Task: Open a blank google sheet and write heading  Product price data  Add product name:-  ' TOMS Shoe, UGG  Shoe, Wolverine Shoe, Z-Coil Shoe, Adidas shoe, Gucci T-shirt, Louis Vuitton bag, Zara Shirt, H&M jeans, Chanel perfume. ' in August Last week sales are  5000 to 5050. product price in between:-  5000 to 10000. Save page analysisSalesAnalysis
Action: Mouse moved to (19, 68)
Screenshot: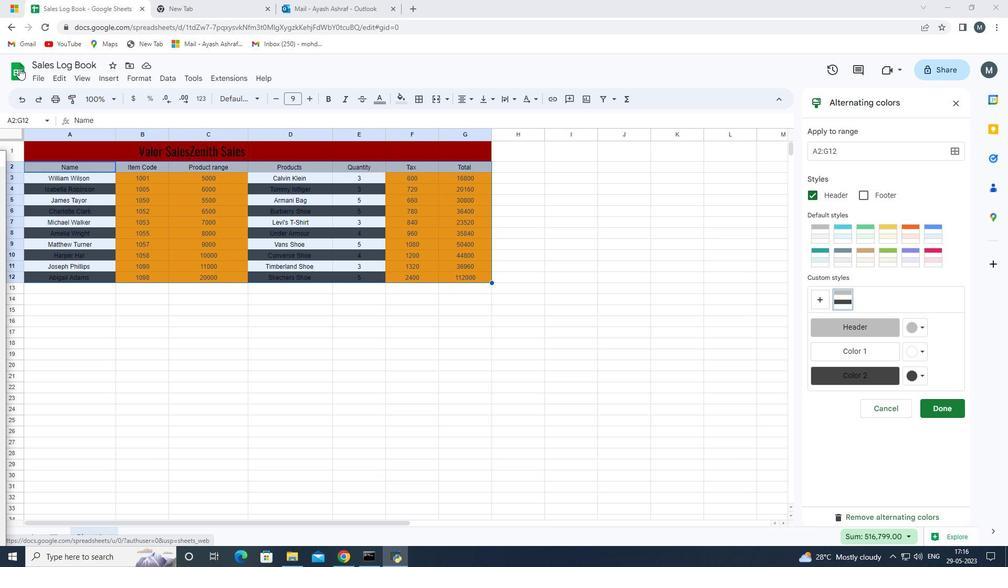 
Action: Mouse pressed left at (19, 68)
Screenshot: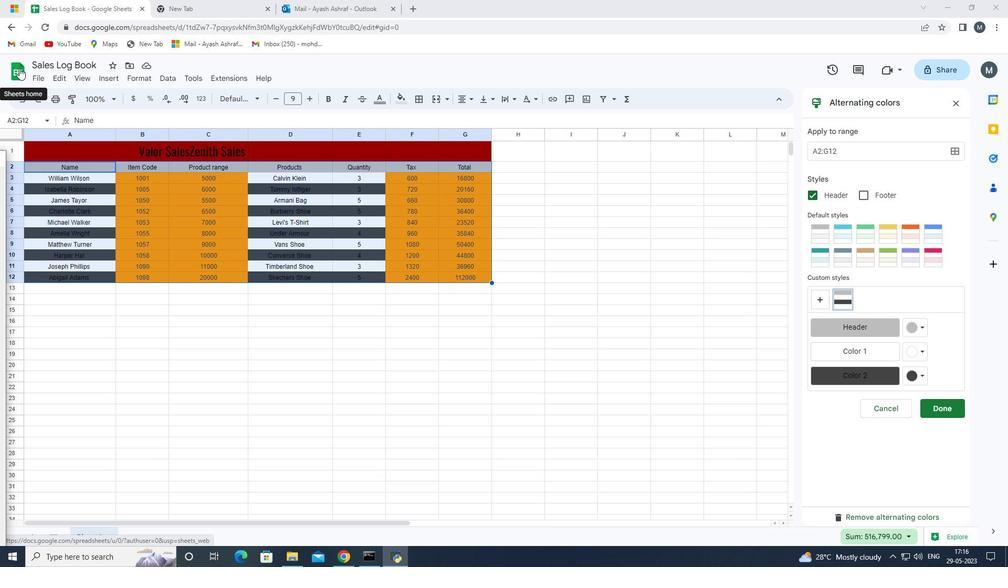 
Action: Mouse moved to (254, 177)
Screenshot: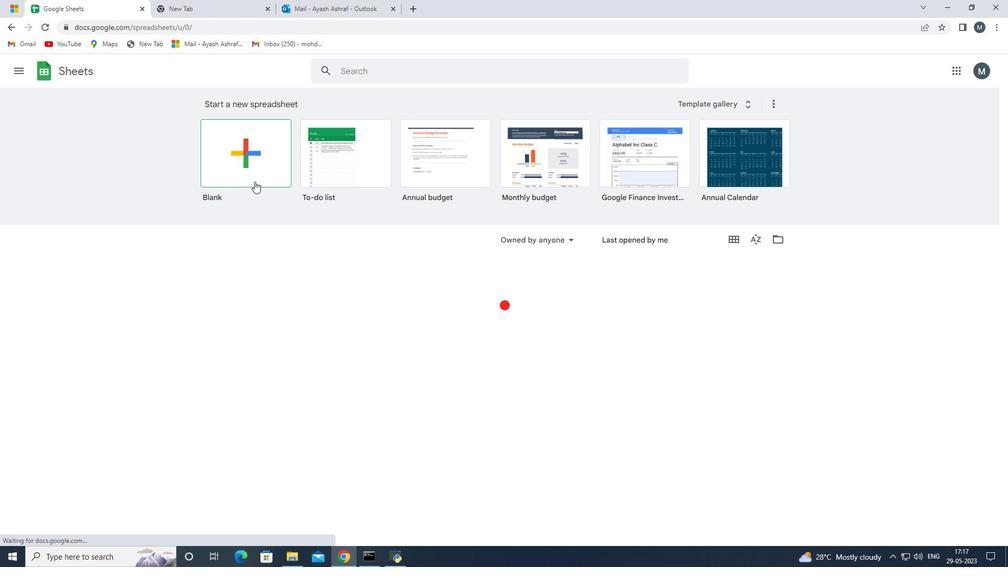 
Action: Mouse pressed left at (254, 177)
Screenshot: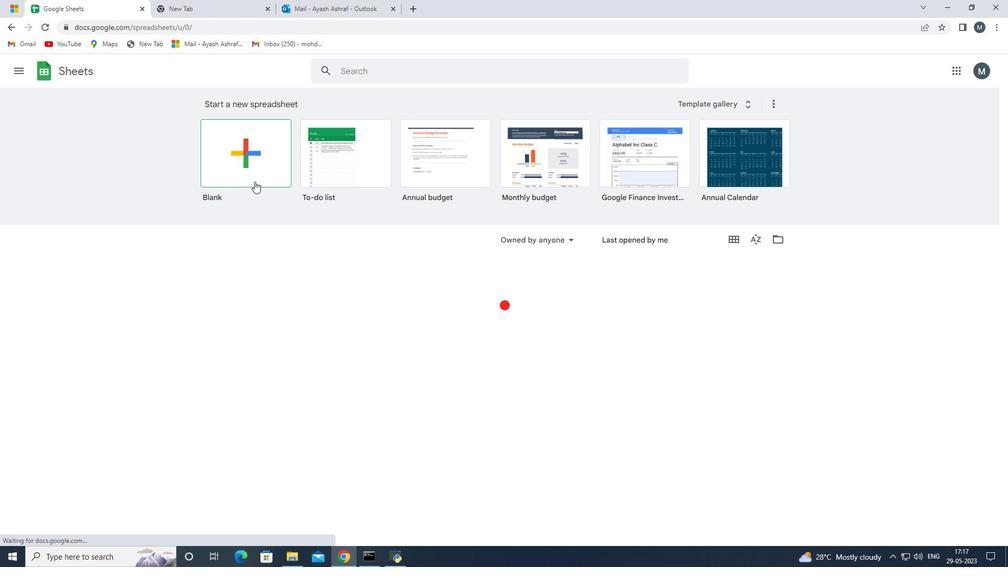 
Action: Mouse moved to (47, 145)
Screenshot: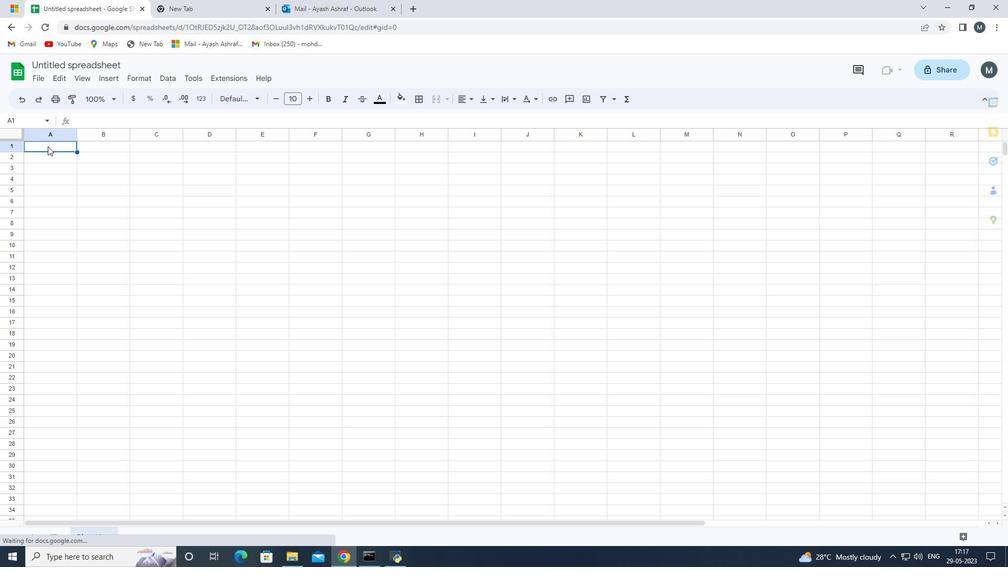 
Action: Key pressed <Key.shift>Product<Key.space><Key.shift>Price<Key.space><Key.shift>Dta<Key.backspace><Key.backspace>ata<Key.space>
Screenshot: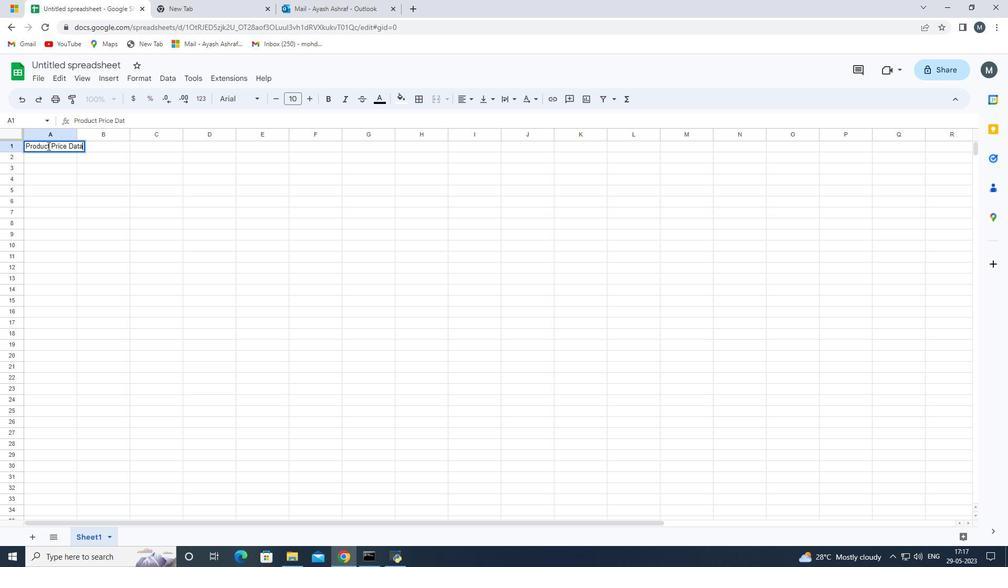 
Action: Mouse moved to (73, 122)
Screenshot: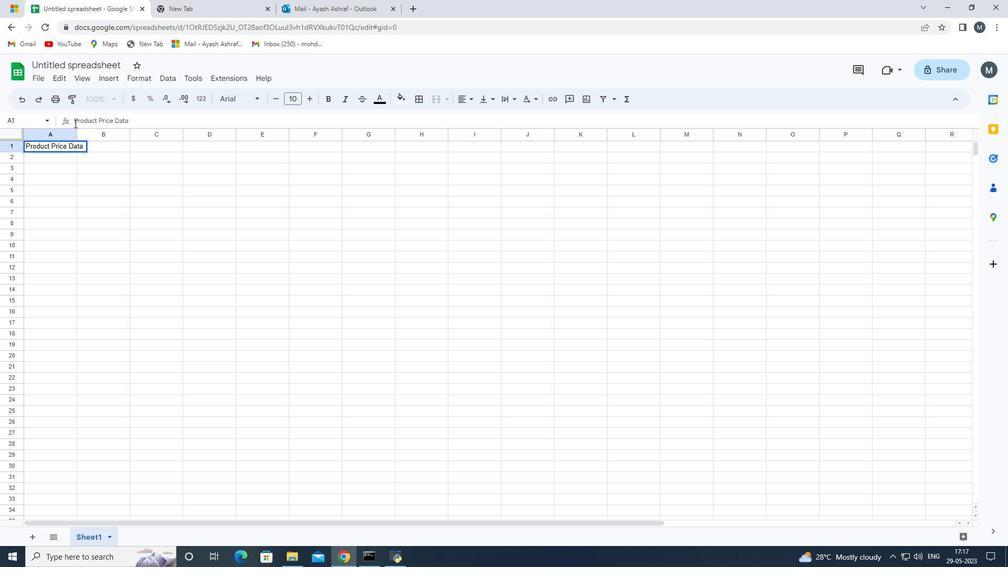 
Action: Mouse pressed left at (73, 122)
Screenshot: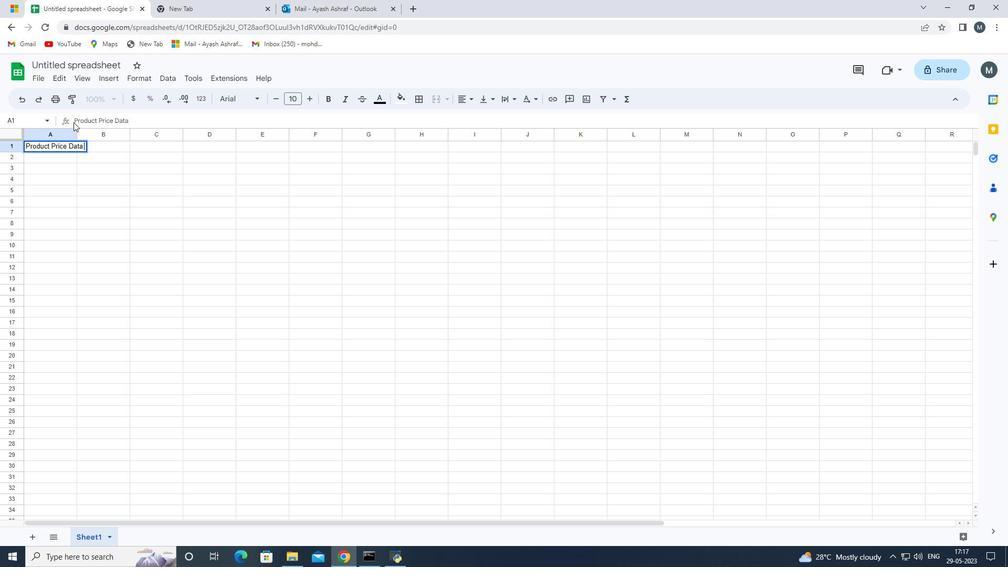 
Action: Mouse moved to (75, 118)
Screenshot: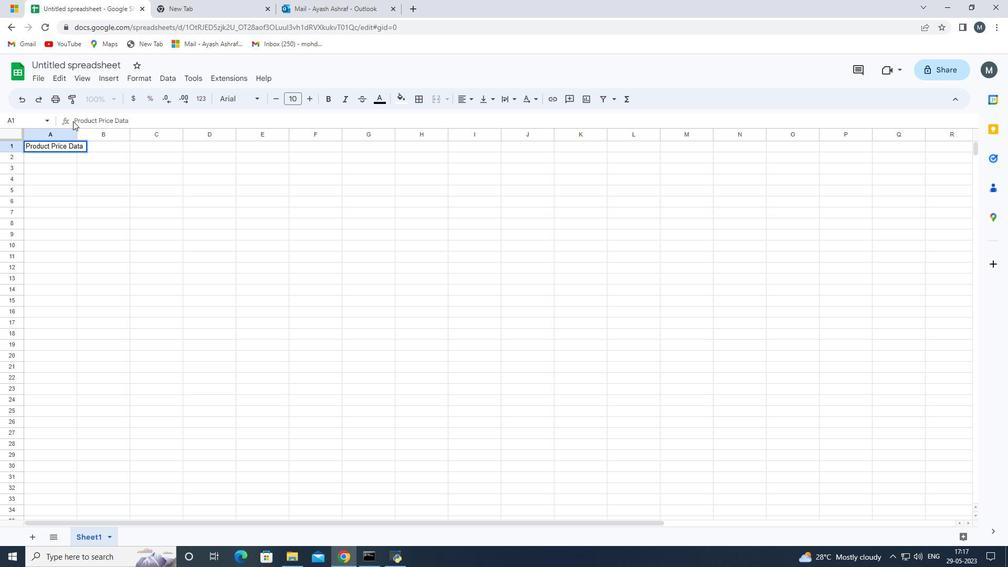 
Action: Mouse pressed left at (75, 118)
Screenshot: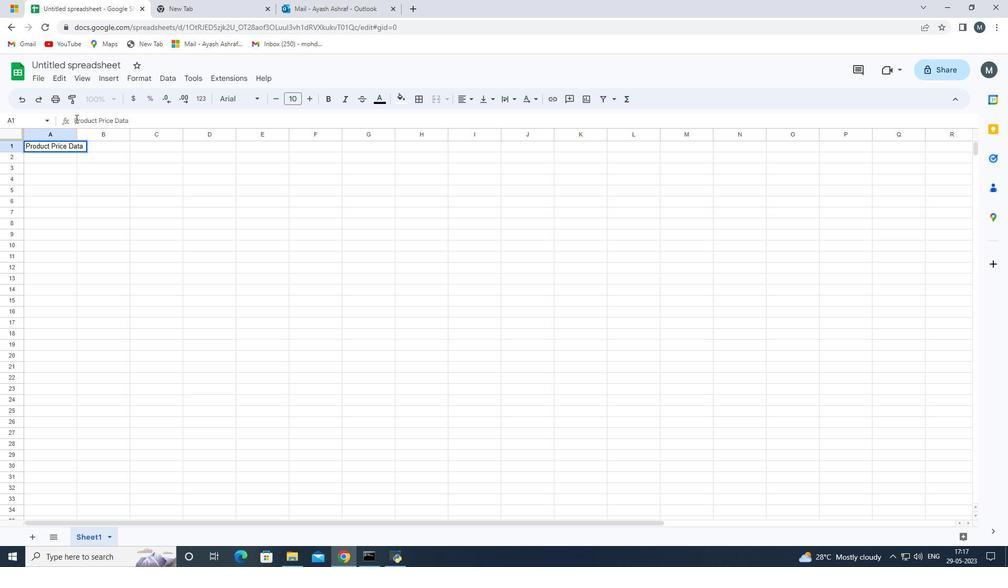 
Action: Key pressed <Key.space><Key.space><Key.space><Key.space><Key.space><Key.space><Key.space><Key.space><Key.space><Key.space><Key.space><Key.space><Key.space><Key.space><Key.space><Key.space><Key.space><Key.space><Key.space><Key.space><Key.space><Key.space><Key.space><Key.space><Key.space><Key.space><Key.space><Key.space><Key.space><Key.space><Key.space><Key.space><Key.space><Key.space><Key.space><Key.space><Key.space><Key.space><Key.space><Key.space><Key.space><Key.space><Key.space><Key.space><Key.space><Key.space><Key.space><Key.space><Key.space><Key.space><Key.space><Key.space><Key.space><Key.space><Key.space><Key.space><Key.space><Key.space><Key.space><Key.space><Key.space><Key.space><Key.space><Key.space><Key.space><Key.space><Key.space><Key.space><Key.space><Key.space><Key.space><Key.space><Key.space><Key.space><Key.space><Key.space>
Screenshot: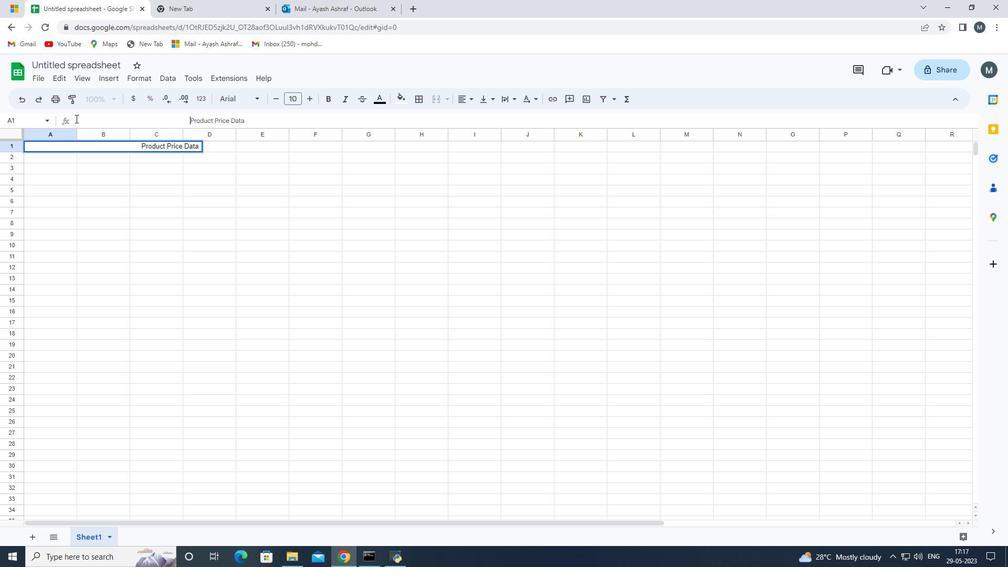 
Action: Mouse moved to (51, 158)
Screenshot: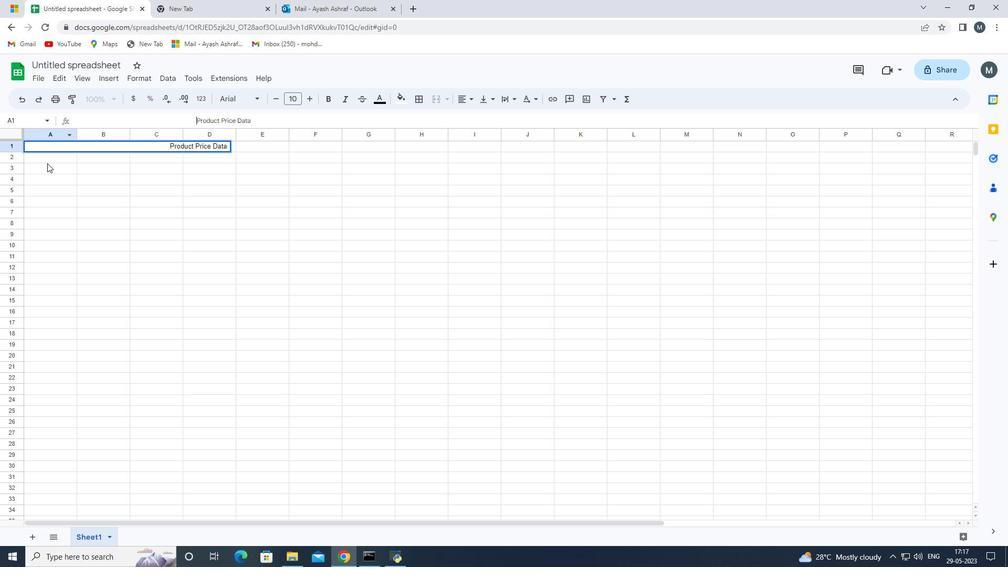 
Action: Mouse pressed left at (51, 158)
Screenshot: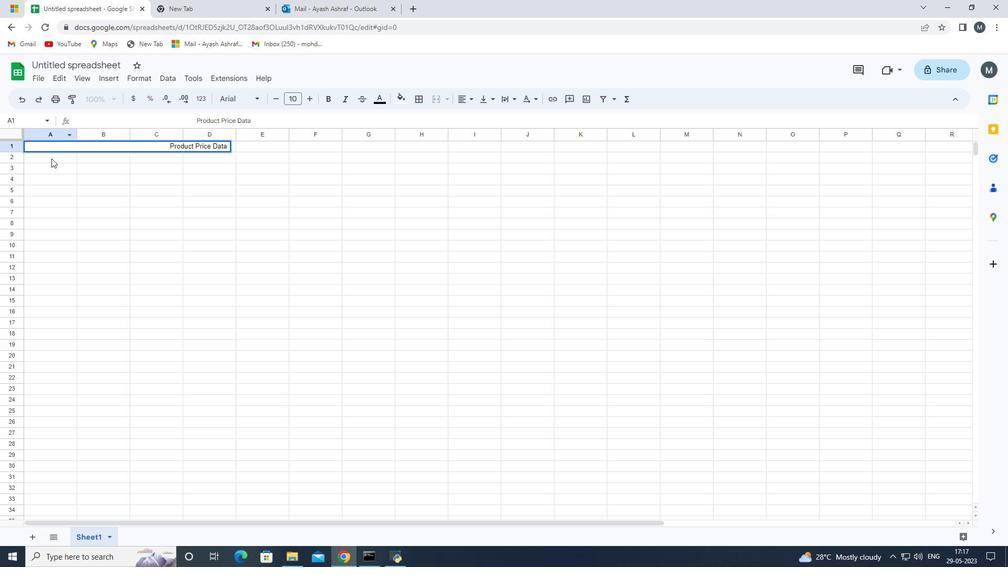 
Action: Mouse moved to (56, 156)
Screenshot: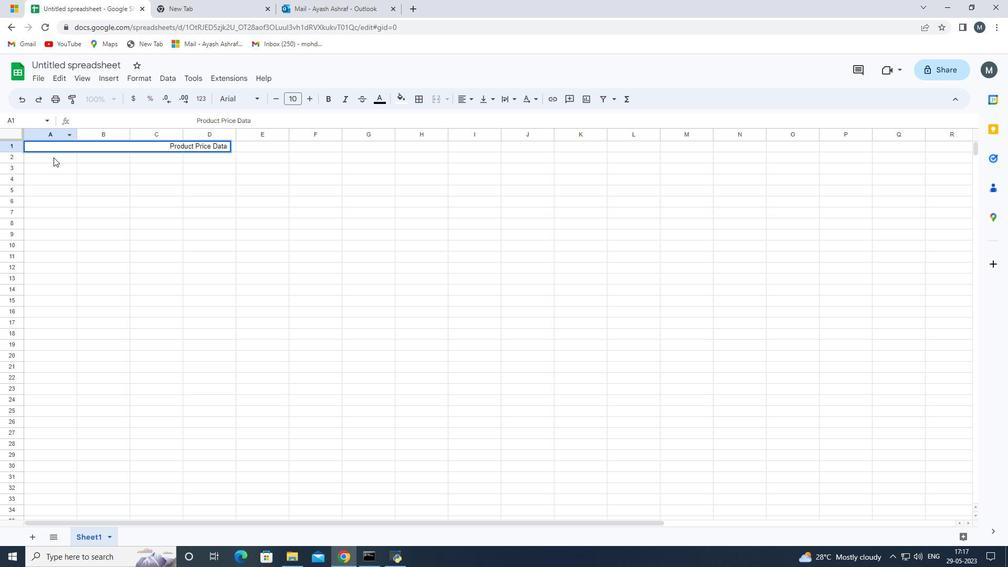 
Action: Key pressed <Key.shift>Product<Key.space>name<Key.backspace><Key.backspace><Key.backspace><Key.backspace><Key.shift>Name<Key.space><Key.enter>
Screenshot: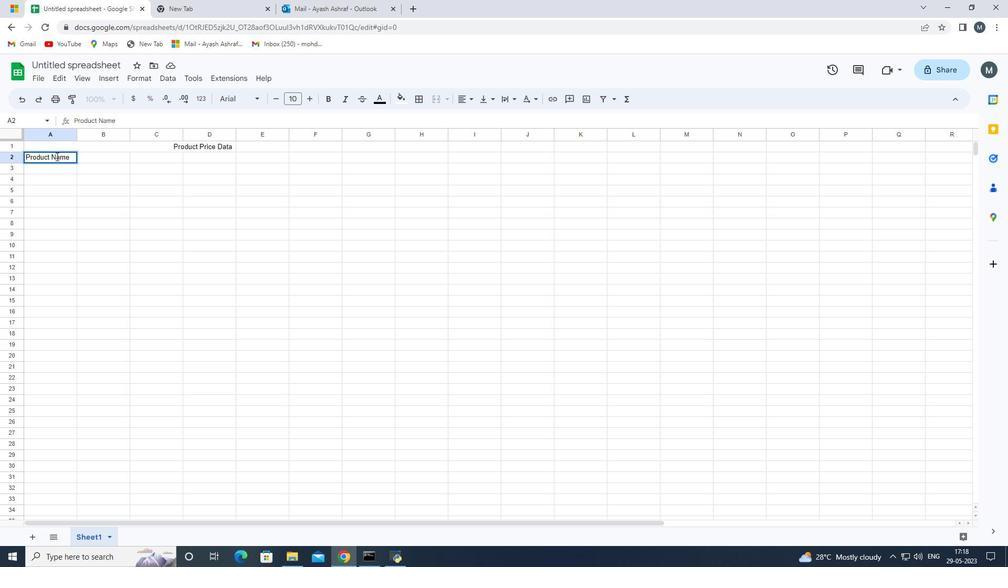 
Action: Mouse moved to (30, 193)
Screenshot: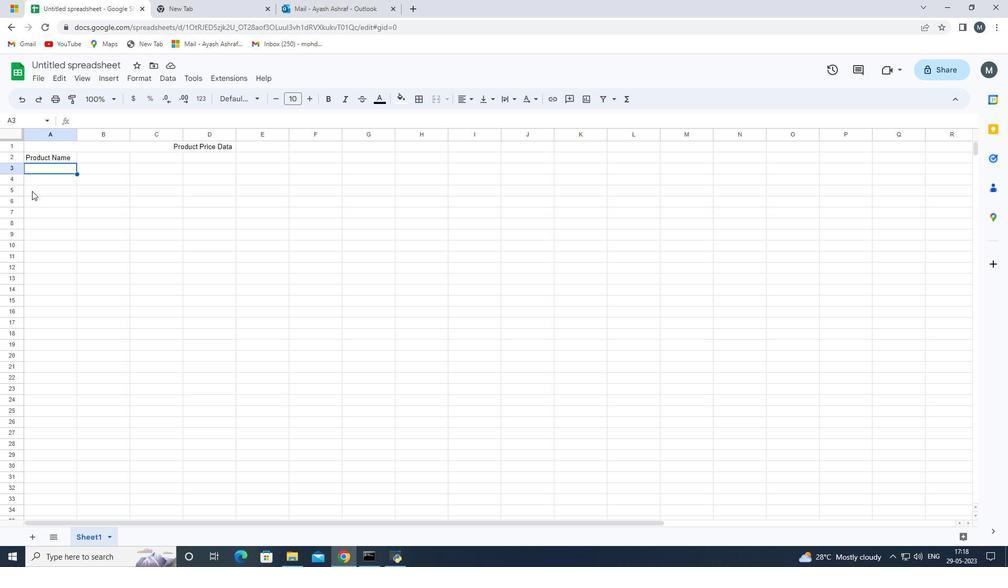 
Action: Key pressed <Key.shift>Toms<Key.space><Key.shift><Key.shift>Sj<Key.backspace>hoe<Key.space><Key.enter><Key.shift>U<Key.shift>GG<Key.space><Key.shift><Key.shift><Key.shift>Shoe<Key.enter><Key.shift>Wolverine<Key.space><Key.shift><Key.shift><Key.shift><Key.shift><Key.shift>Shoe<Key.enter><Key.shift><Key.shift>Z-<Key.shift><Key.shift><Key.shift><Key.shift><Key.shift><Key.shift><Key.shift><Key.shift><Key.shift><Key.shift><Key.shift><Key.shift><Key.shift><Key.shift><Key.shift><Key.shift><Key.shift><Key.shift>Coil<Key.space><Key.shift><Key.shift><Key.shift><Key.shift><Key.shift>h<Key.backspace><Key.shift><Key.shift>Shoe
Screenshot: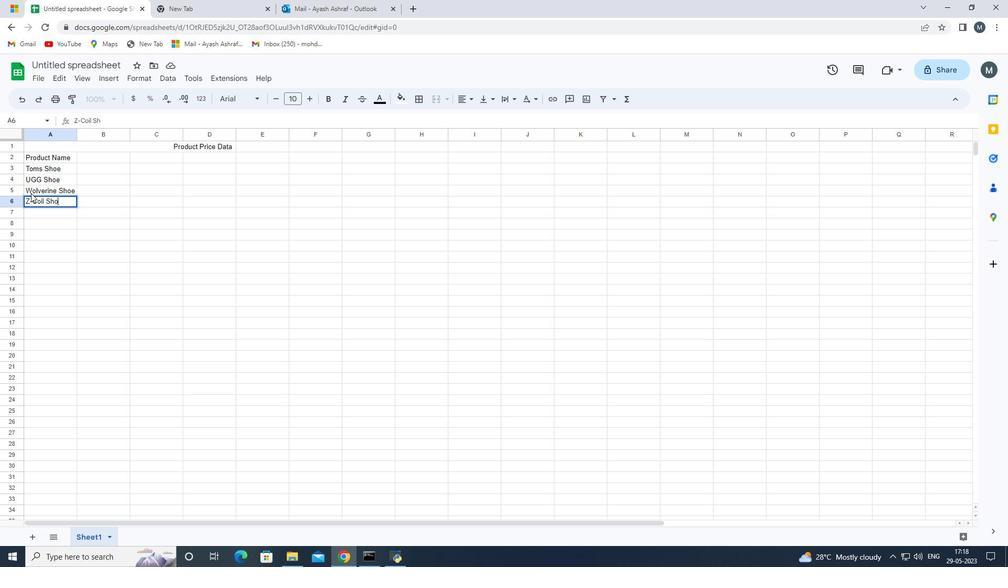 
Action: Mouse moved to (54, 223)
Screenshot: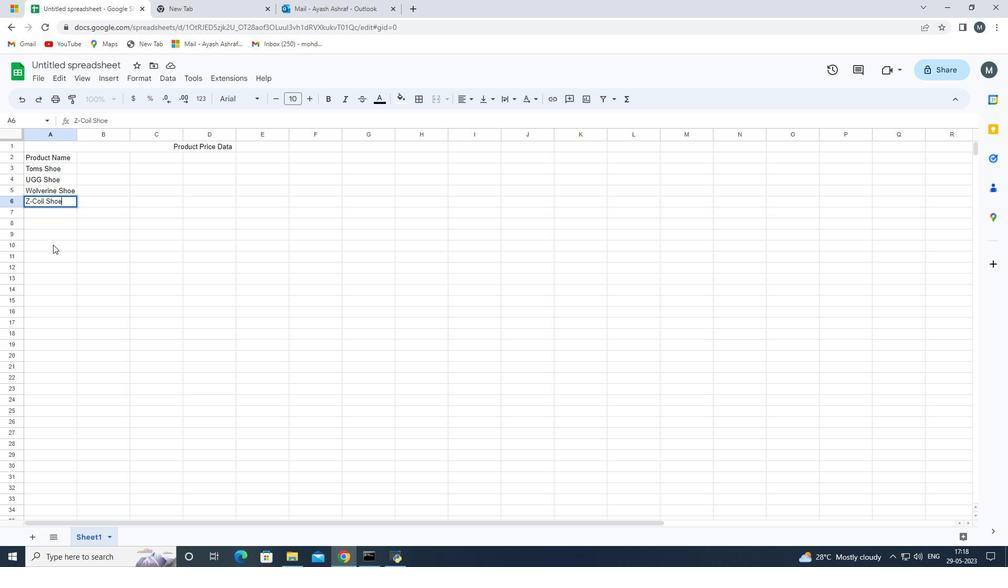 
Action: Key pressed <Key.enter><Key.shift>Adids<Key.backspace>as<Key.space><Key.shift>Shoe<Key.space><Key.backspace>,<Key.shift><Key.shift><Key.shift><Key.shift><Key.shift><Key.shift><Key.shift><Key.shift><Key.shift><Key.shift><Key.shift><Key.shift><Key.shift><Key.shift><Key.shift><Key.shift><Key.shift><Key.shift><Key.shift><Key.shift><Key.shift><Key.shift><Key.shift><Key.shift><Key.backspace><Key.enter><Key.shift>Gucci<Key.space><Key.shift>T-<Key.shift>Shirt<Key.enter><Key.shift>Louis<Key.space><Key.shift><Key.shift><Key.shift>vuitton<Key.space><Key.shift>bag<Key.enter><Key.shift>Zara<Key.space><Key.shift><Key.shift><Key.shift><Key.shift><Key.shift><Key.shift><Key.shift><Key.shift><Key.shift><Key.shift>Shirt<Key.enter><Key.shift>H<Key.shift><Key.shift>%<Key.backspace><Key.shift><Key.shift><Key.shift><Key.shift><Key.shift><Key.shift><Key.shift><Key.shift><Key.shift><Key.shift><Key.shift><Key.shift><Key.shift><Key.shift><Key.shift><Key.shift><Key.shift><Key.shift><Key.shift><Key.shift><Key.shift><Key.shift><Key.shift><Key.shift>&<Key.shift><Key.shift><Key.shift><Key.shift><Key.shift><Key.shift><Key.shift><Key.shift><Key.shift><Key.shift><Key.shift><Key.shift><Key.shift><Key.shift><Key.shift><Key.shift><Key.shift><Key.shift><Key.shift><Key.shift><Key.shift>M<Key.space><Key.shift>Jeans<Key.space><Key.enter><Key.shift>Chanel<Key.space><Key.shift>Perfume<Key.space>
Screenshot: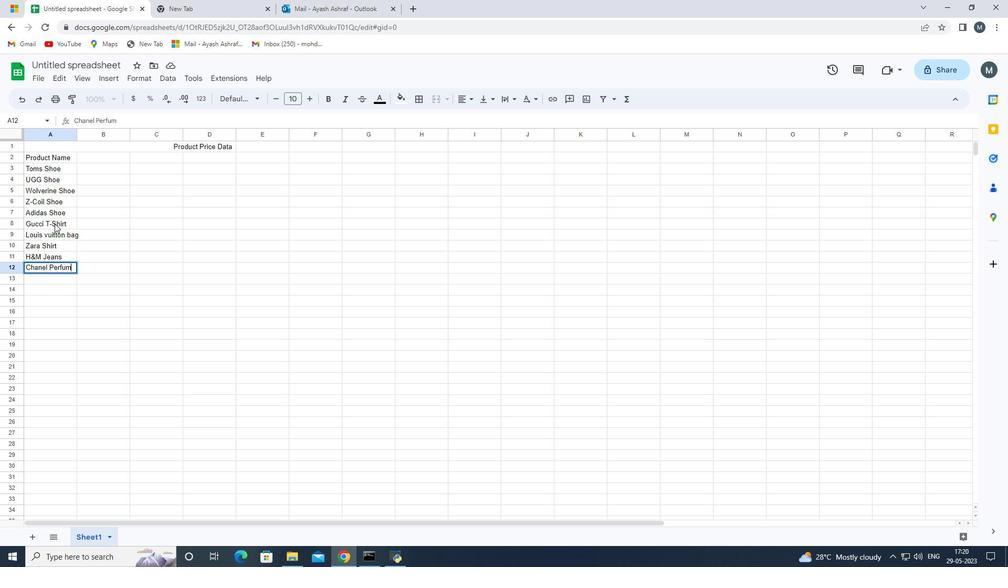 
Action: Mouse moved to (73, 158)
Screenshot: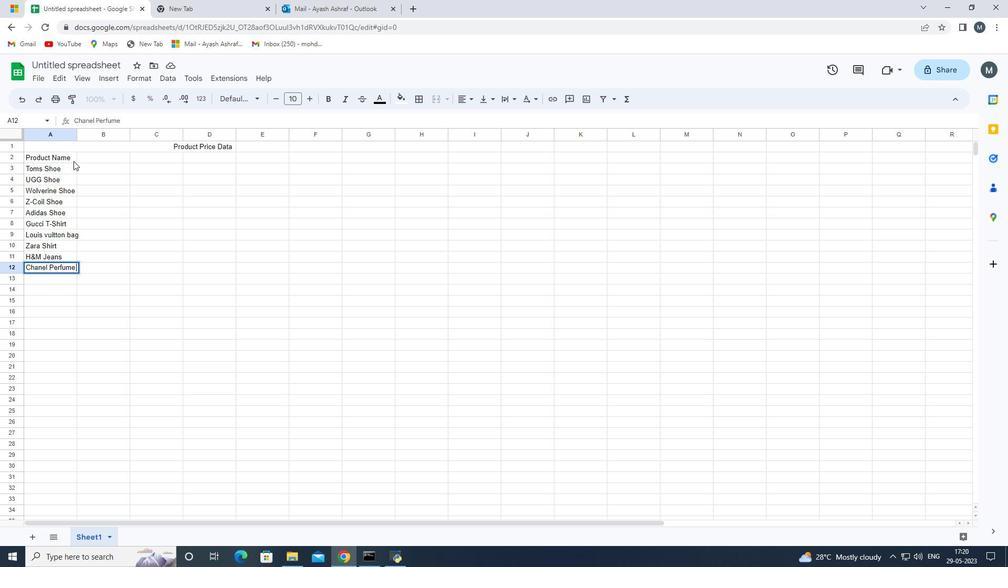 
Action: Mouse pressed left at (73, 158)
Screenshot: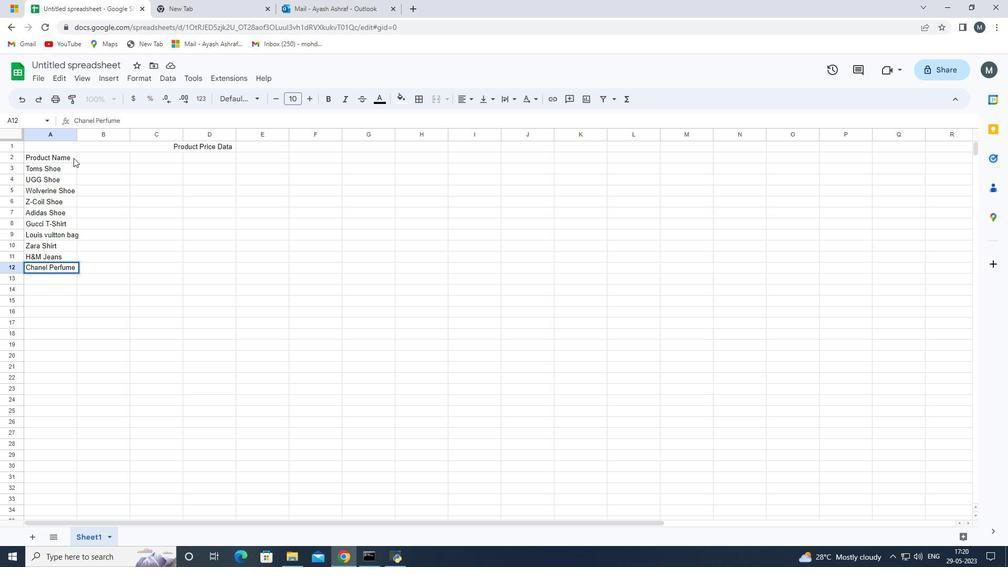 
Action: Mouse moved to (76, 127)
Screenshot: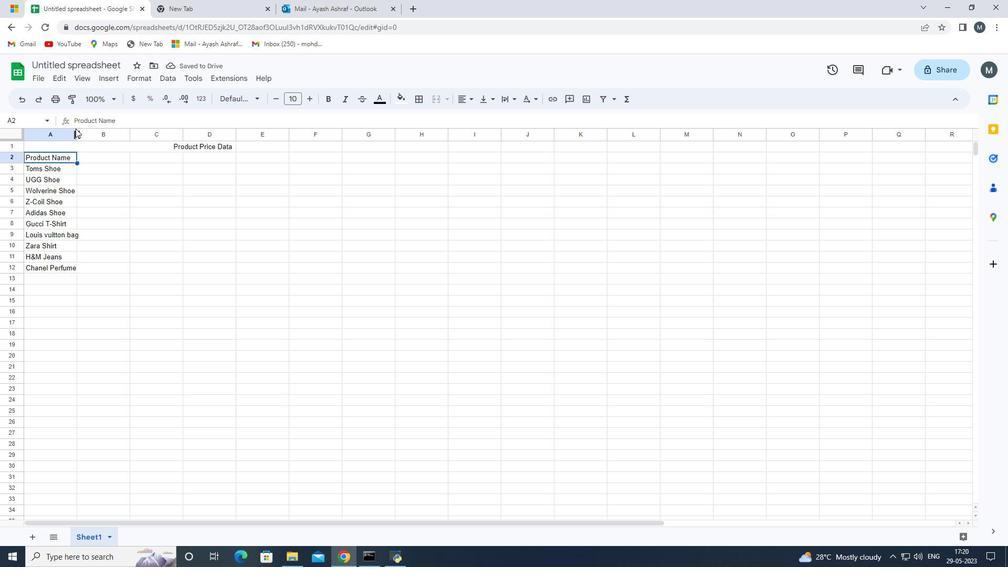 
Action: Mouse pressed left at (76, 127)
Screenshot: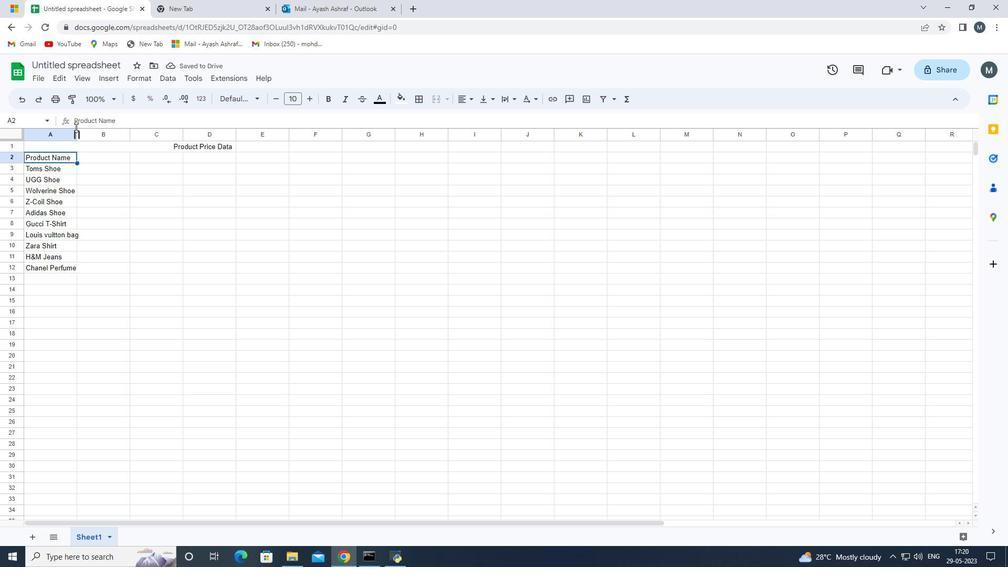 
Action: Mouse moved to (78, 131)
Screenshot: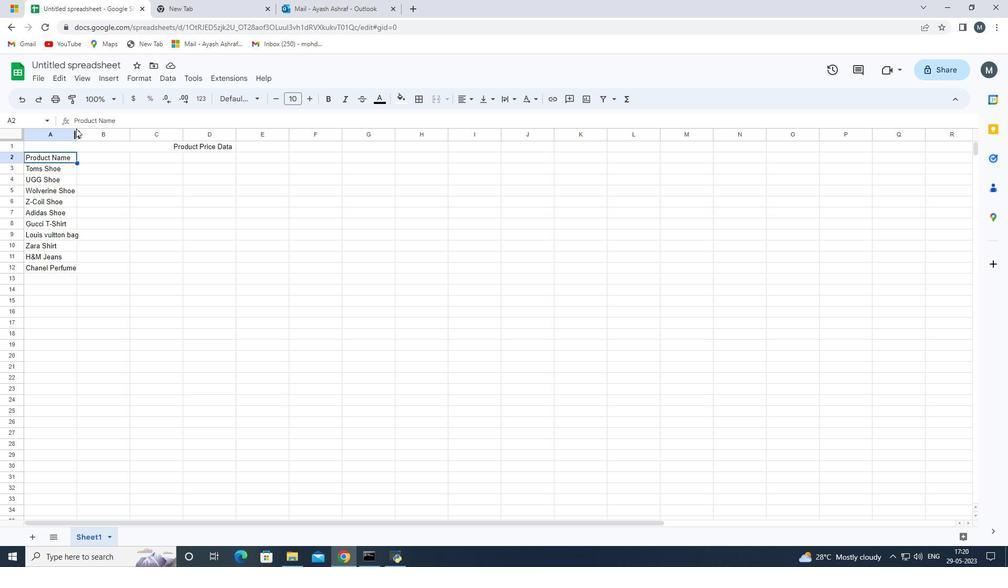 
Action: Mouse pressed left at (78, 131)
Screenshot: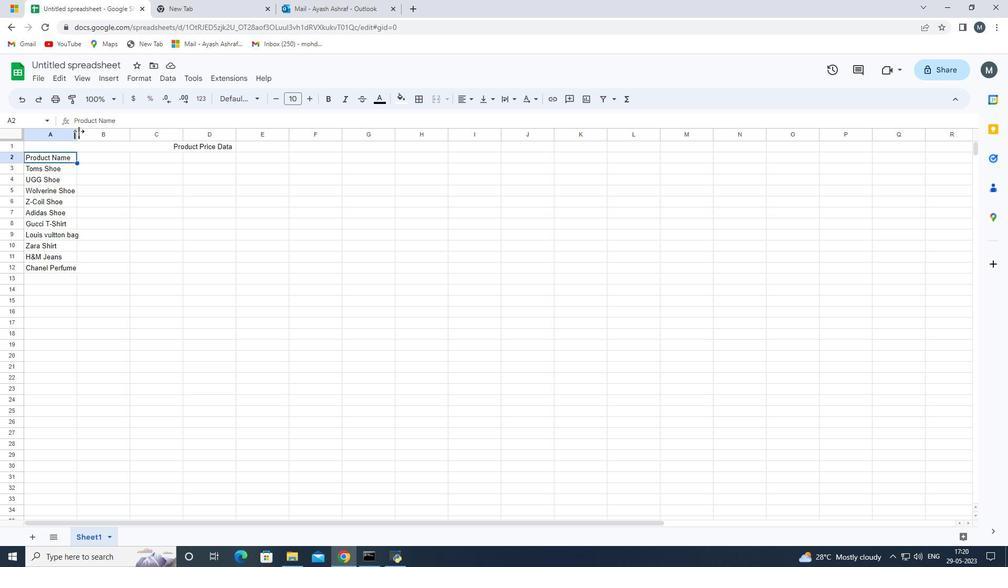 
Action: Mouse moved to (120, 158)
Screenshot: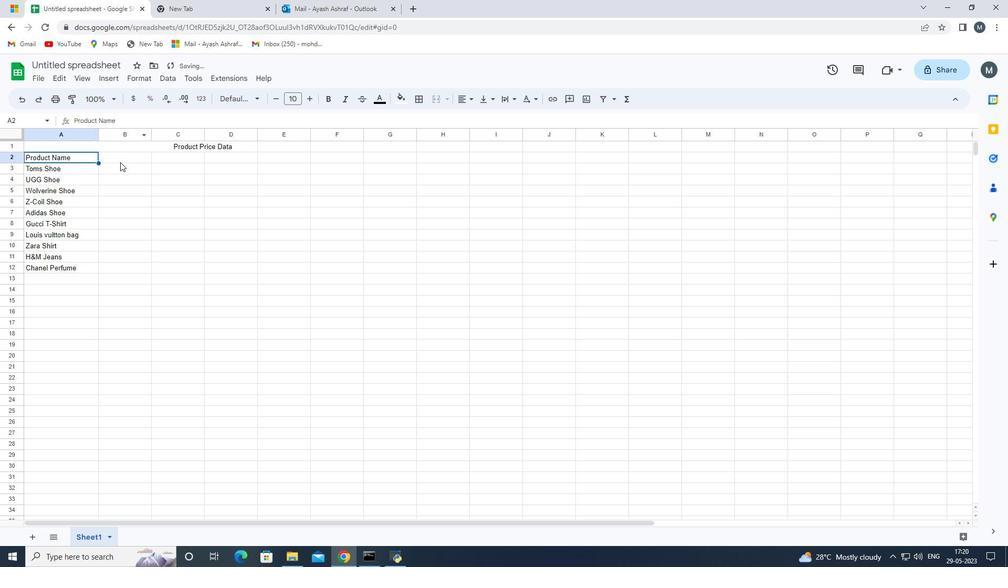 
Action: Mouse pressed left at (120, 158)
Screenshot: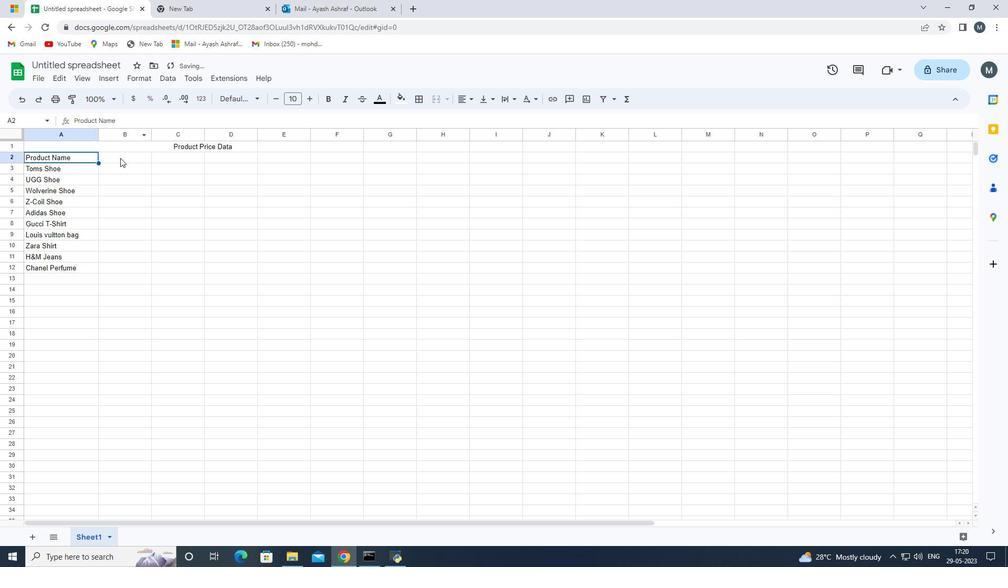 
Action: Mouse moved to (120, 156)
Screenshot: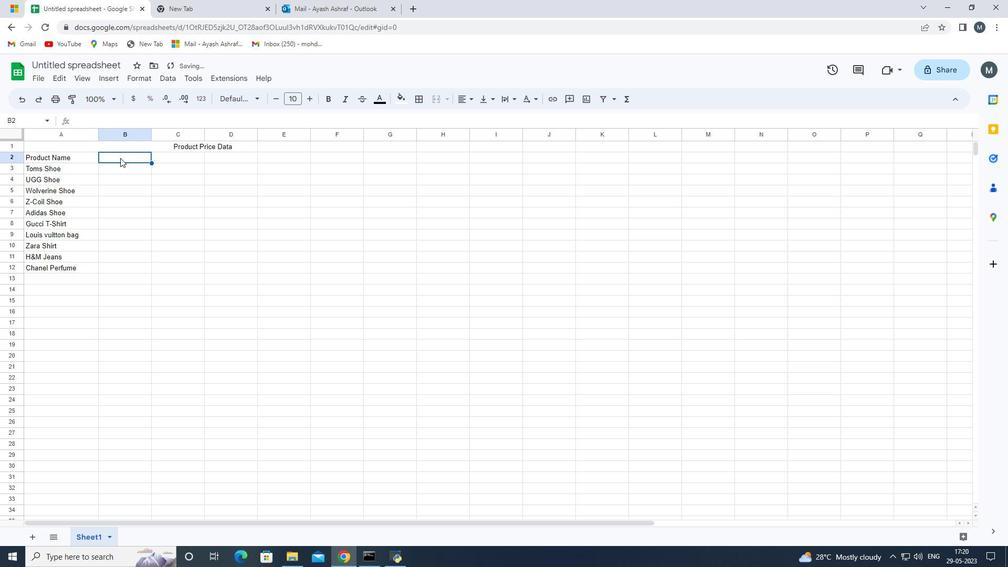 
Action: Mouse pressed left at (120, 156)
Screenshot: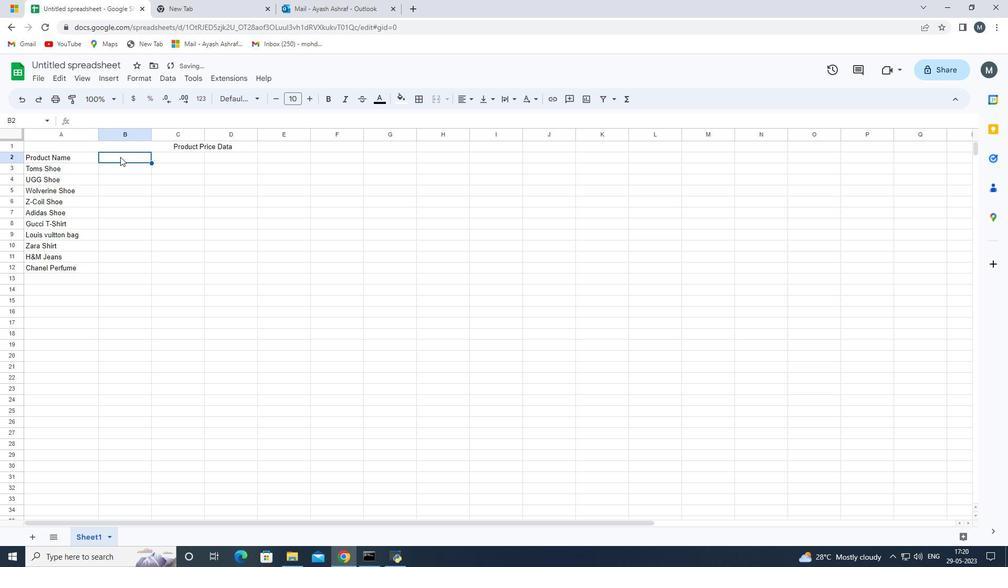 
Action: Mouse pressed left at (120, 156)
Screenshot: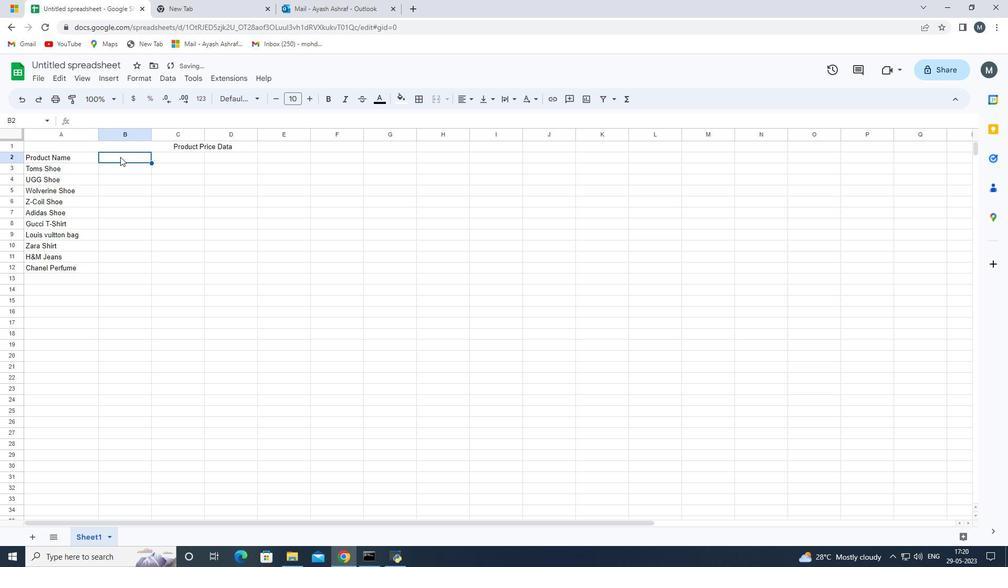 
Action: Key pressed <Key.shift>LAst<Key.space><Key.backspace><Key.backspace><Key.backspace><Key.backspace>ast<Key.space>
Screenshot: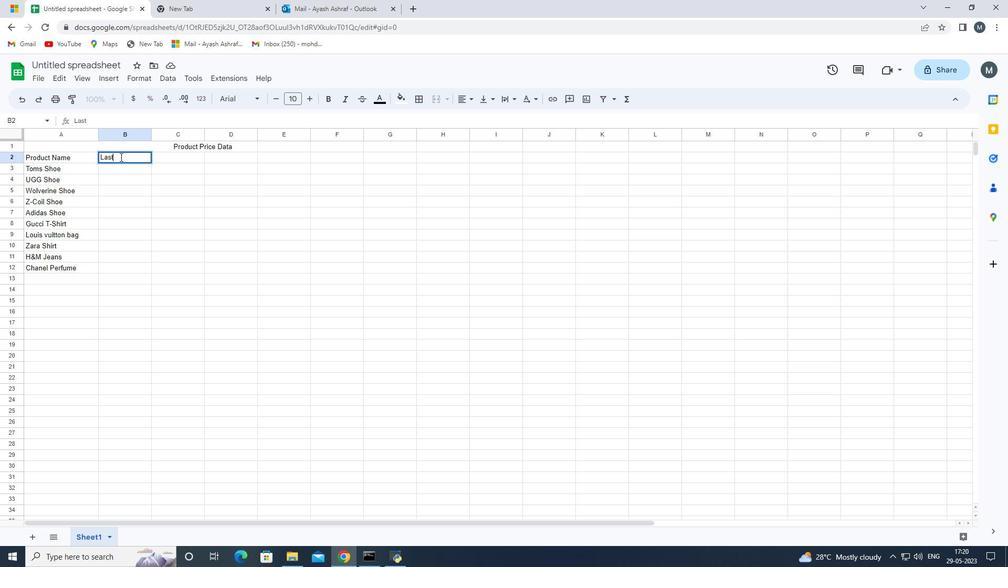 
Action: Mouse moved to (120, 156)
Screenshot: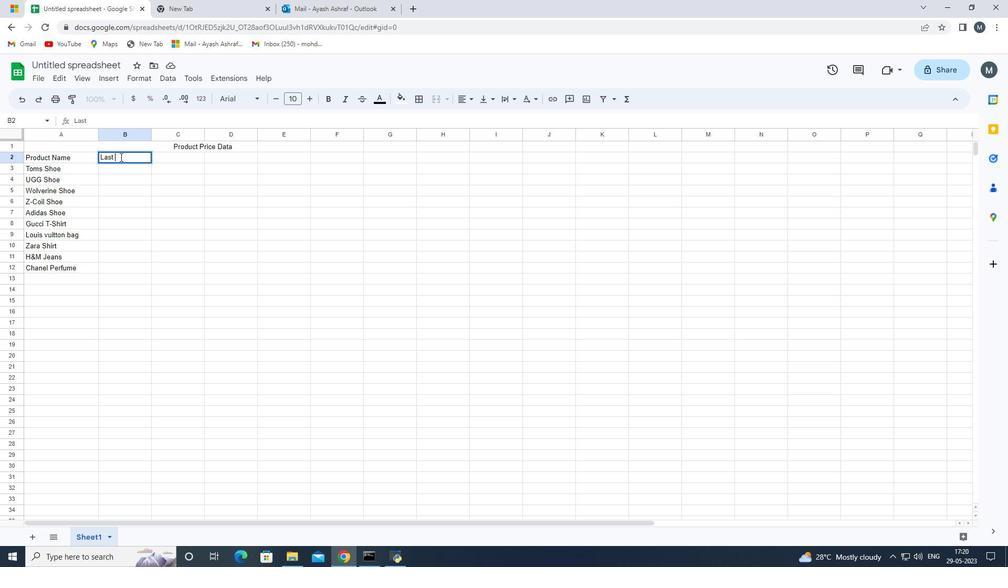 
Action: Key pressed <Key.shift>Week<Key.space><Key.shift>Sales<Key.space><Key.enter>
Screenshot: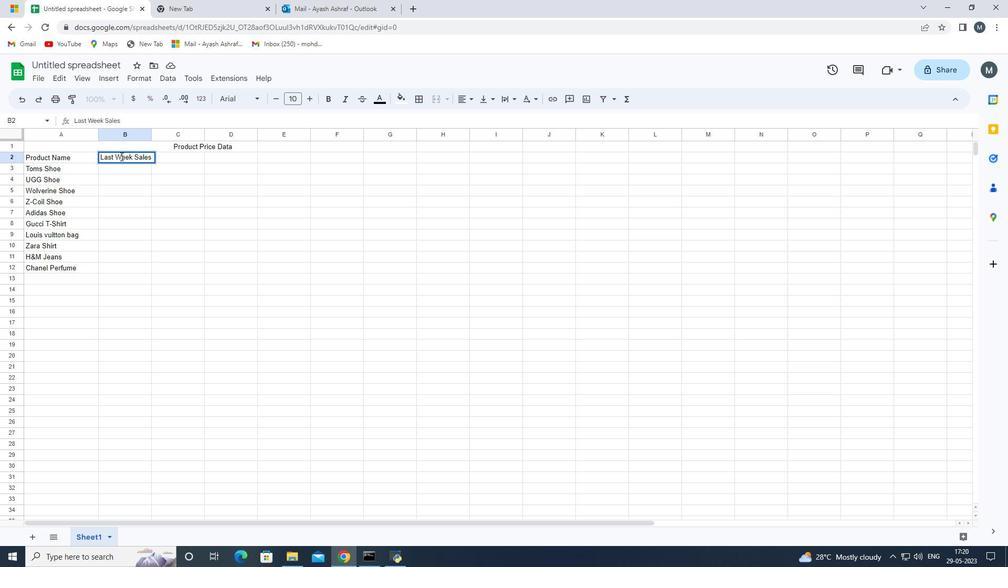 
Action: Mouse moved to (654, 101)
Screenshot: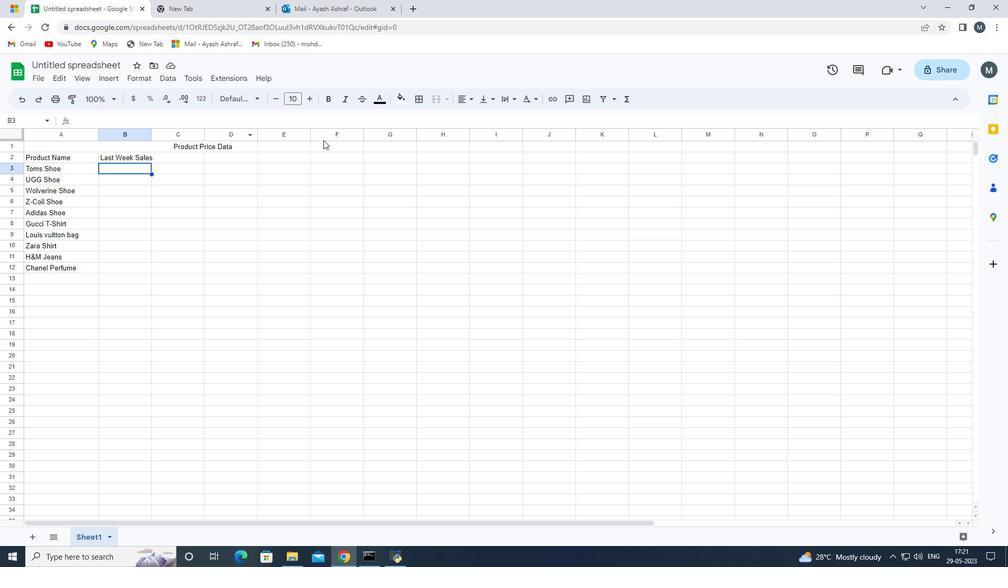 
Action: Key pressed 5000<Key.enter>
Screenshot: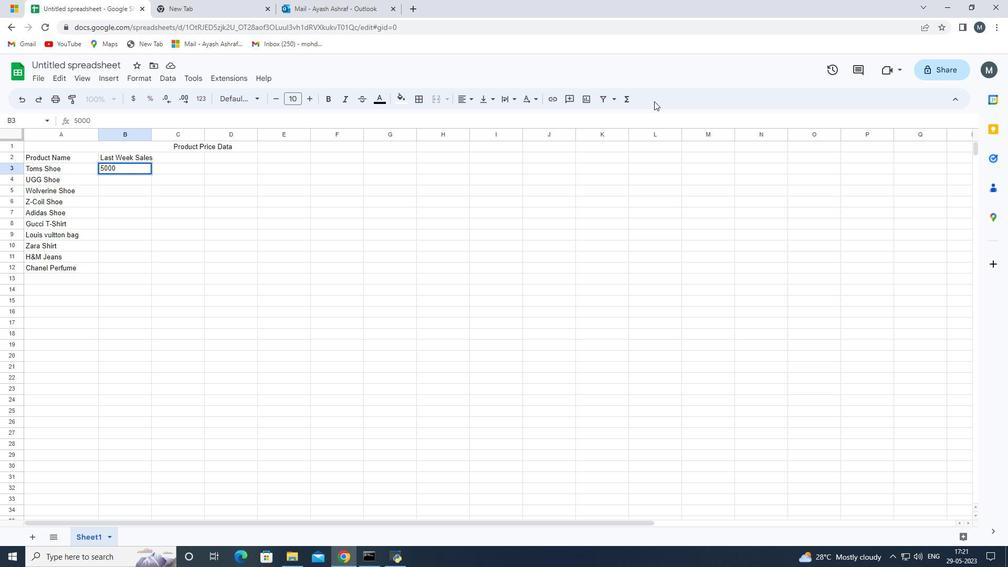 
Action: Mouse moved to (967, 133)
Screenshot: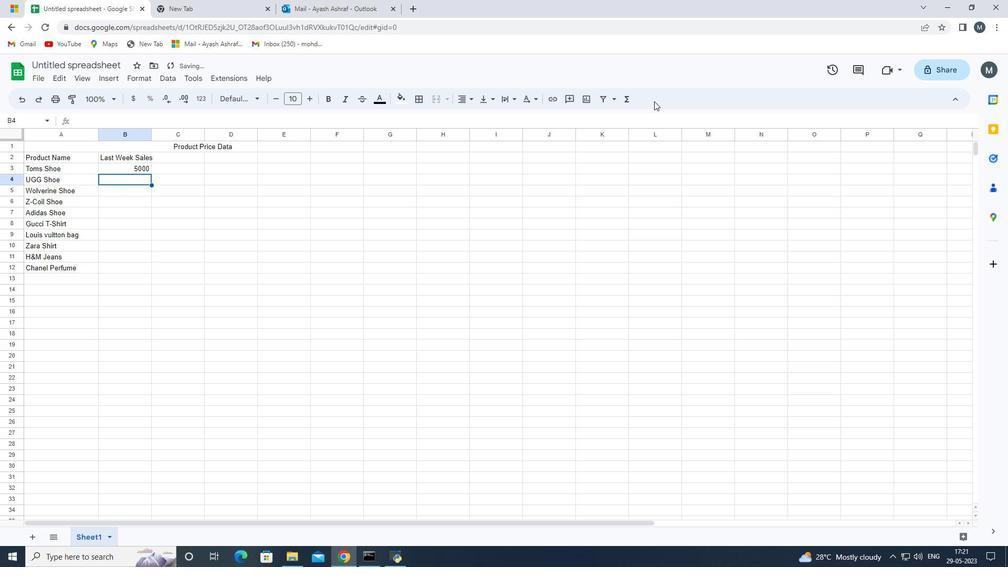 
Action: Key pressed 6000<Key.enter>
Screenshot: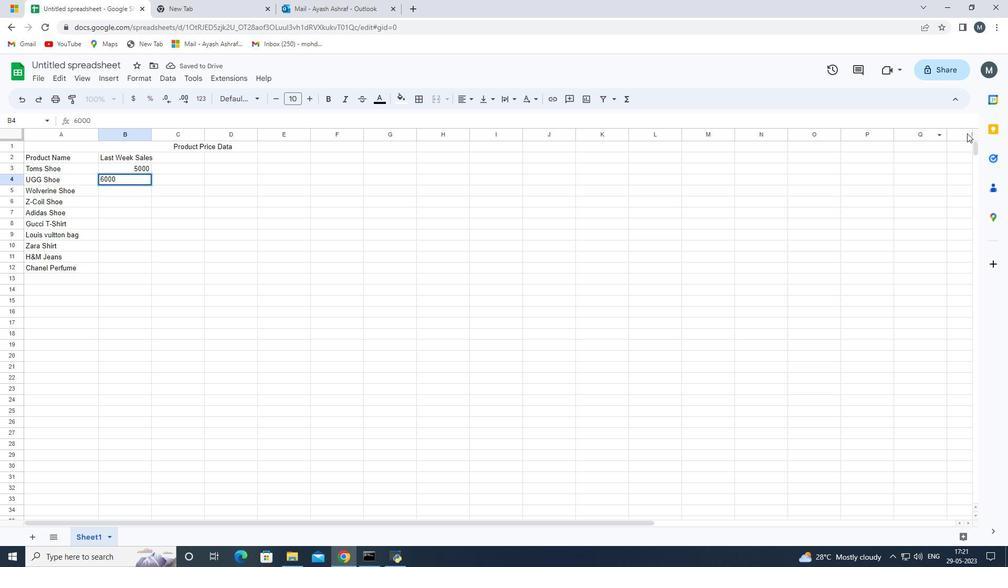 
Action: Mouse moved to (968, 133)
Screenshot: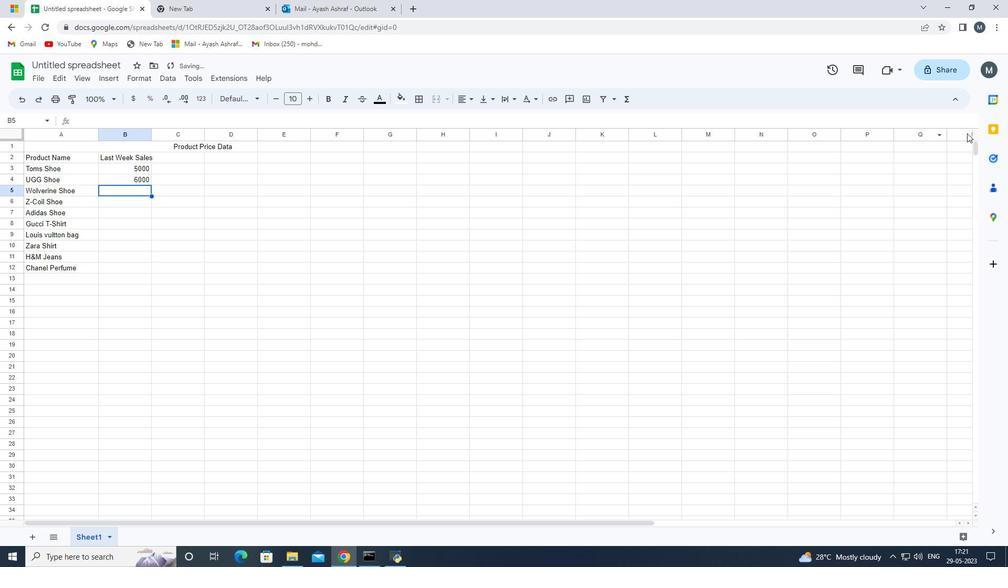 
Action: Key pressed 75000<Key.backspace><Key.enter>9500<Key.enter>15000<Key.enter>20000<Key.enter>
Screenshot: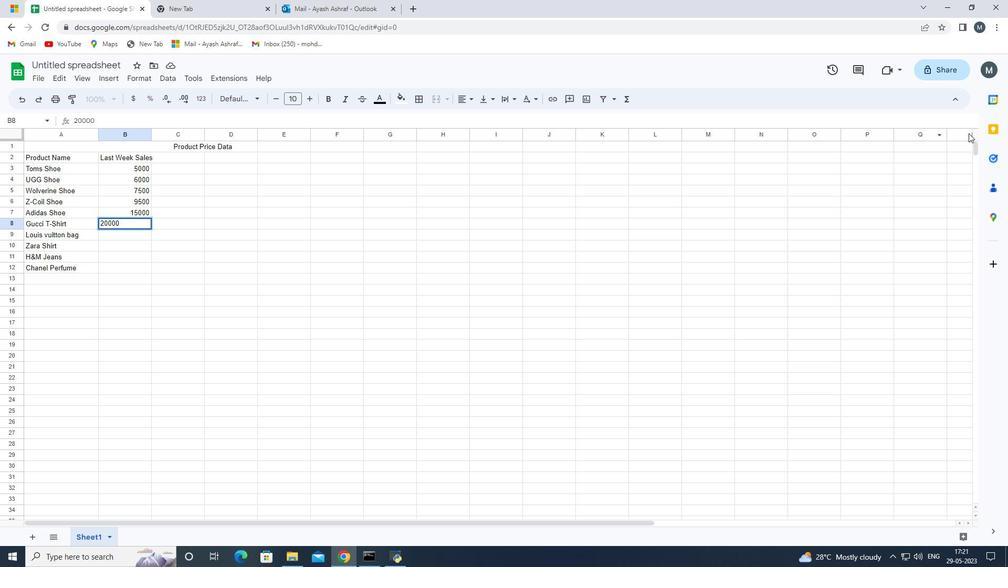 
Action: Mouse moved to (976, 133)
Screenshot: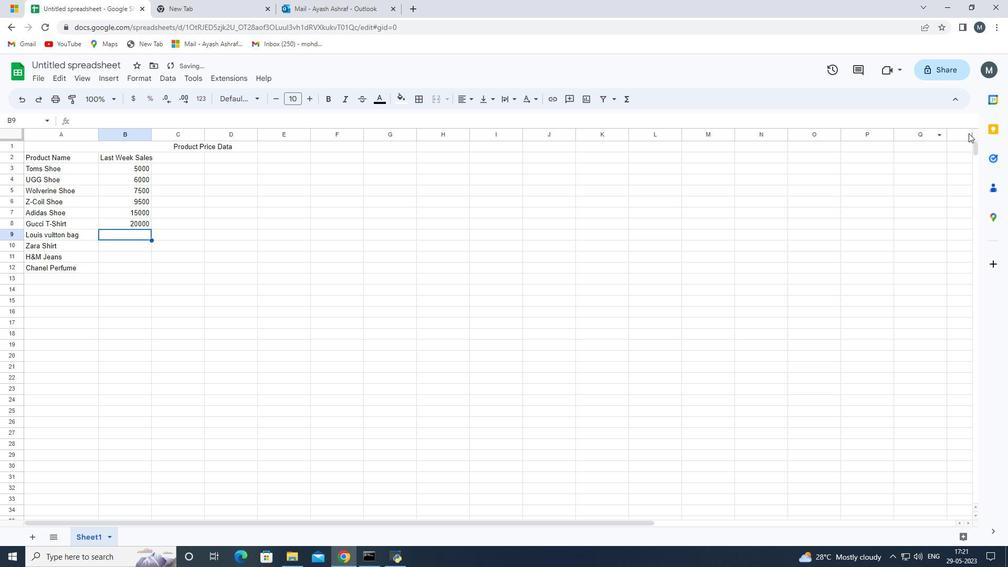 
Action: Key pressed 3
Screenshot: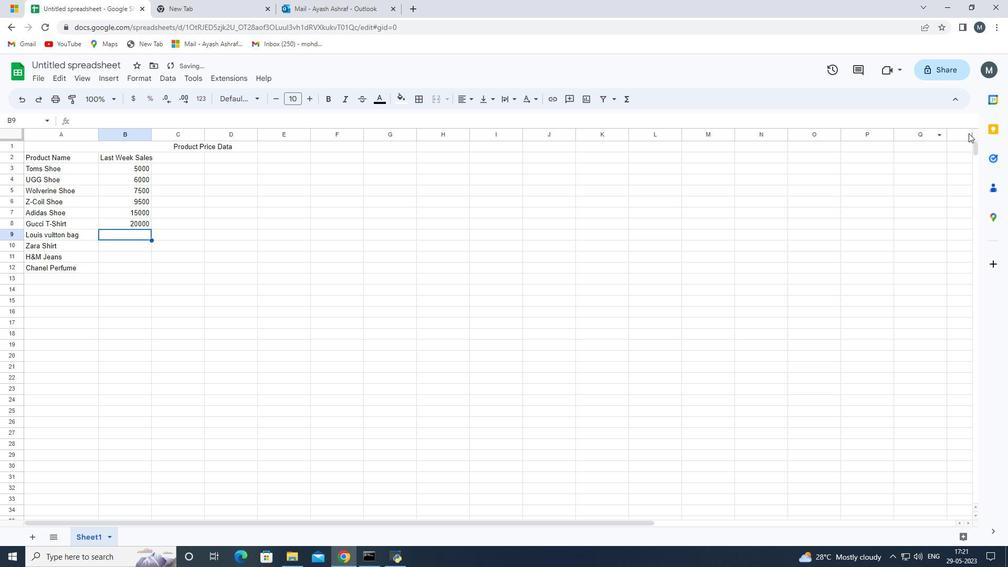 
Action: Mouse moved to (980, 134)
Screenshot: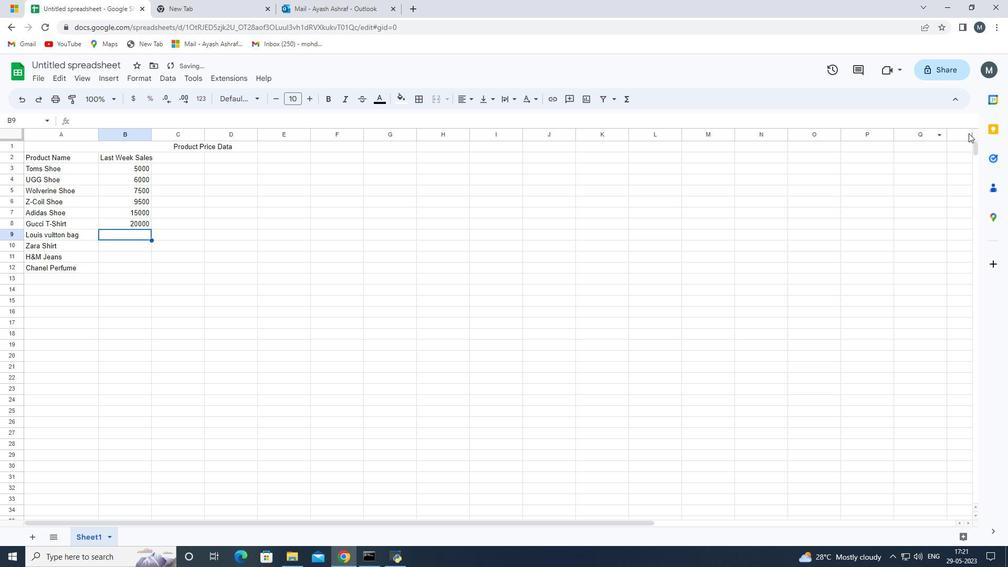 
Action: Key pressed 00
Screenshot: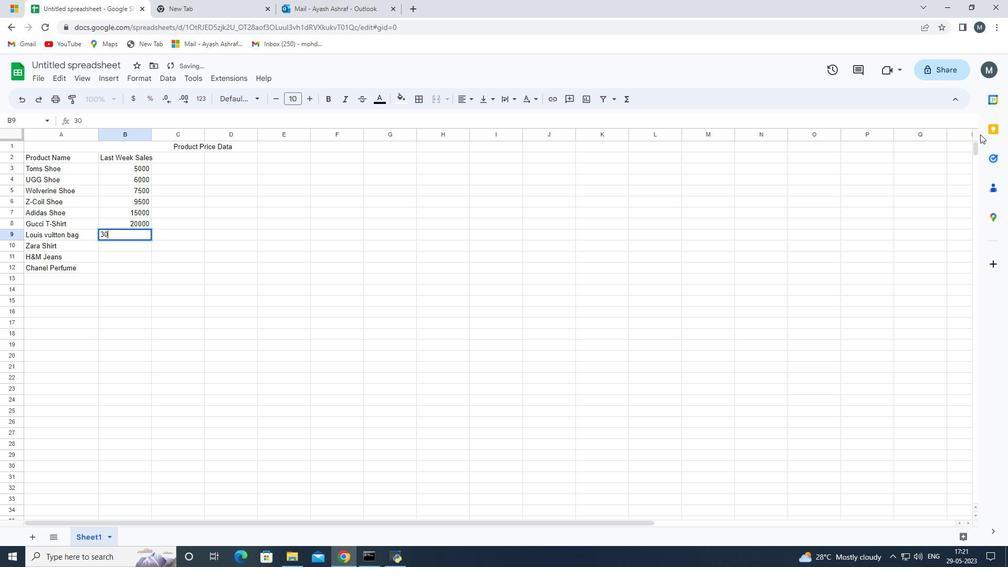 
Action: Mouse moved to (150, 225)
Screenshot: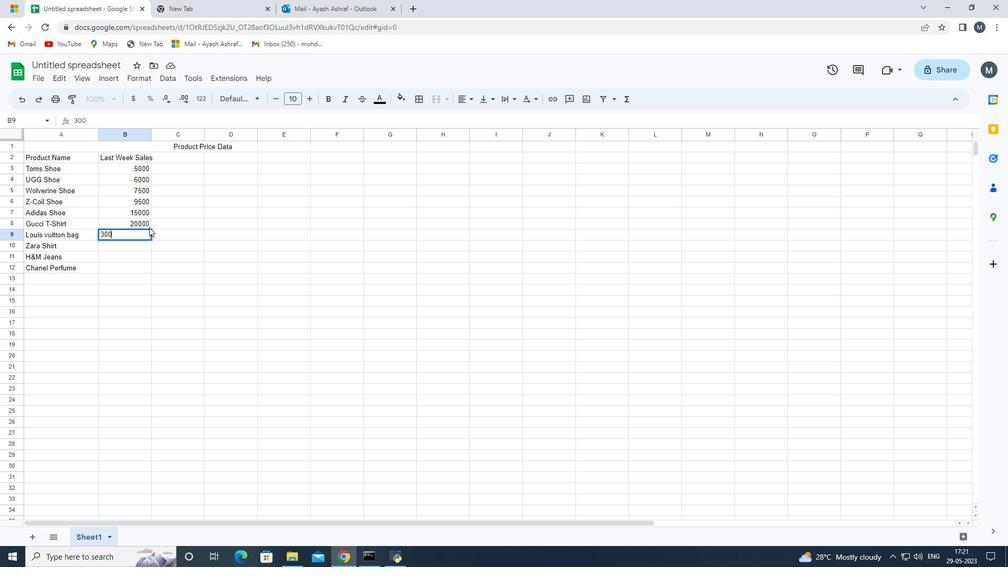 
Action: Mouse pressed left at (150, 225)
Screenshot: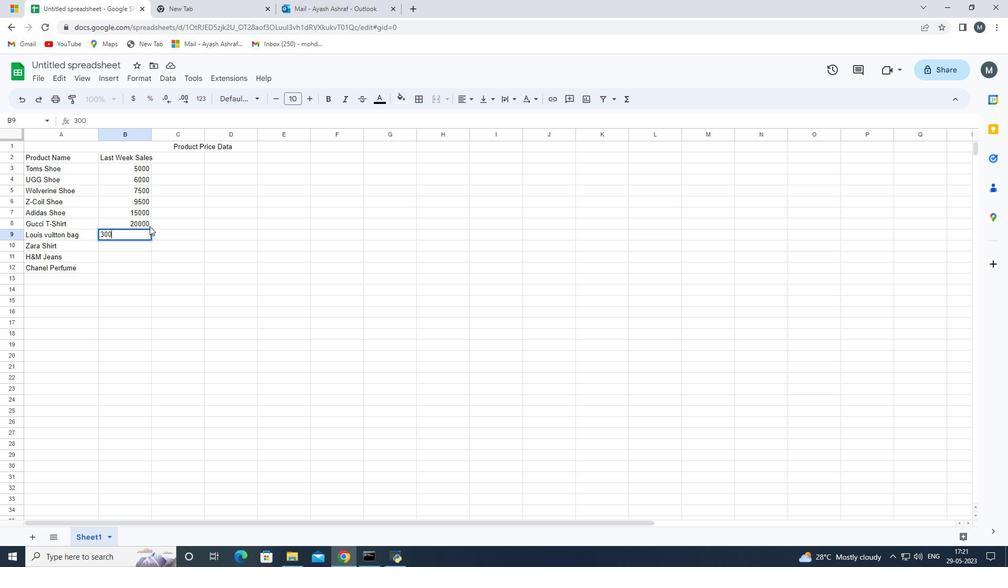 
Action: Mouse moved to (145, 226)
Screenshot: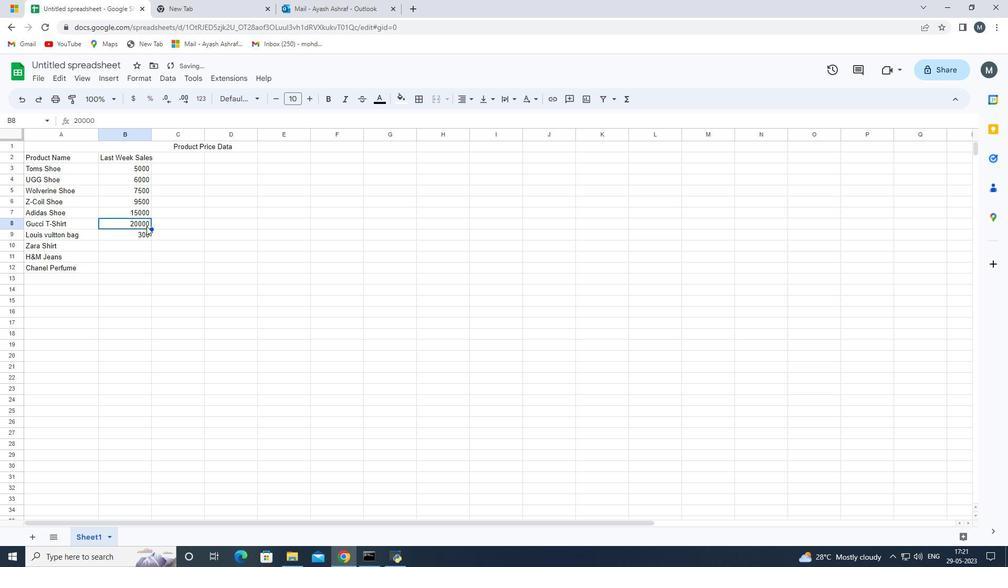 
Action: Key pressed <Key.backspace>
Screenshot: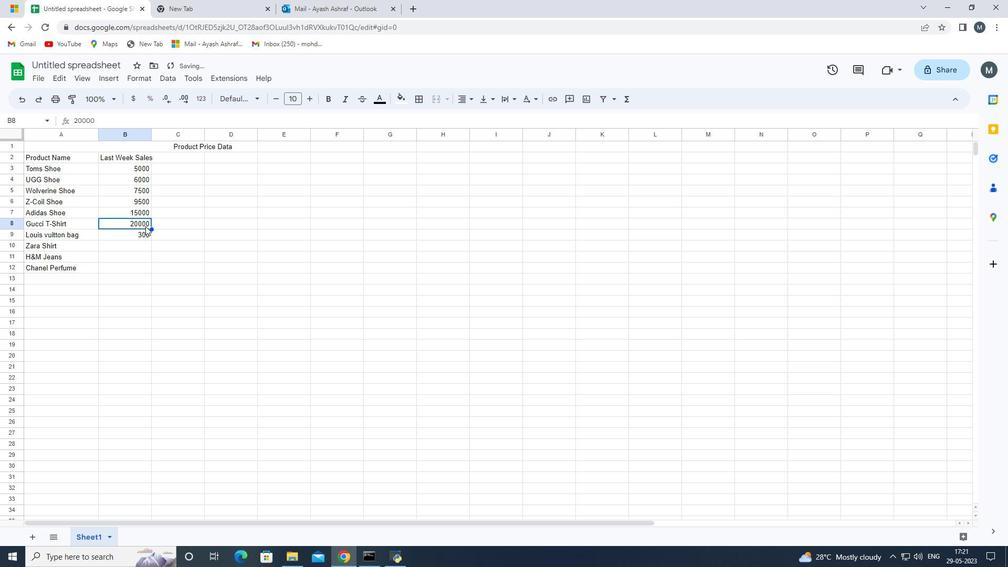 
Action: Mouse moved to (145, 181)
Screenshot: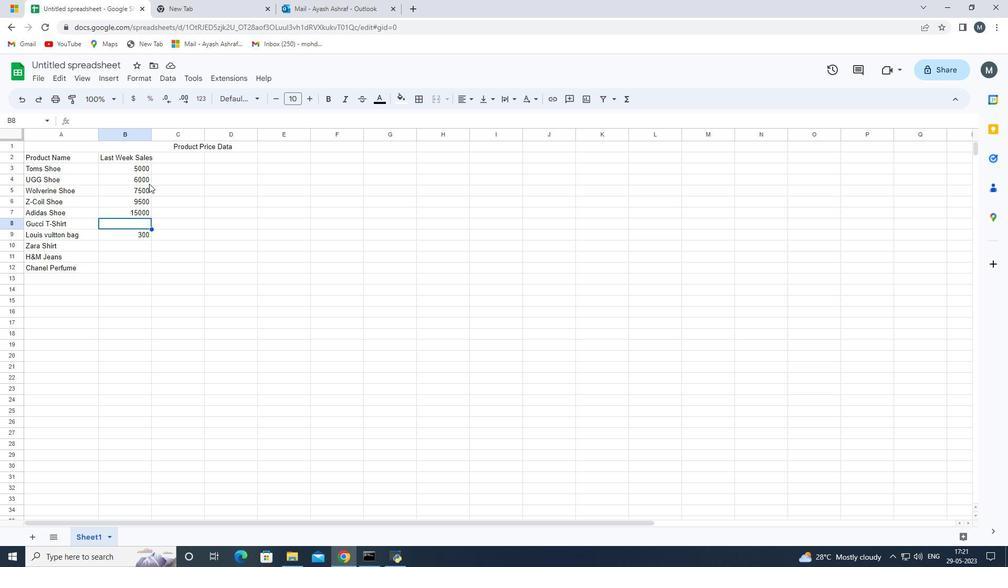 
Action: Mouse pressed left at (145, 181)
Screenshot: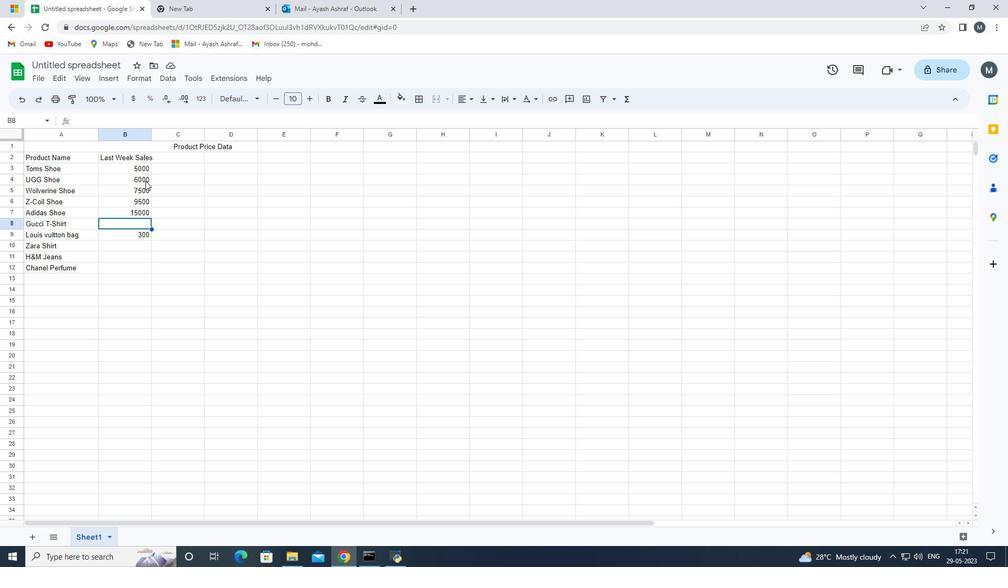 
Action: Mouse moved to (148, 181)
Screenshot: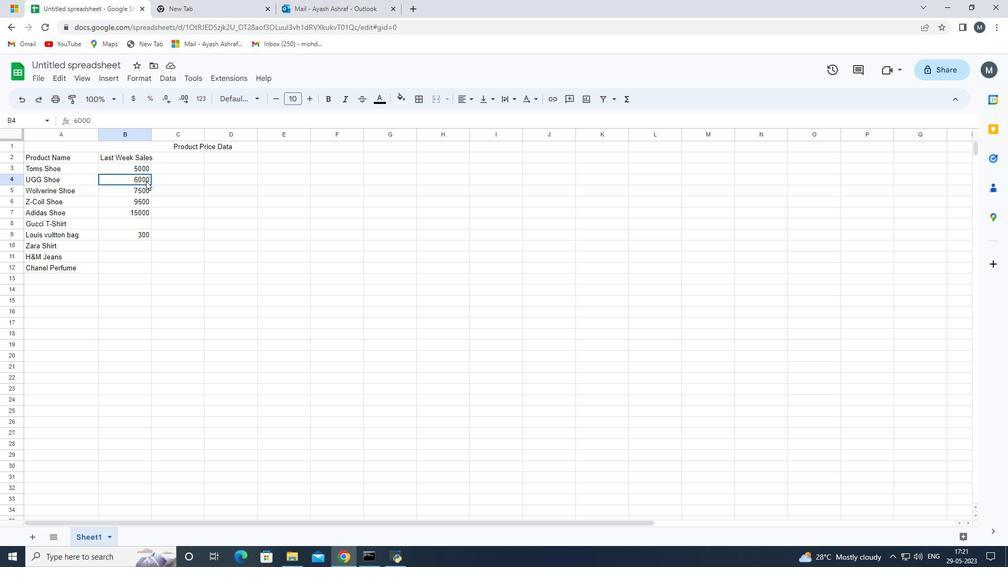 
Action: Key pressed <Key.backspace>
Screenshot: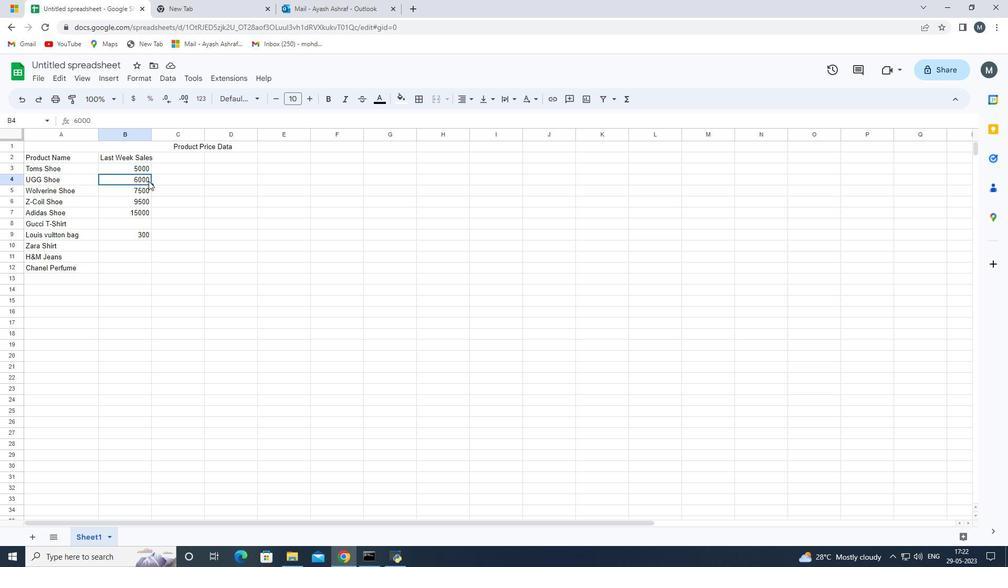 
Action: Mouse moved to (1008, 131)
Screenshot: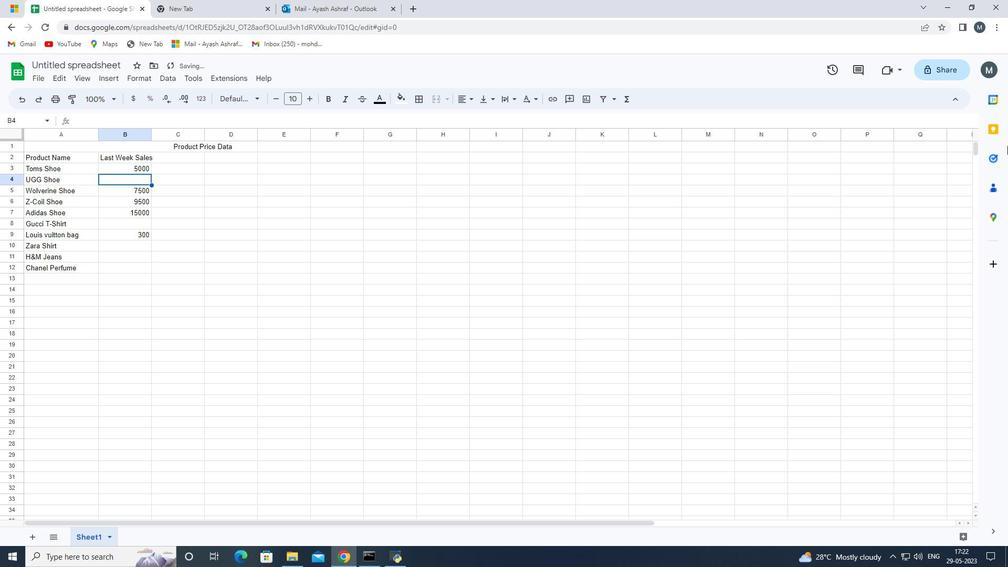 
Action: Key pressed 4500
Screenshot: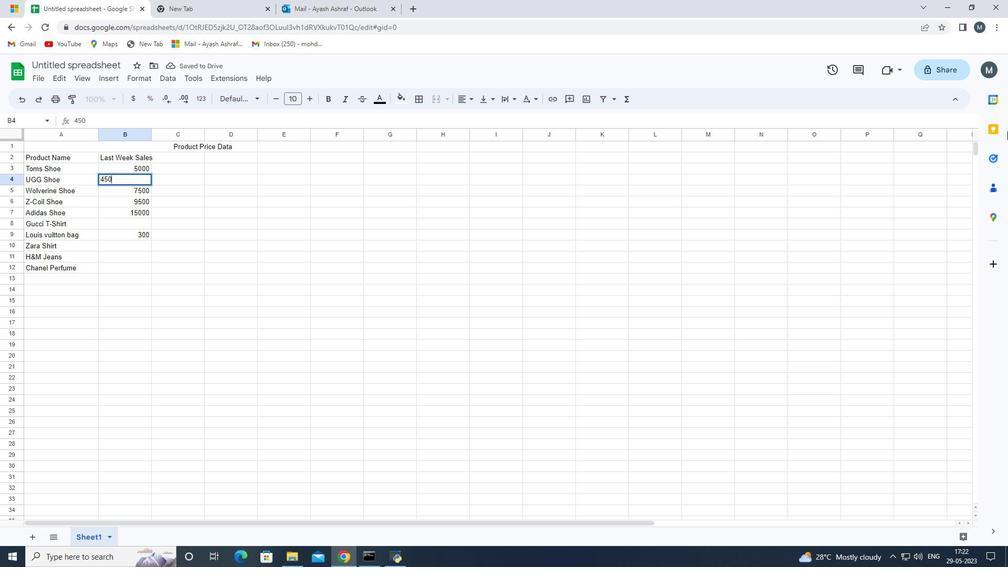 
Action: Mouse moved to (135, 191)
Screenshot: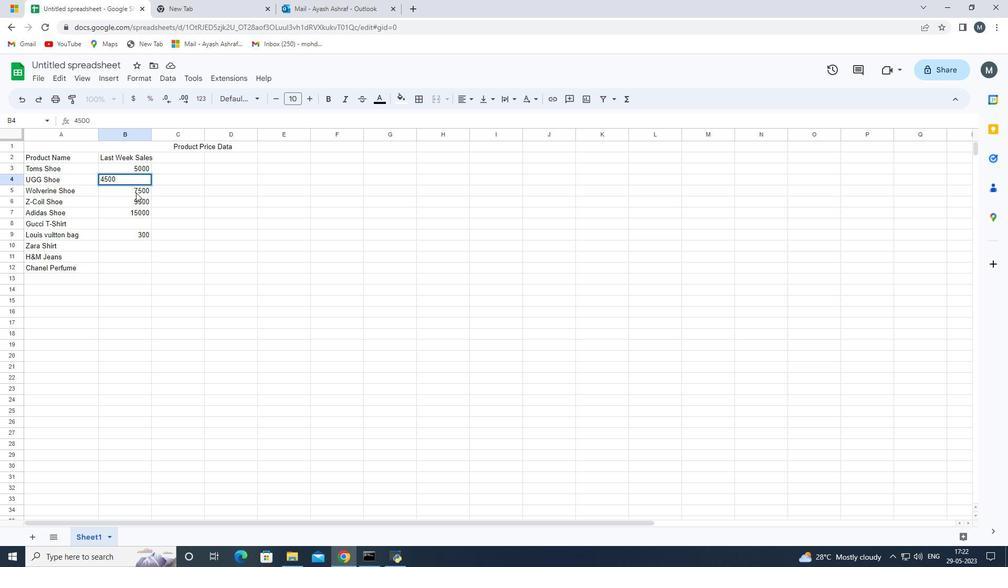 
Action: Mouse pressed left at (135, 191)
Screenshot: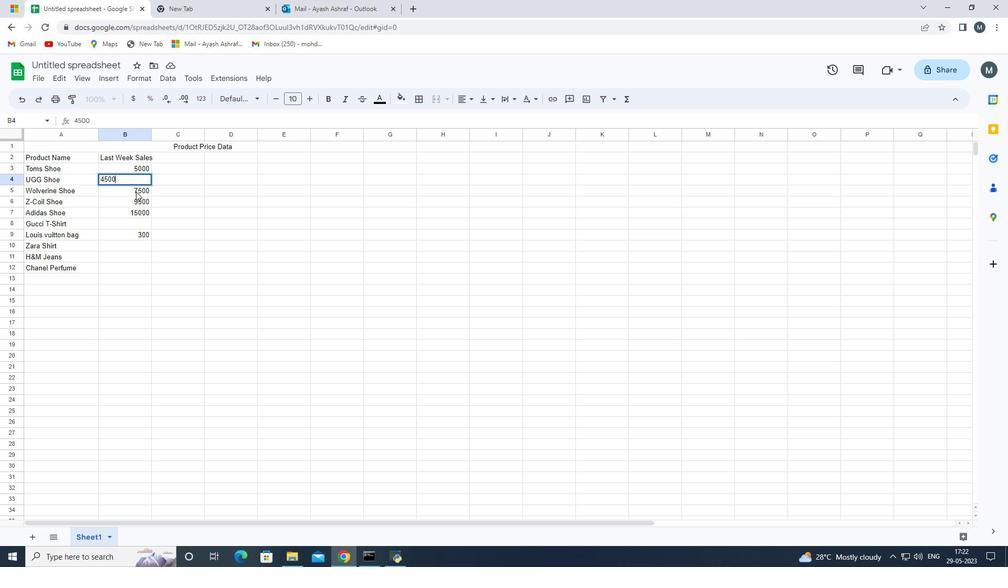 
Action: Mouse moved to (255, 168)
Screenshot: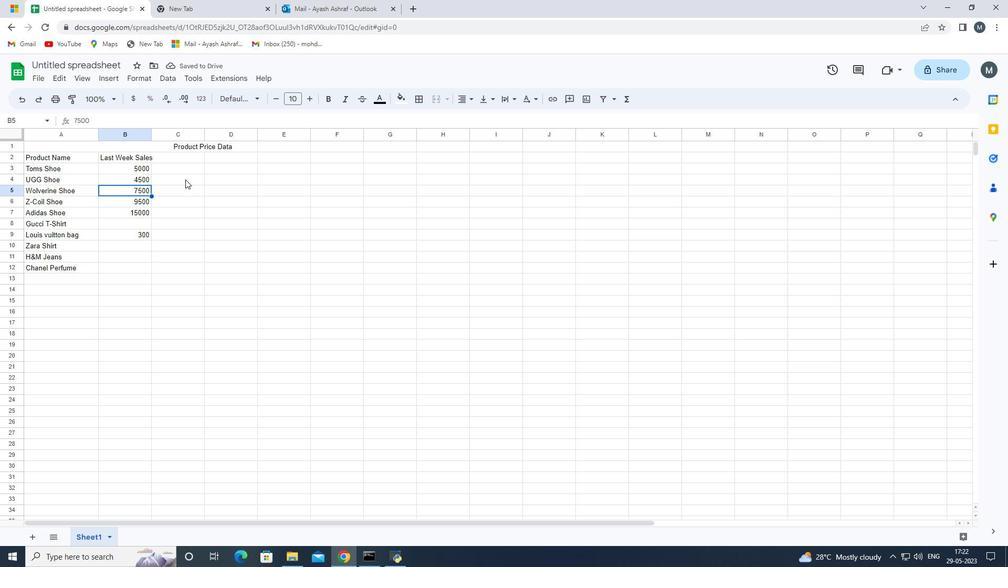 
Action: Key pressed 3500
Screenshot: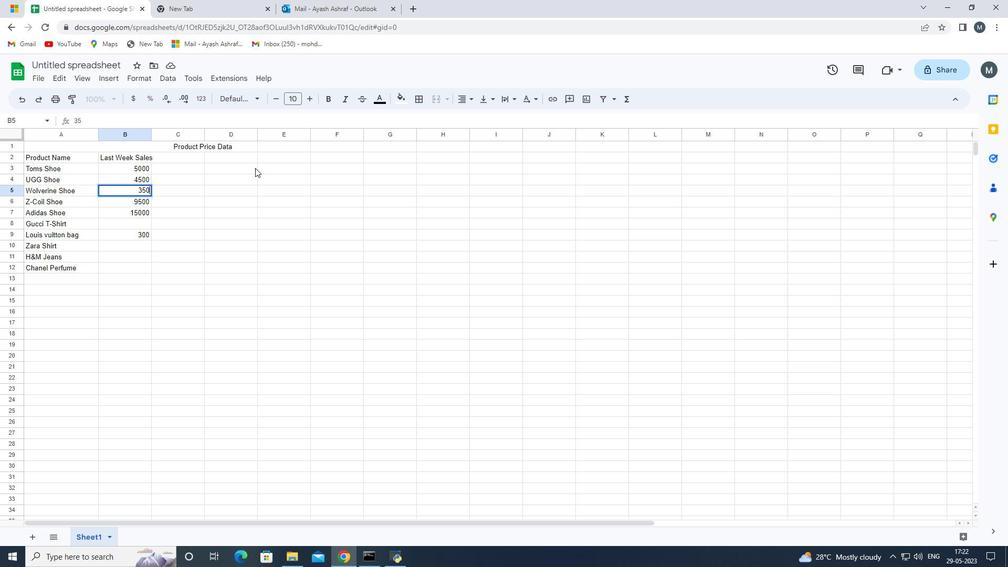 
Action: Mouse moved to (144, 200)
Screenshot: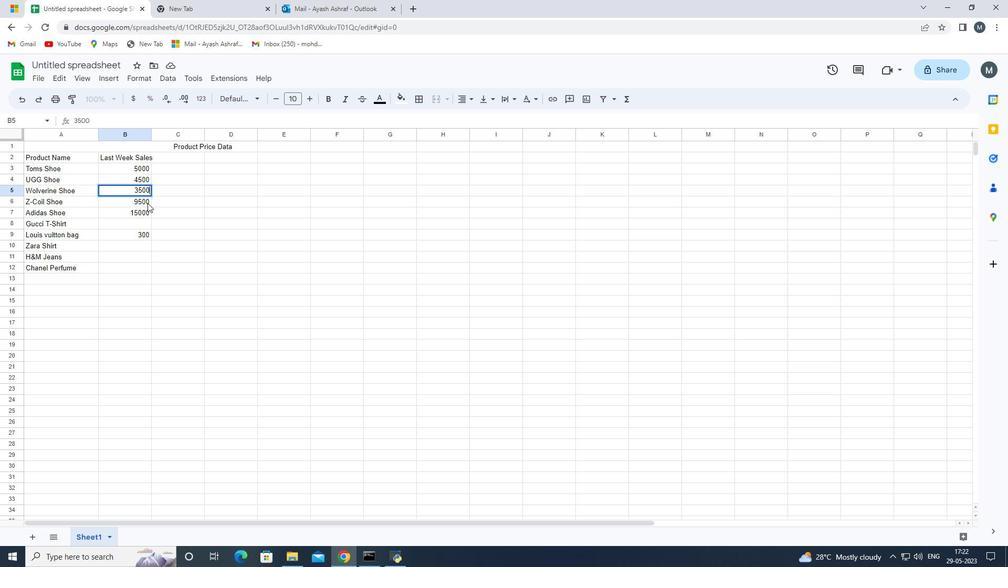 
Action: Mouse pressed left at (144, 200)
Screenshot: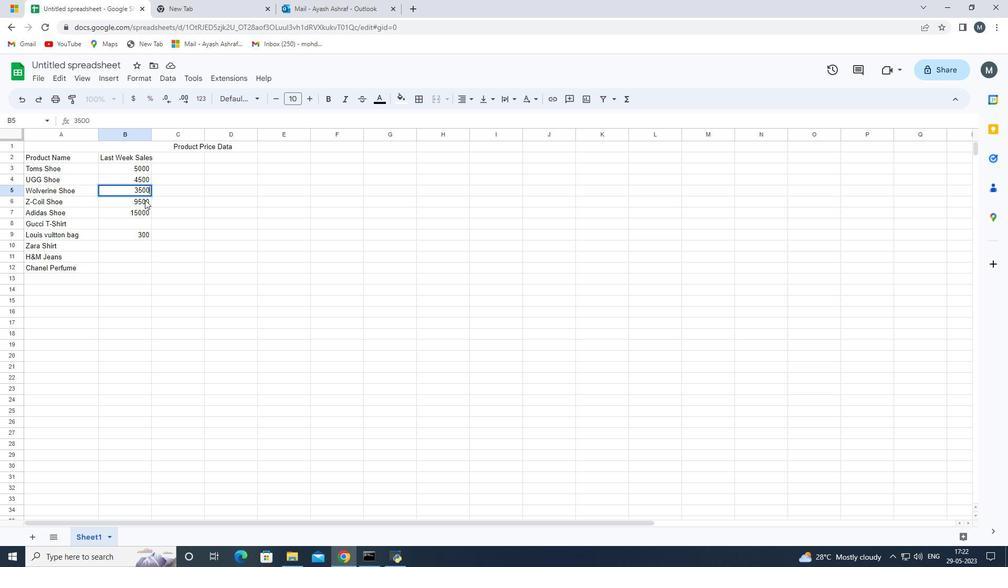 
Action: Mouse moved to (144, 198)
Screenshot: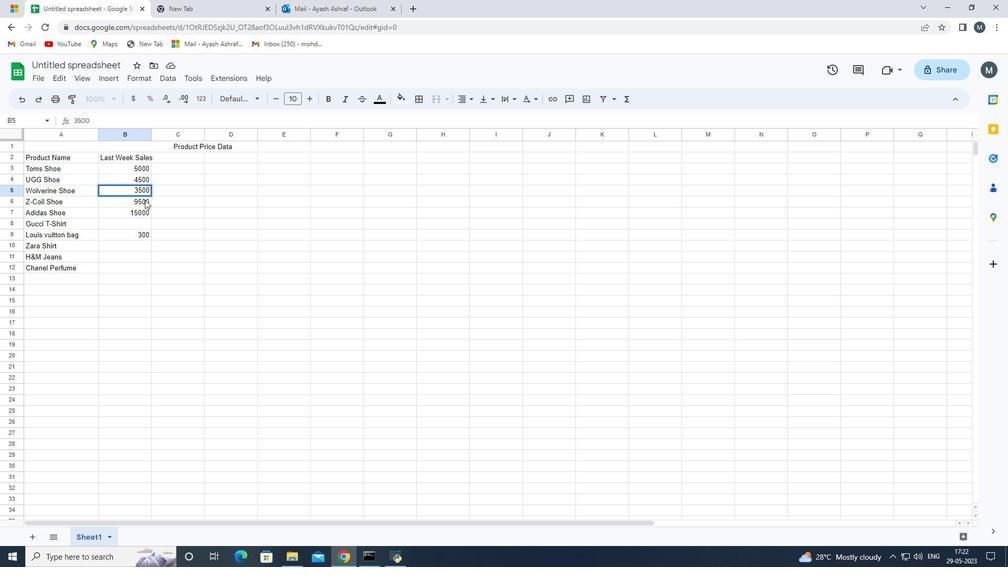 
Action: Key pressed 3800
Screenshot: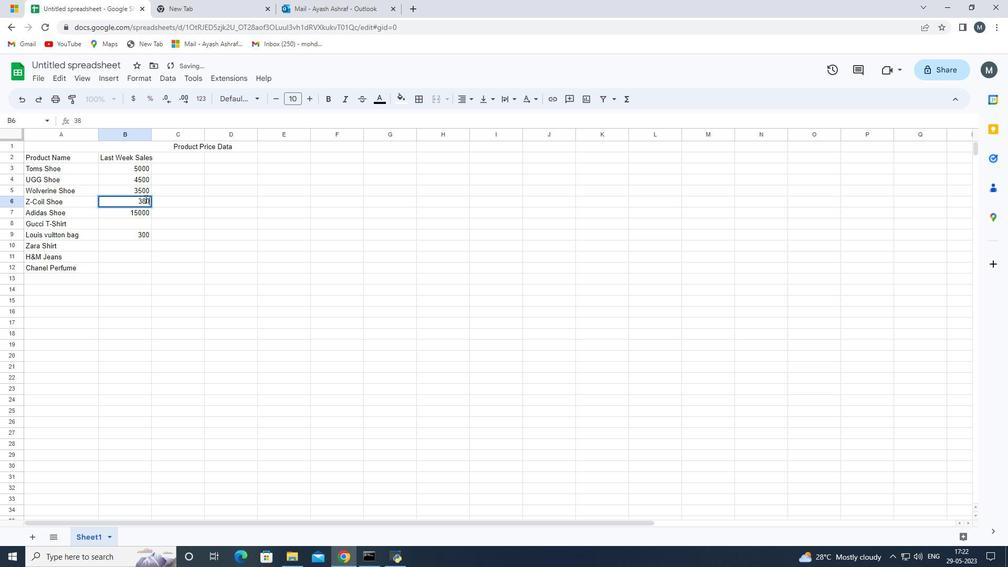 
Action: Mouse moved to (147, 211)
Screenshot: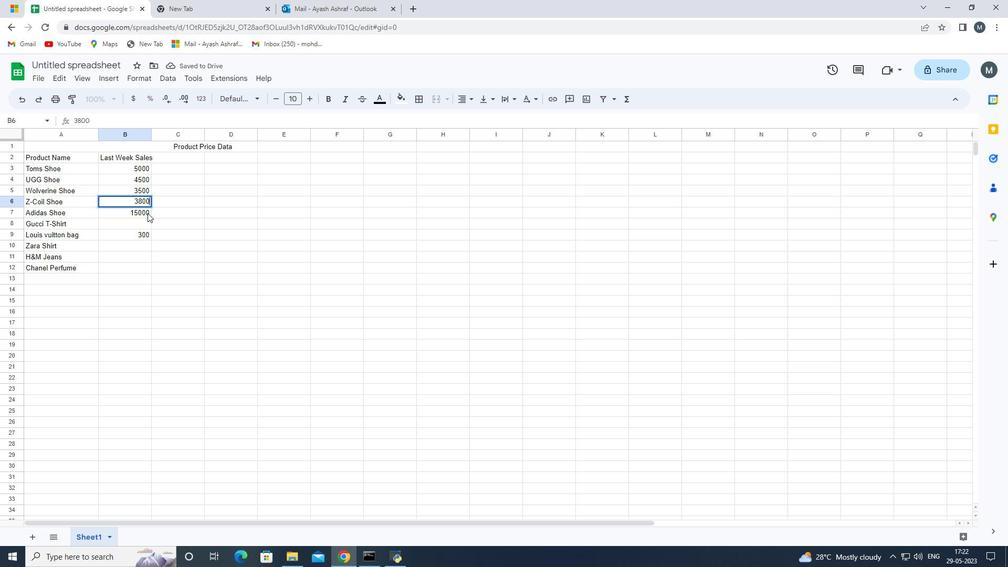 
Action: Mouse pressed left at (147, 211)
Screenshot: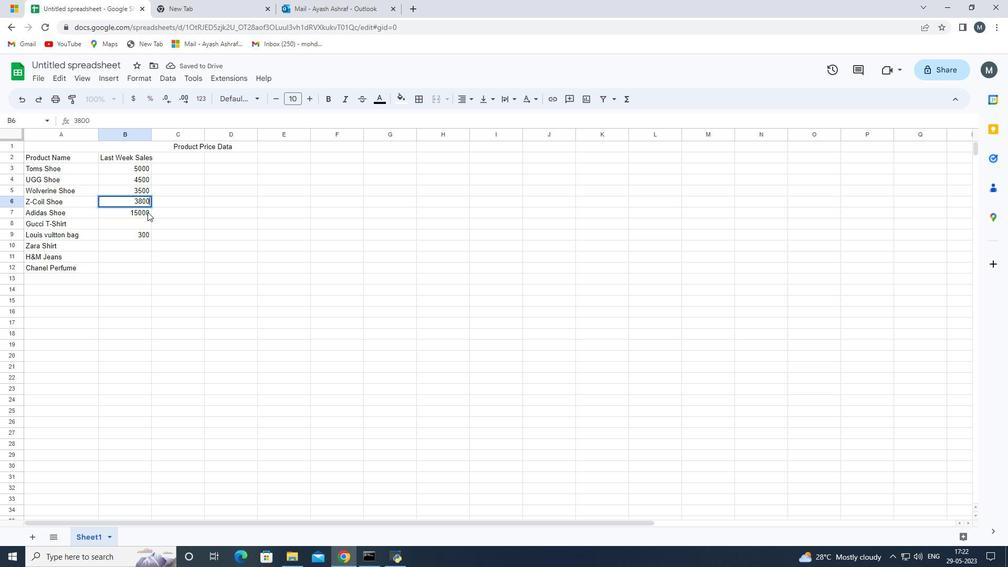 
Action: Mouse moved to (147, 211)
Screenshot: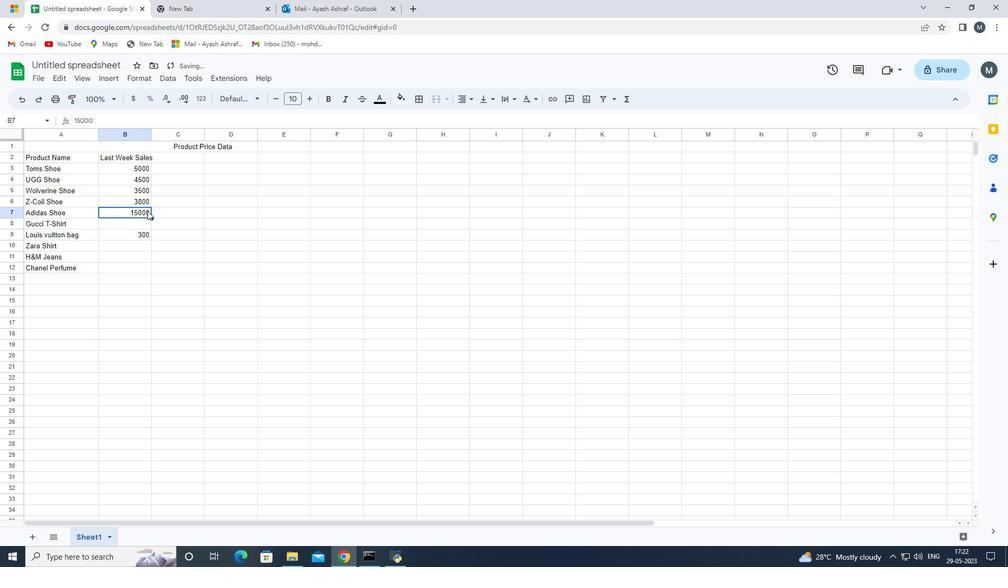 
Action: Key pressed 4000
Screenshot: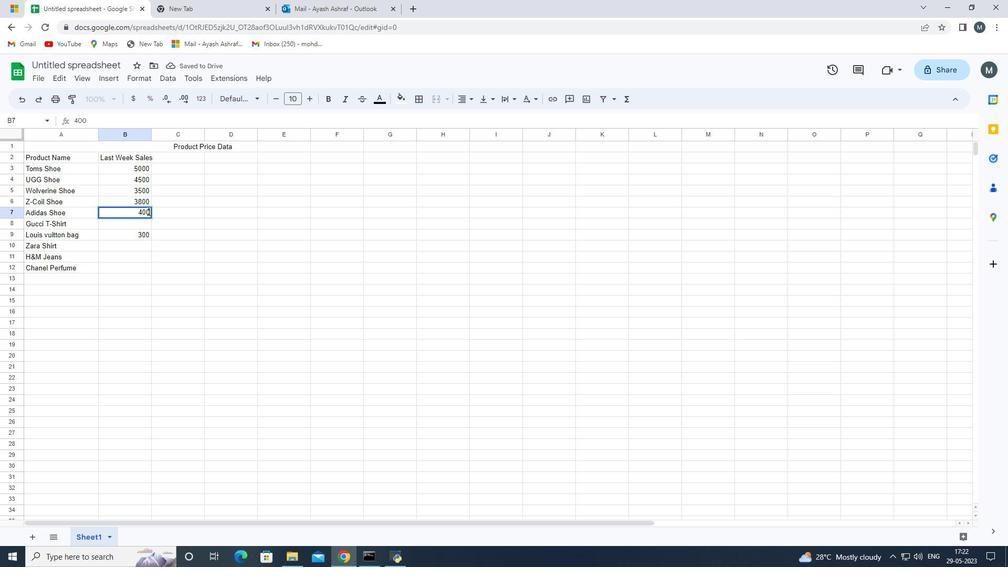 
Action: Mouse moved to (148, 220)
Screenshot: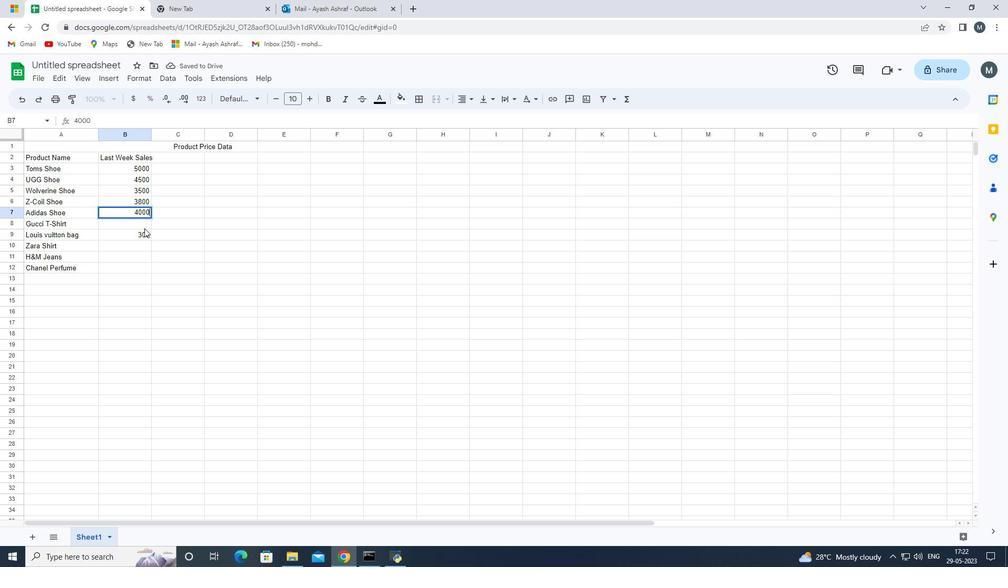 
Action: Mouse pressed left at (148, 220)
Screenshot: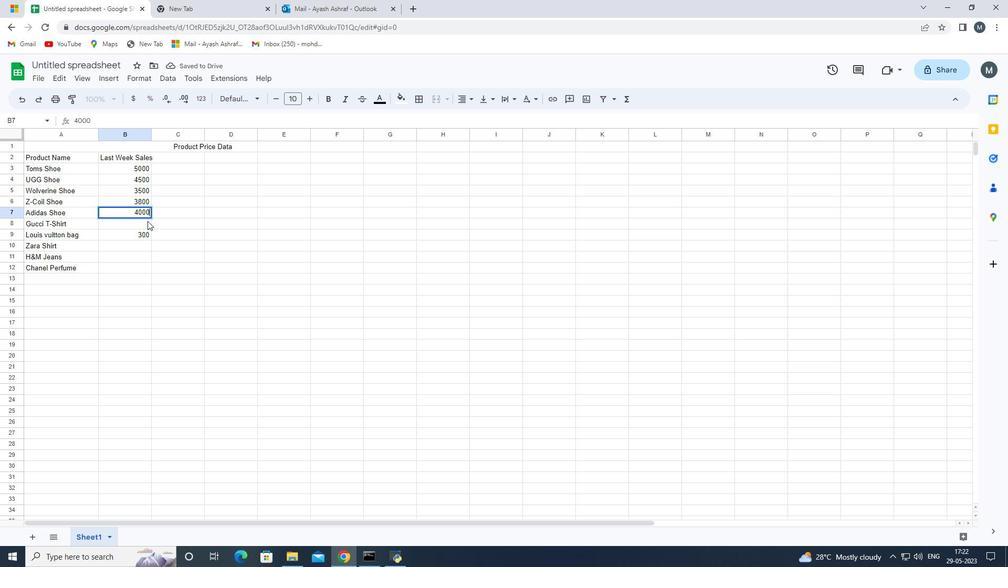 
Action: Key pressed 5051
Screenshot: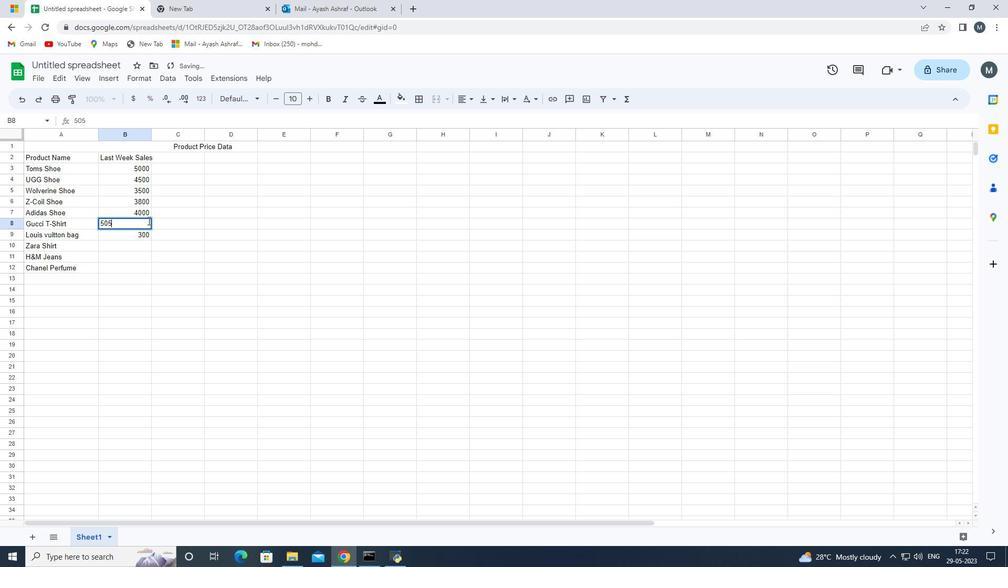 
Action: Mouse moved to (134, 224)
Screenshot: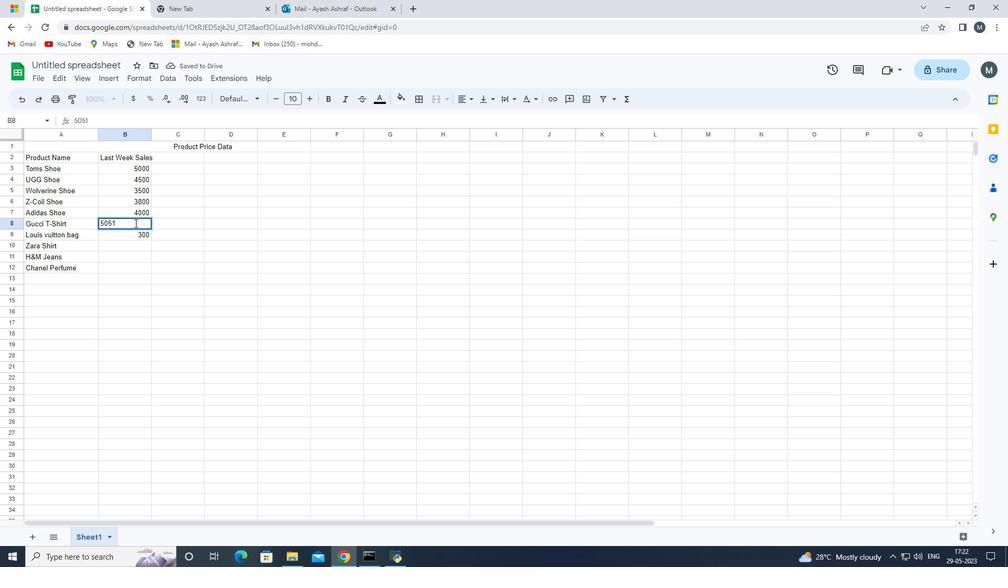 
Action: Key pressed <Key.backspace><Key.backspace>47
Screenshot: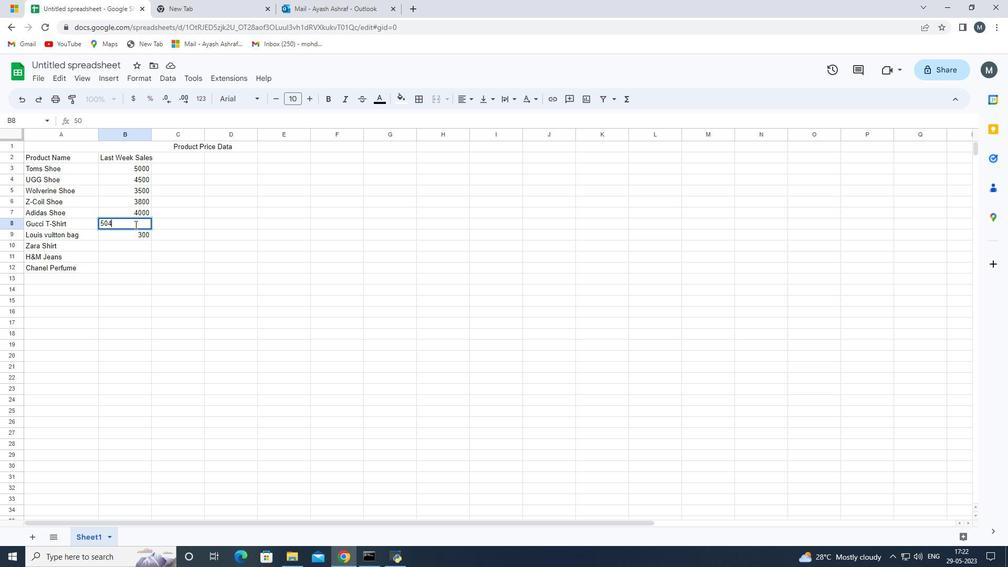 
Action: Mouse moved to (142, 235)
Screenshot: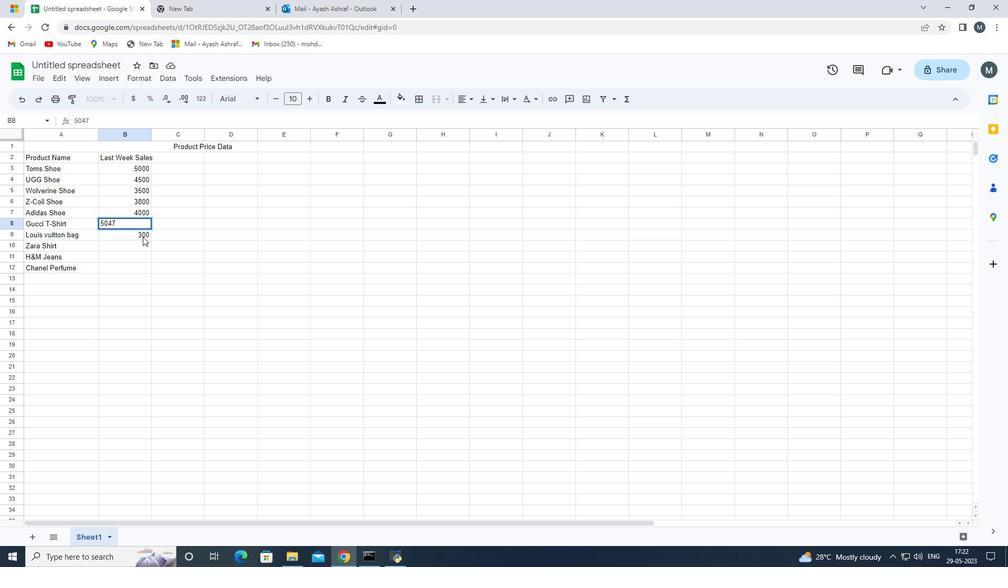 
Action: Mouse pressed left at (142, 235)
Screenshot: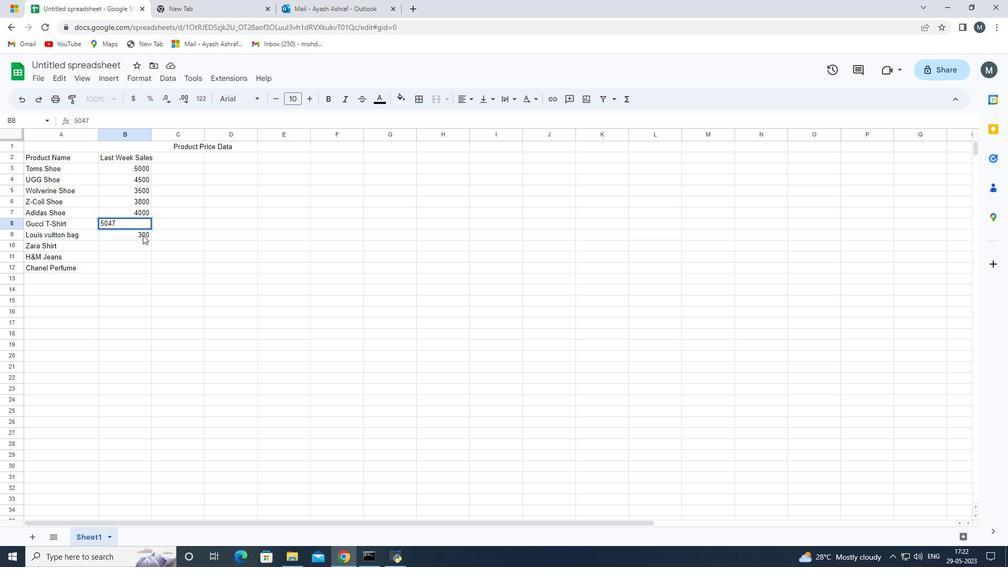 
Action: Key pressed 5048<Key.enter>5049
Screenshot: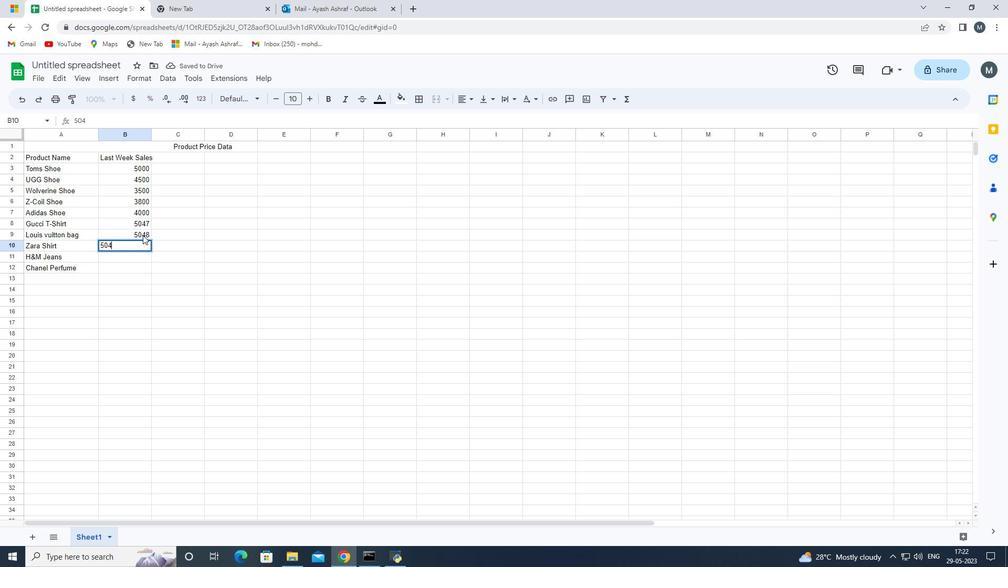 
Action: Mouse moved to (127, 256)
Screenshot: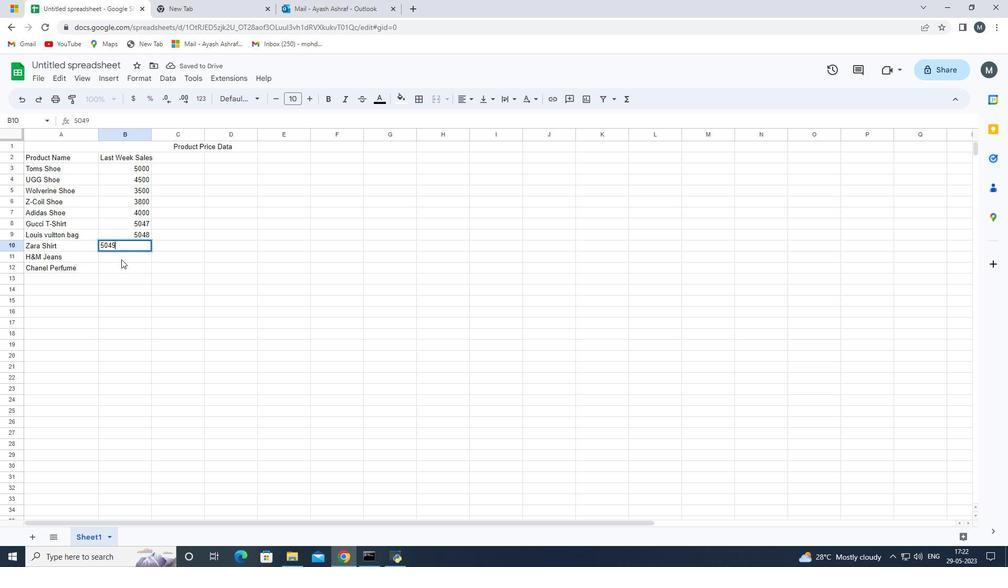 
Action: Mouse pressed left at (127, 256)
Screenshot: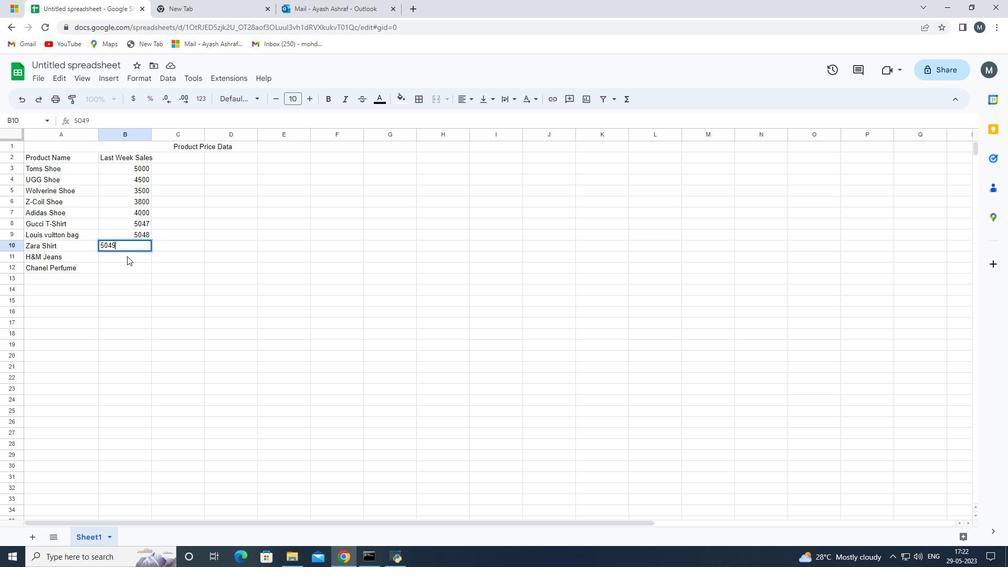 
Action: Key pressed 5030
Screenshot: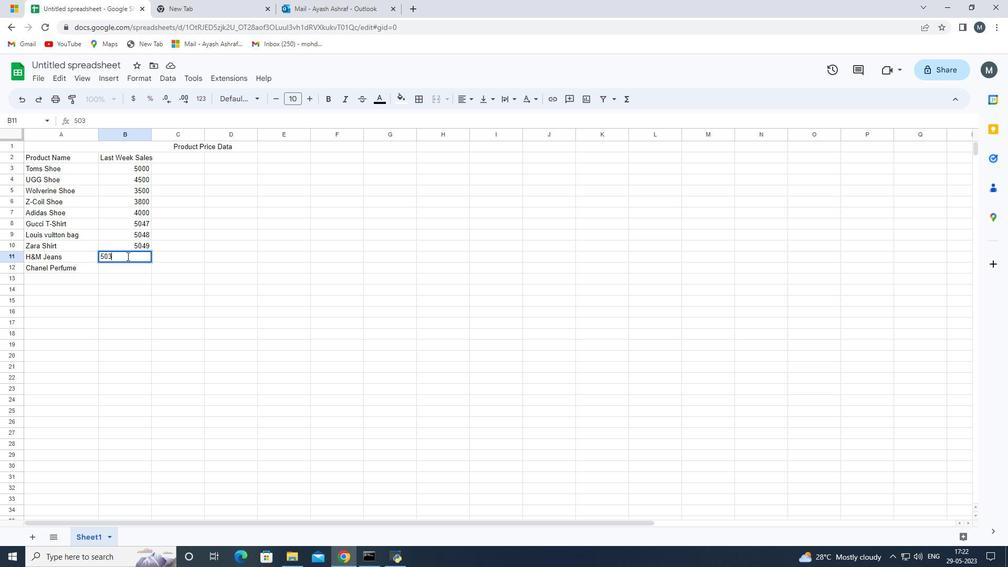 
Action: Mouse moved to (130, 264)
Screenshot: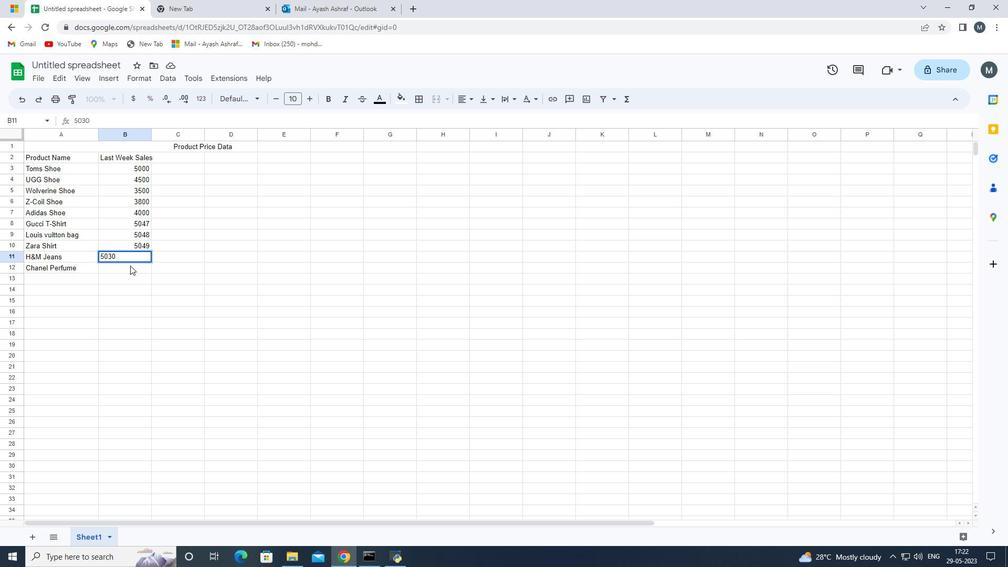 
Action: Mouse pressed left at (130, 264)
Screenshot: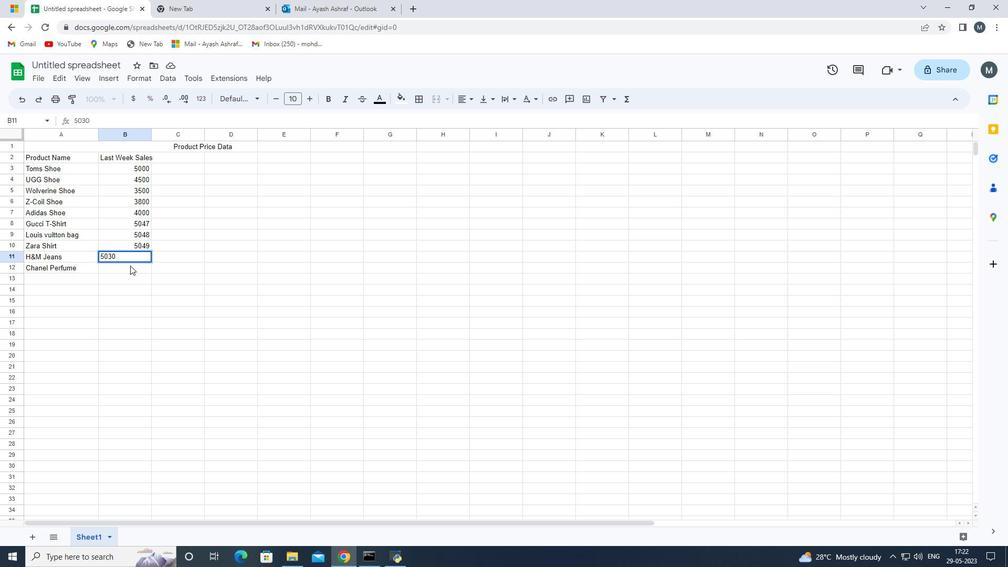 
Action: Key pressed 5050
Screenshot: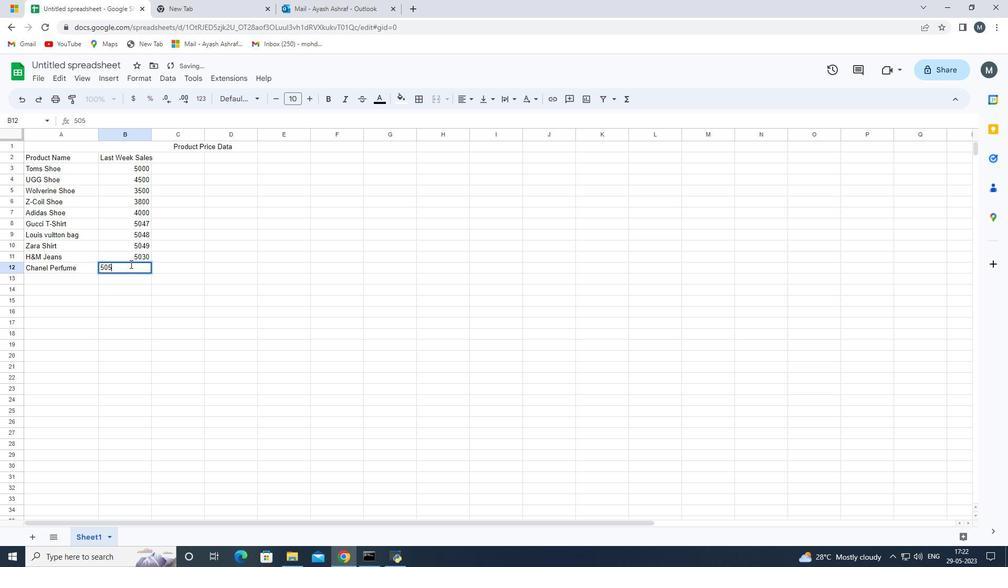 
Action: Mouse moved to (188, 158)
Screenshot: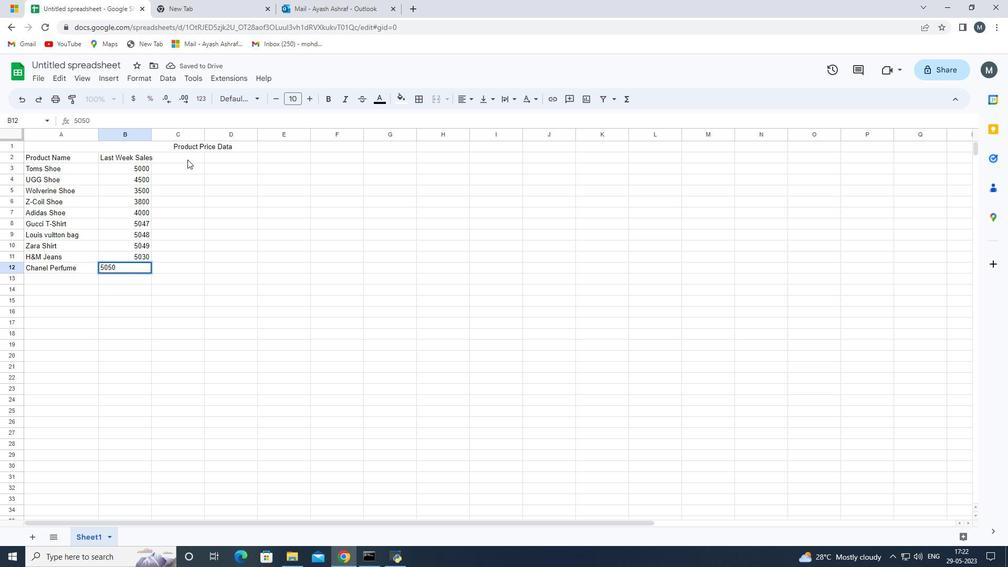 
Action: Mouse pressed left at (188, 158)
Screenshot: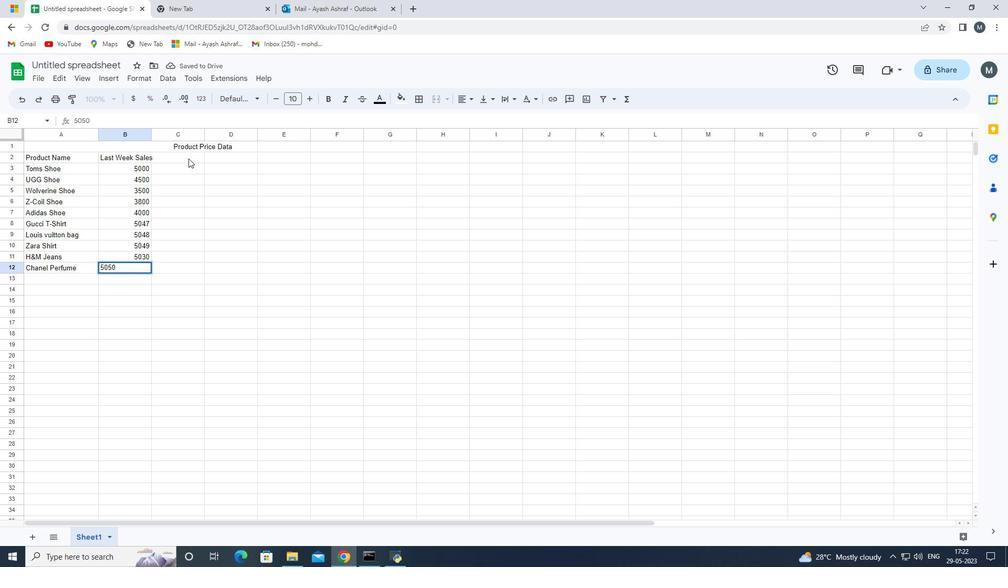 
Action: Key pressed <Key.shift>Price<Key.space><Key.enter>
Screenshot: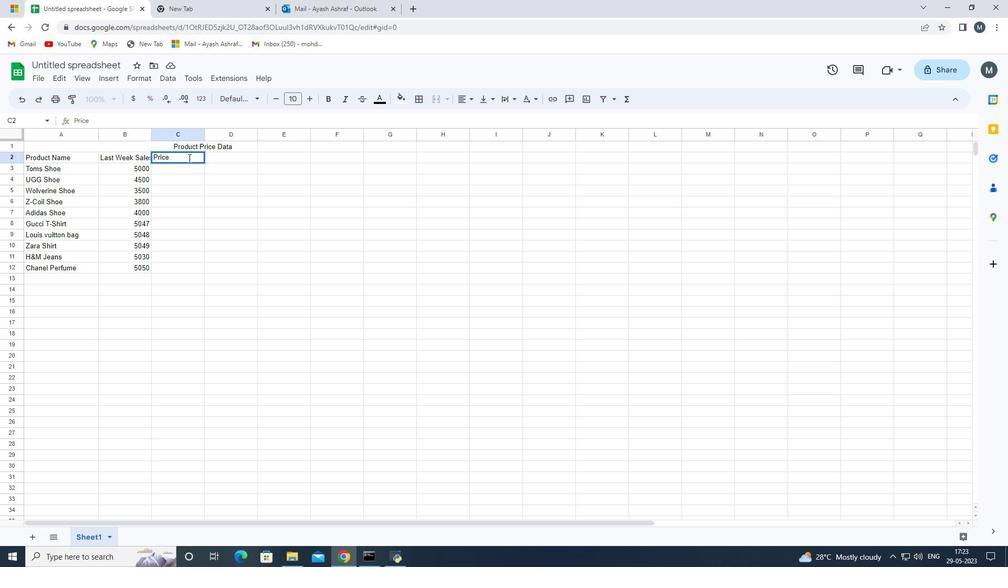 
Action: Mouse moved to (639, 58)
Screenshot: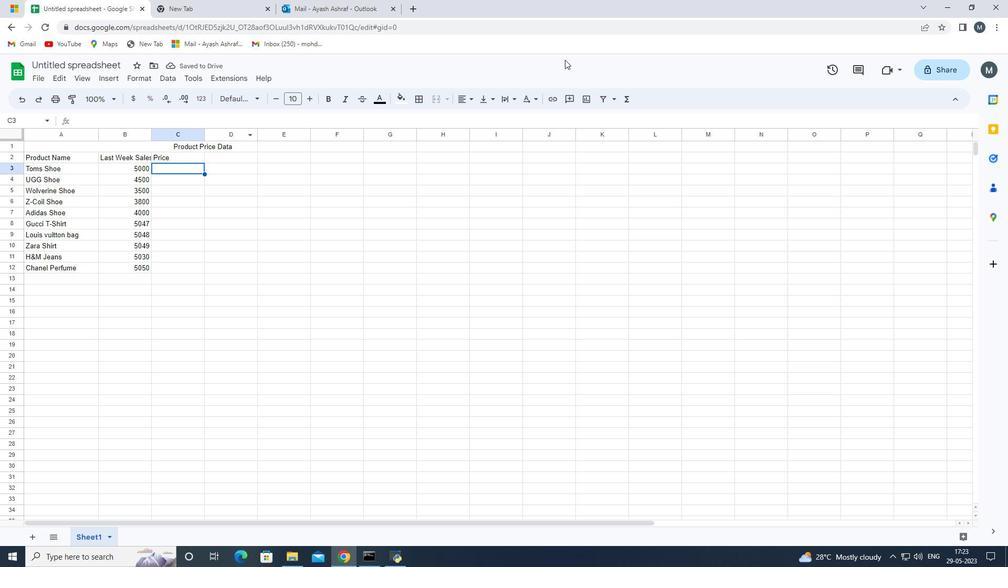 
Action: Key pressed 5000<Key.enter>5500<Key.enter>6000<Key.enter>6500<Key.enter>7000<Key.enter>7500<Key.enter>8000<Key.enter>8500<Key.enter>9000<Key.enter>10000<Key.enter>
Screenshot: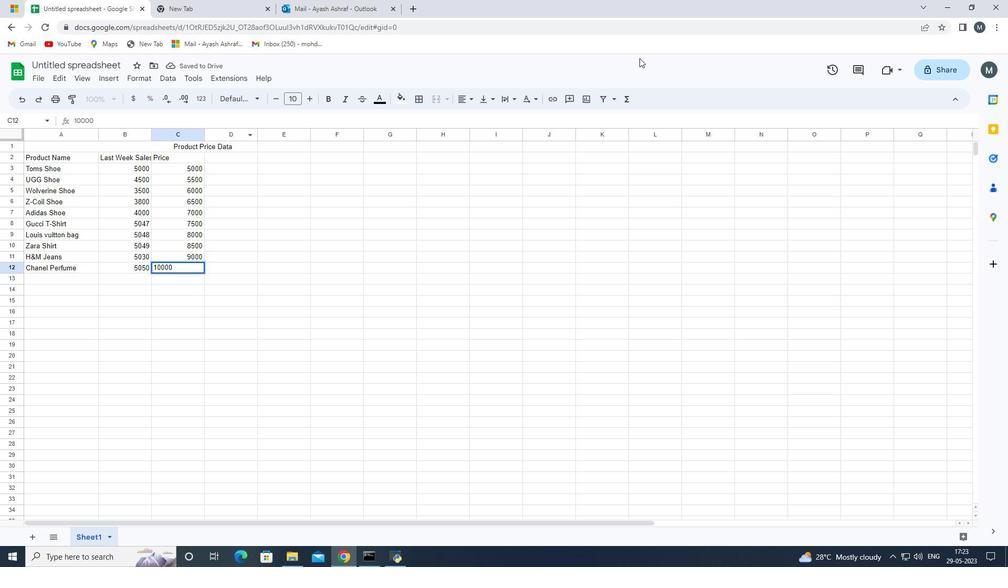 
Action: Mouse moved to (181, 152)
Screenshot: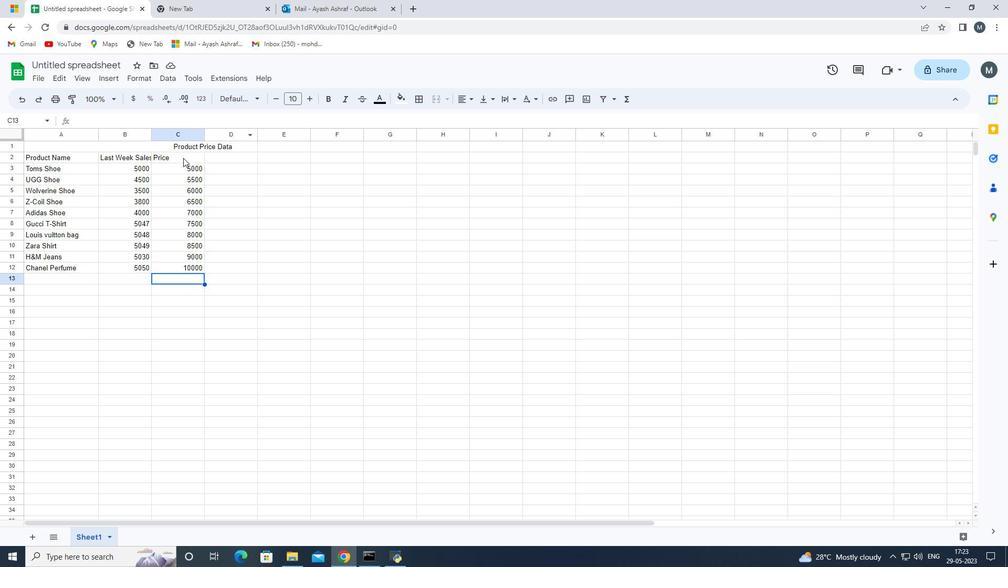 
Action: Mouse pressed left at (181, 152)
Screenshot: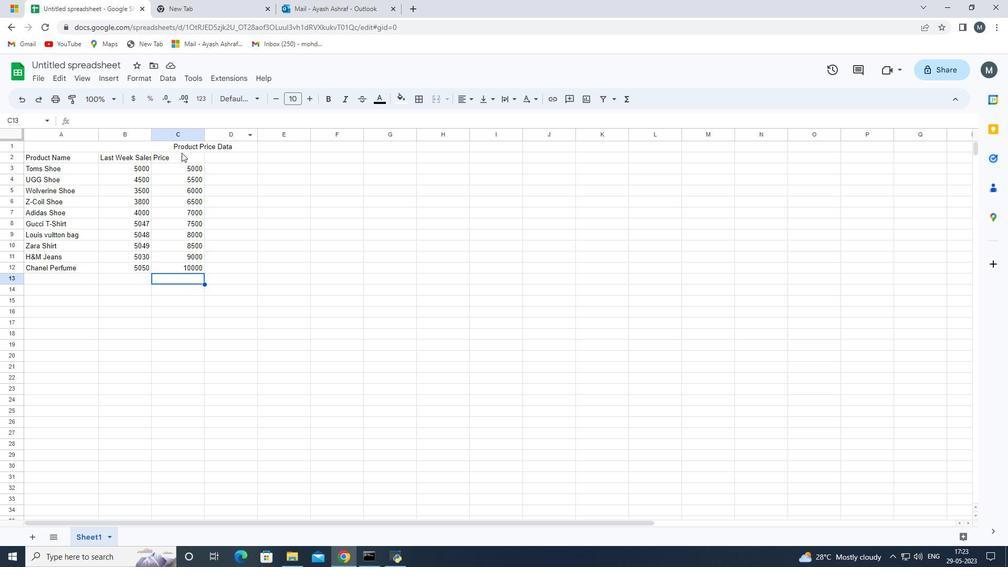 
Action: Mouse moved to (171, 157)
Screenshot: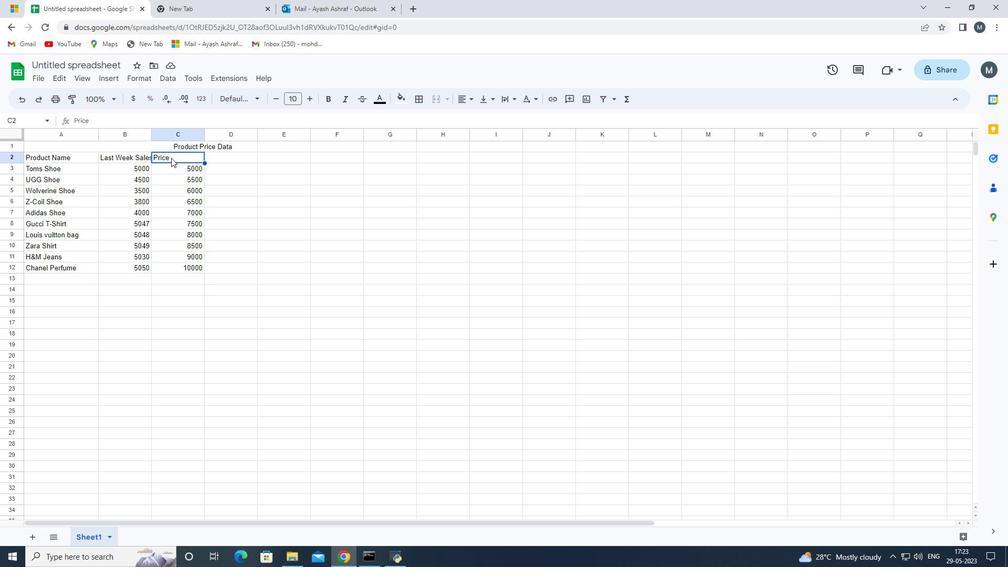 
Action: Mouse pressed left at (171, 157)
Screenshot: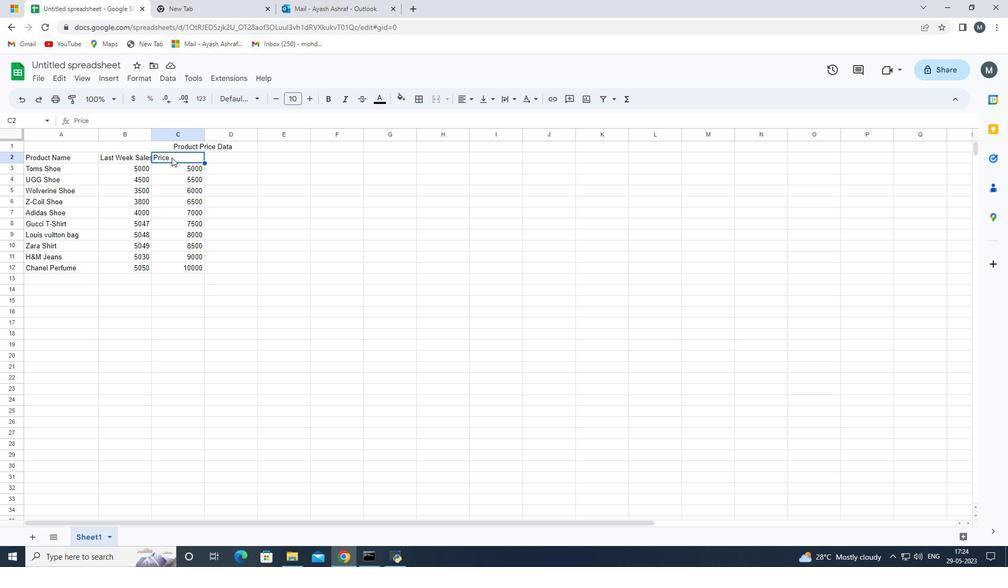 
Action: Mouse pressed left at (171, 157)
Screenshot: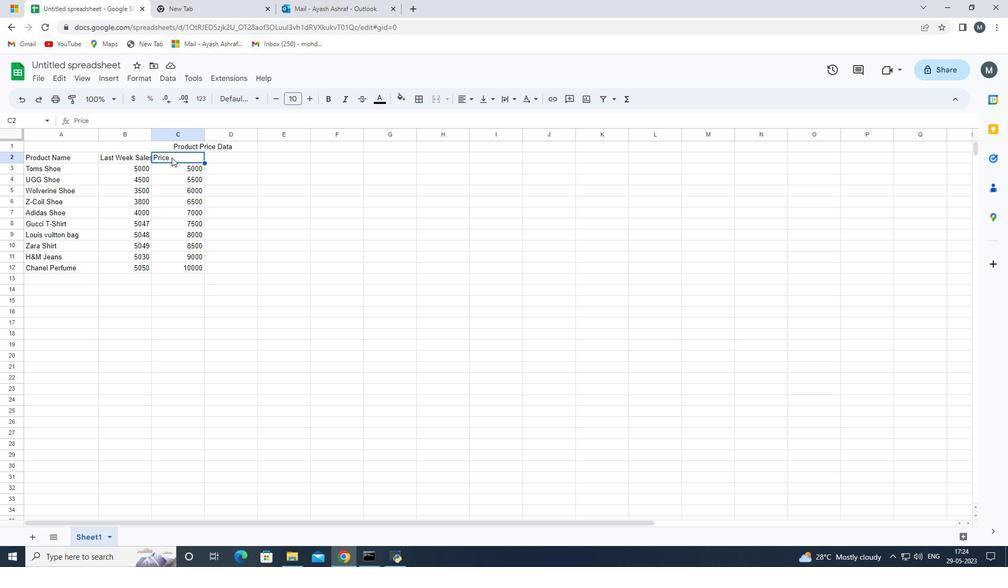 
Action: Key pressed <Key.backspace><Key.backspace><Key.backspace><Key.backspace><Key.backspace>roduct<Key.space><Key.shift>Price<Key.enter>
Screenshot: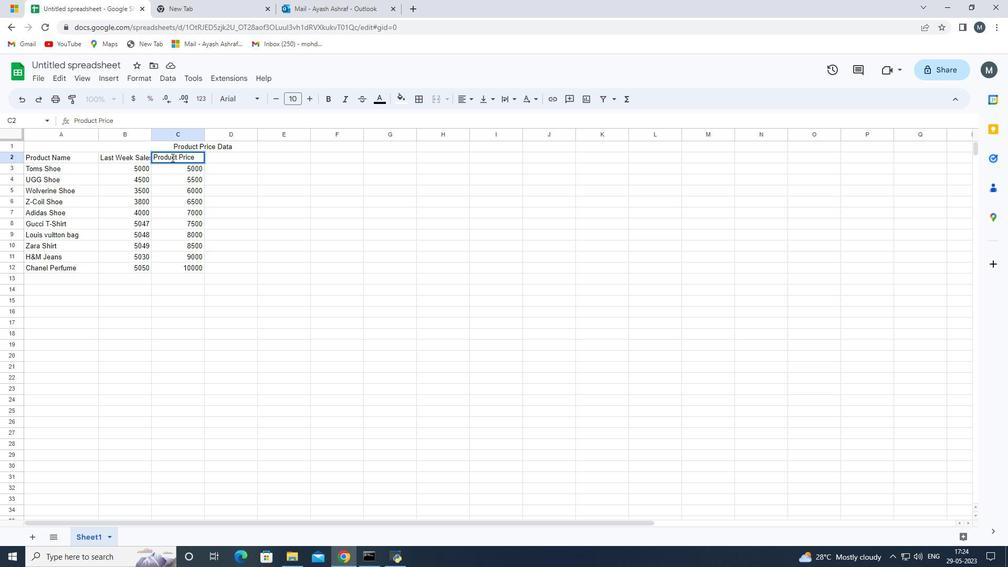 
Action: Mouse moved to (42, 80)
Screenshot: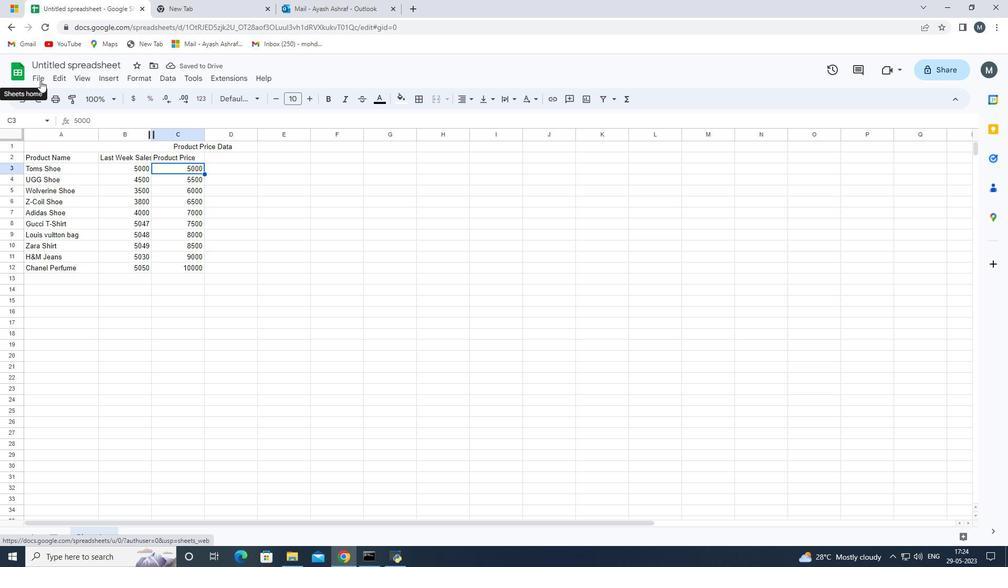
Action: Mouse pressed left at (42, 80)
Screenshot: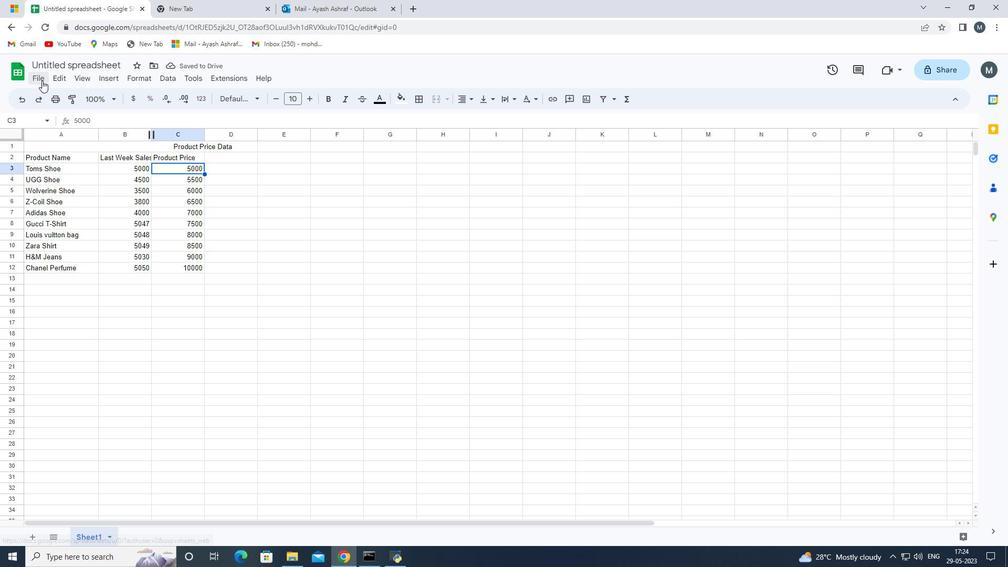 
Action: Mouse moved to (86, 236)
Screenshot: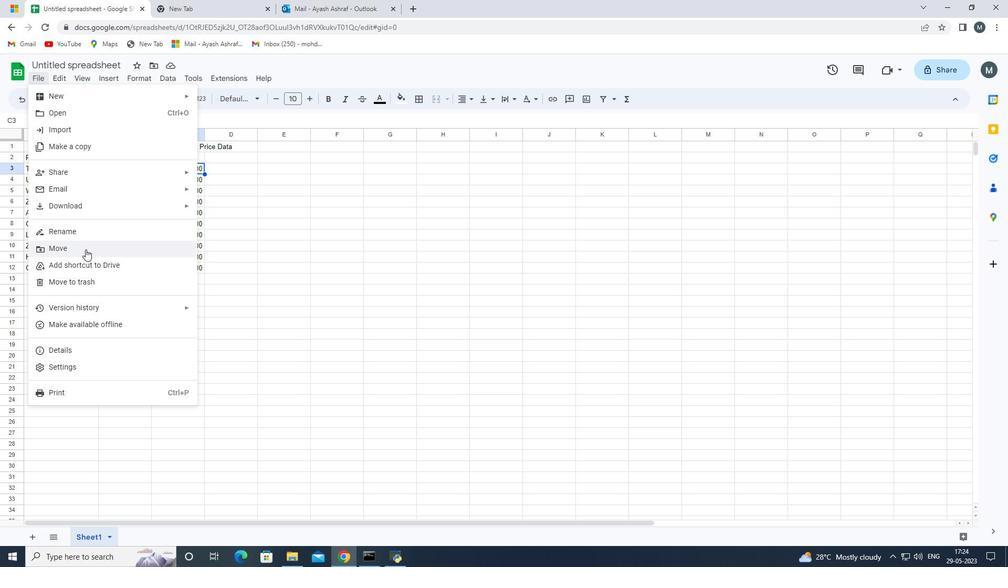 
Action: Mouse pressed left at (86, 236)
Screenshot: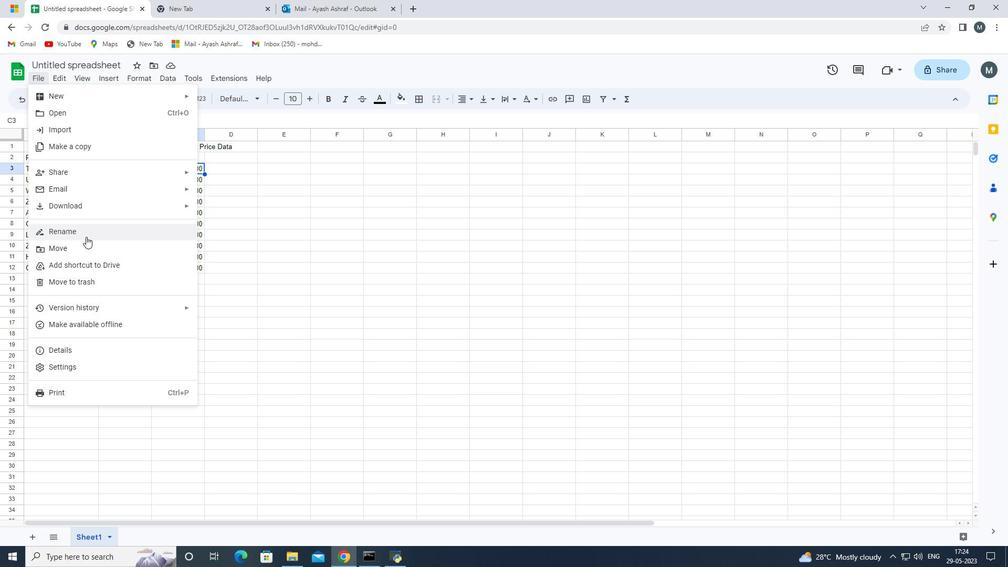 
Action: Mouse moved to (152, 210)
Screenshot: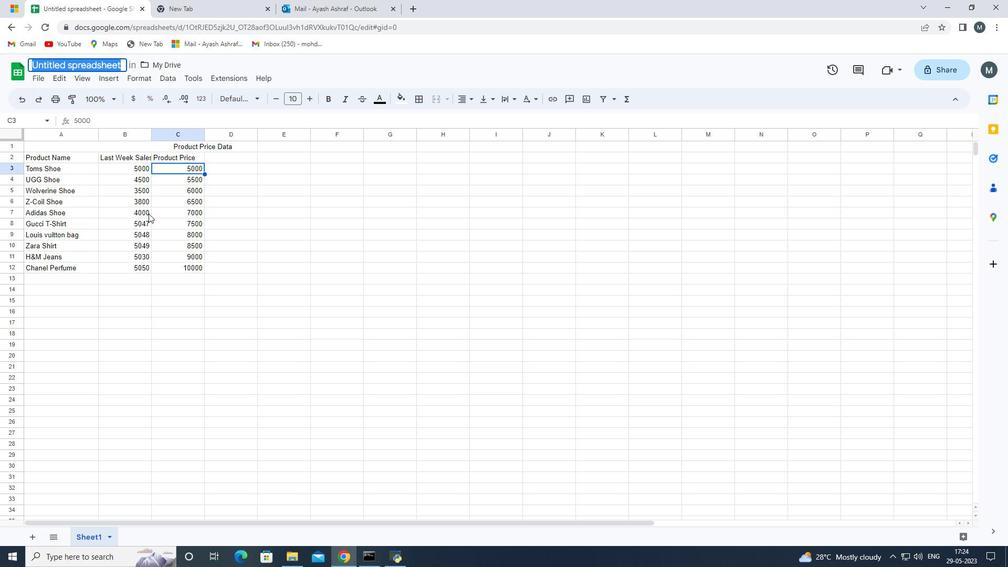 
Action: Key pressed <Key.shift>Analysis<Key.space><Key.shift>Sales<Key.space><Key.left><Key.left><Key.left><Key.left><Key.left><Key.left><Key.left><Key.backspace><Key.backspace><Key.backspace><Key.backspace><Key.backspace><Key.backspace><Key.backspace><Key.backspace><Key.backspace><Key.backspace><Key.backspace><Key.backspace><Key.backspace>
Screenshot: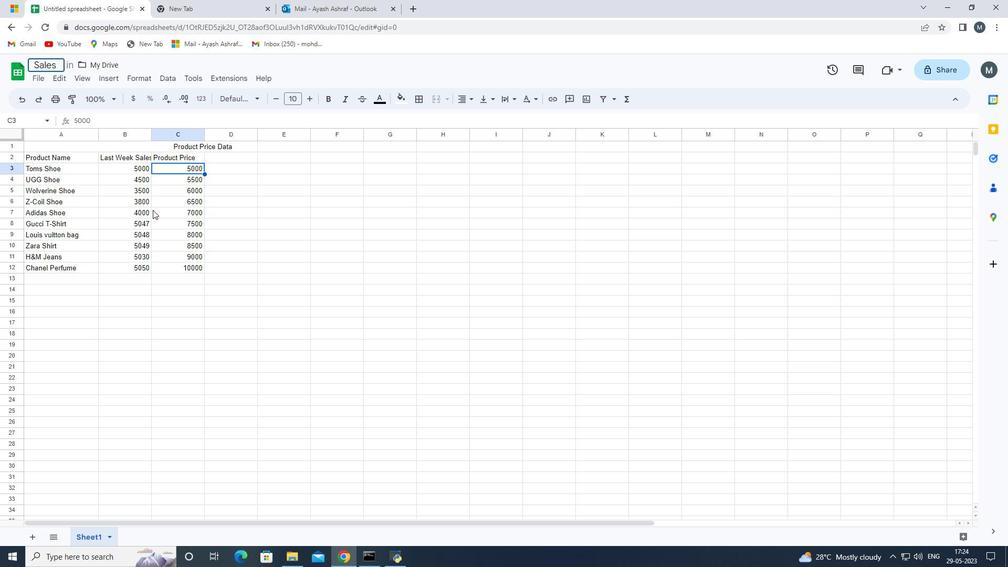 
Action: Mouse moved to (59, 67)
Screenshot: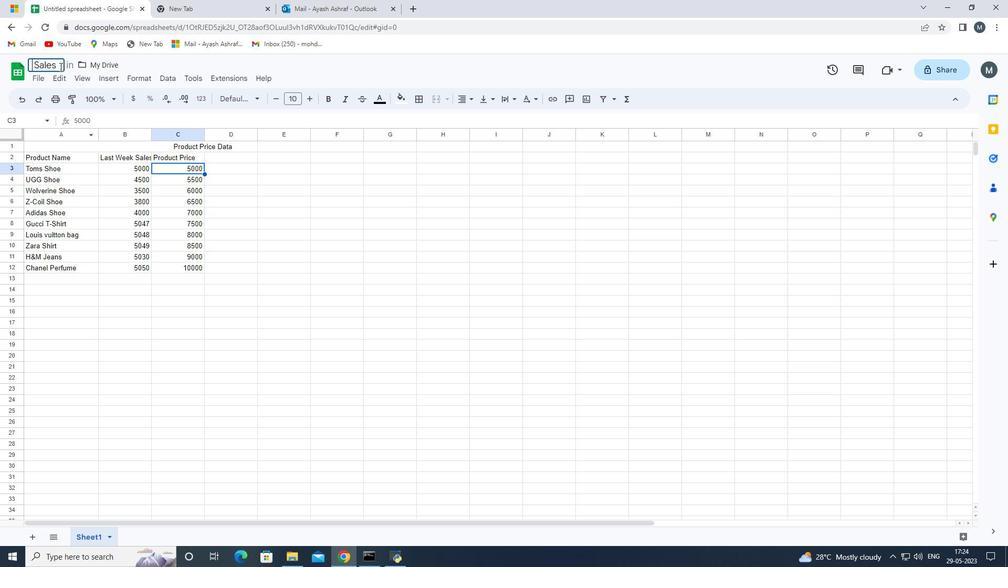 
Action: Mouse pressed left at (59, 67)
Screenshot: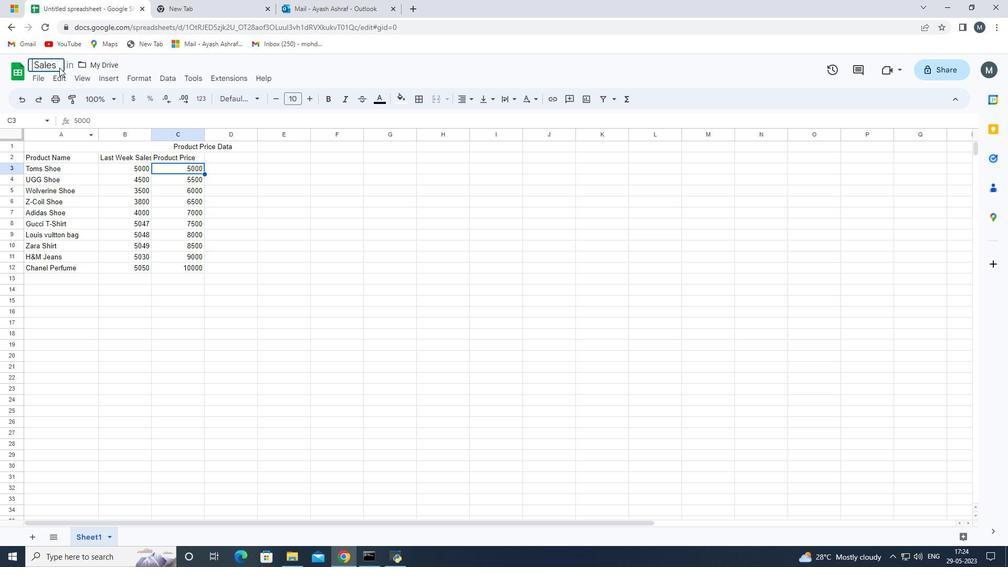 
Action: Mouse moved to (59, 66)
Screenshot: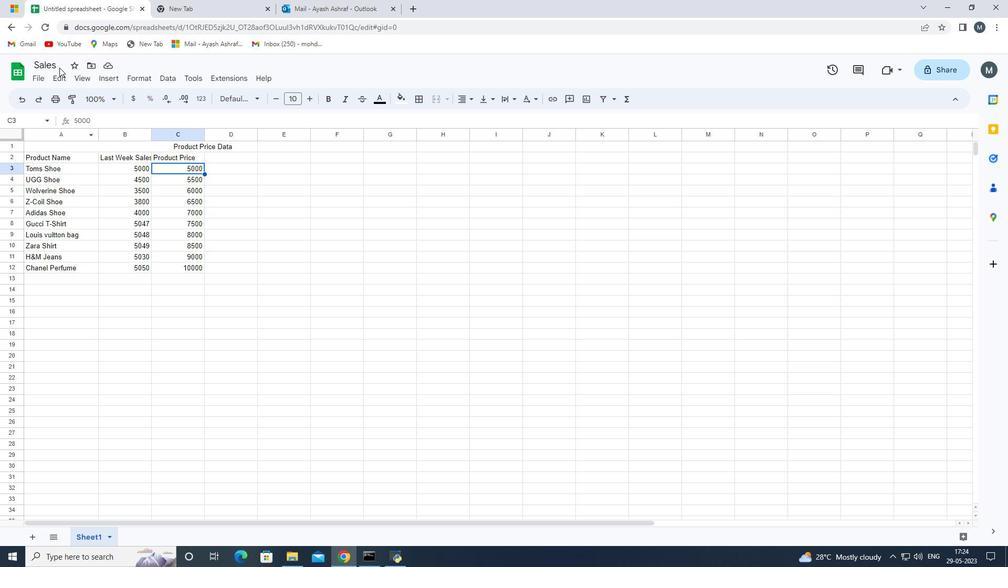 
Action: Mouse pressed left at (59, 66)
Screenshot: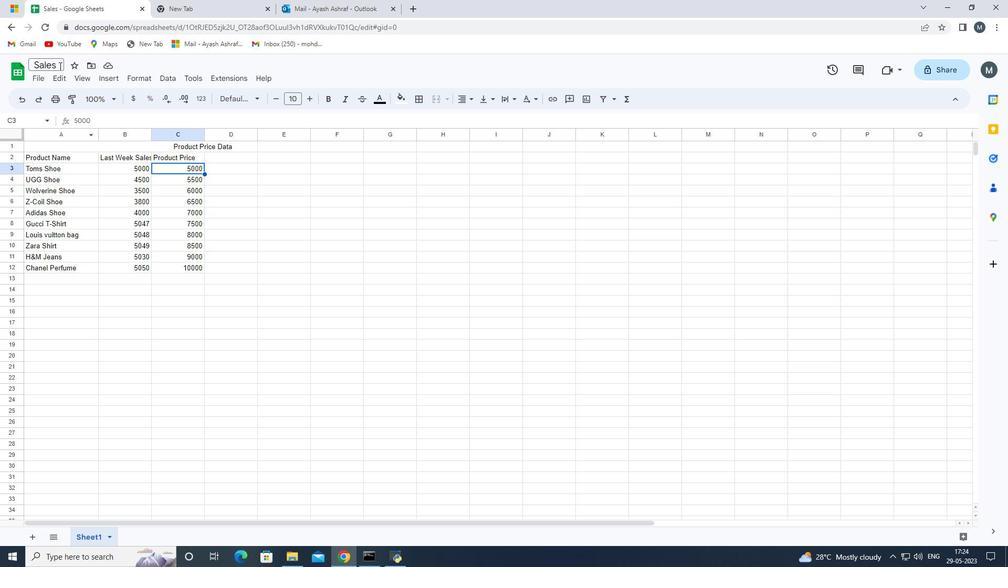 
Action: Key pressed <Key.space><Key.shift>Ana;<Key.backspace>lysis<Key.space><Key.enter>
Screenshot: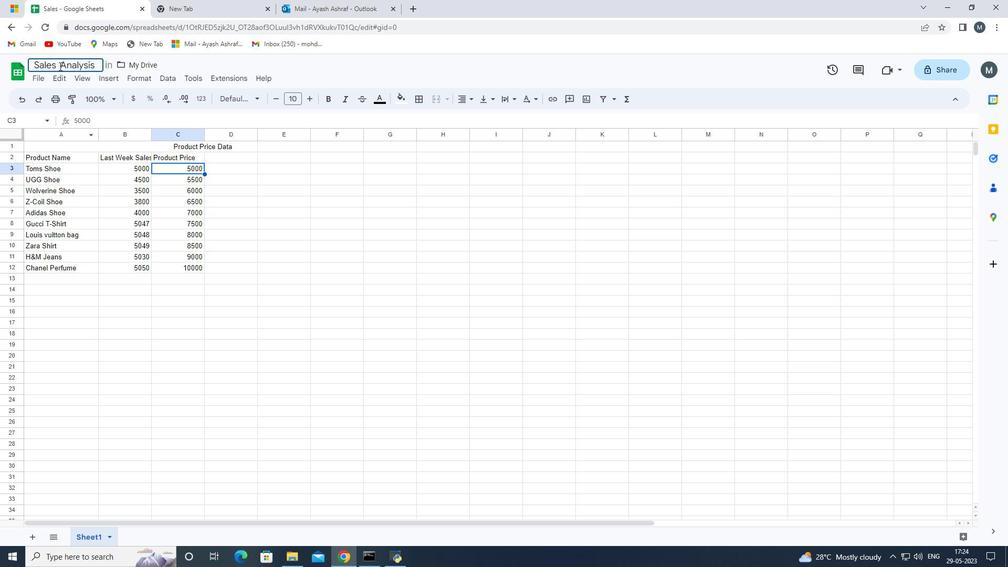 
Action: Mouse moved to (172, 147)
Screenshot: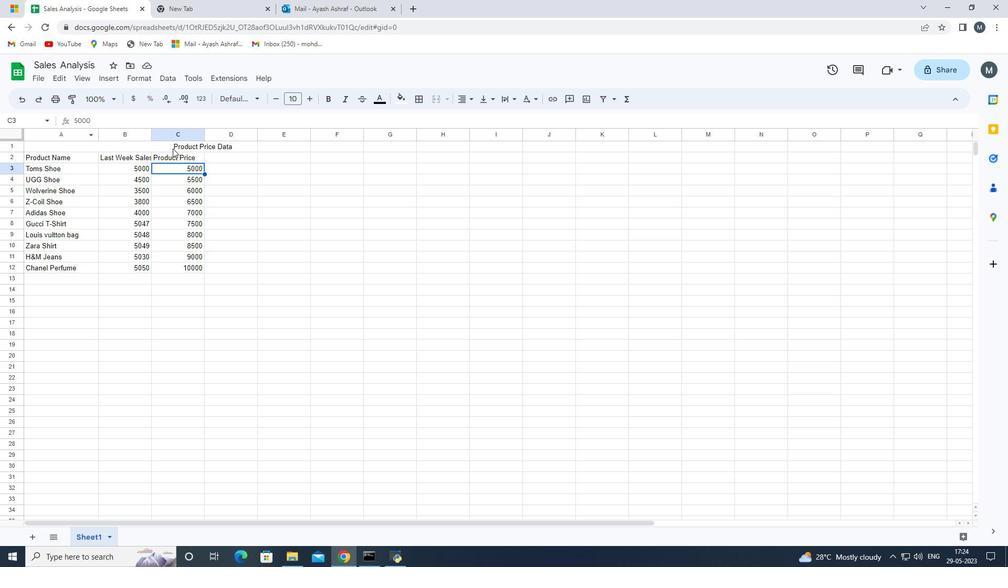 
Action: Mouse pressed left at (172, 147)
Screenshot: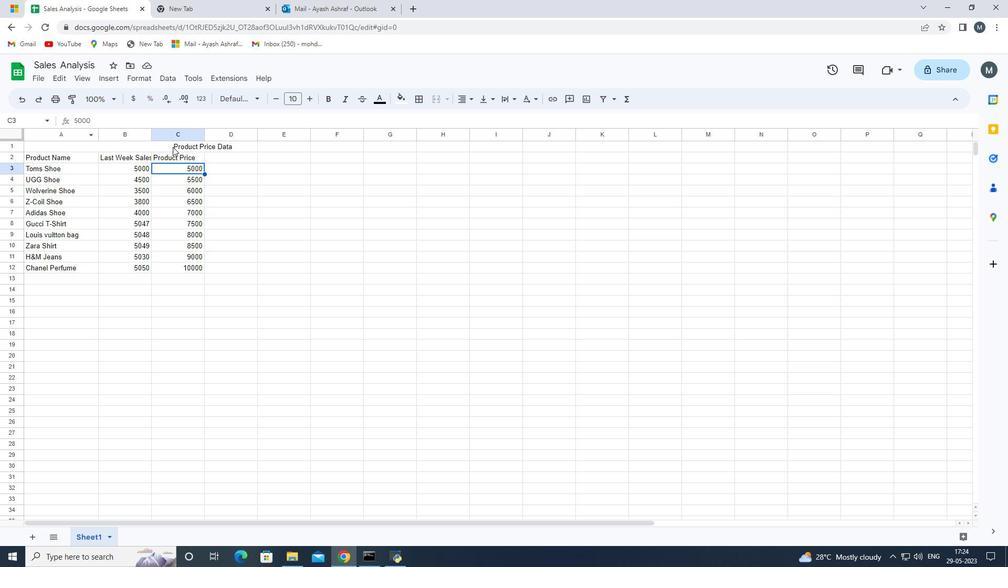 
Action: Mouse moved to (167, 145)
Screenshot: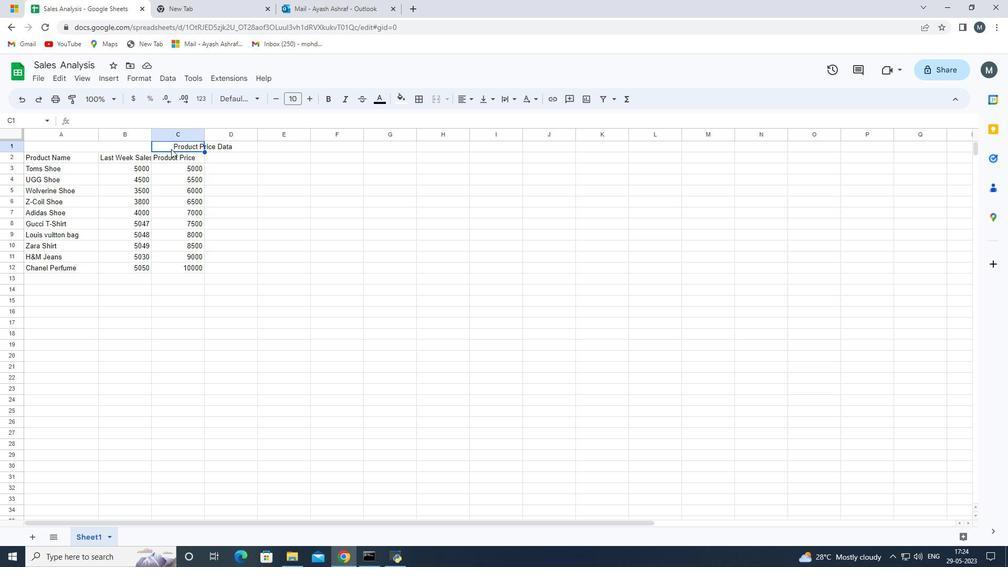 
Action: Mouse pressed left at (167, 145)
Screenshot: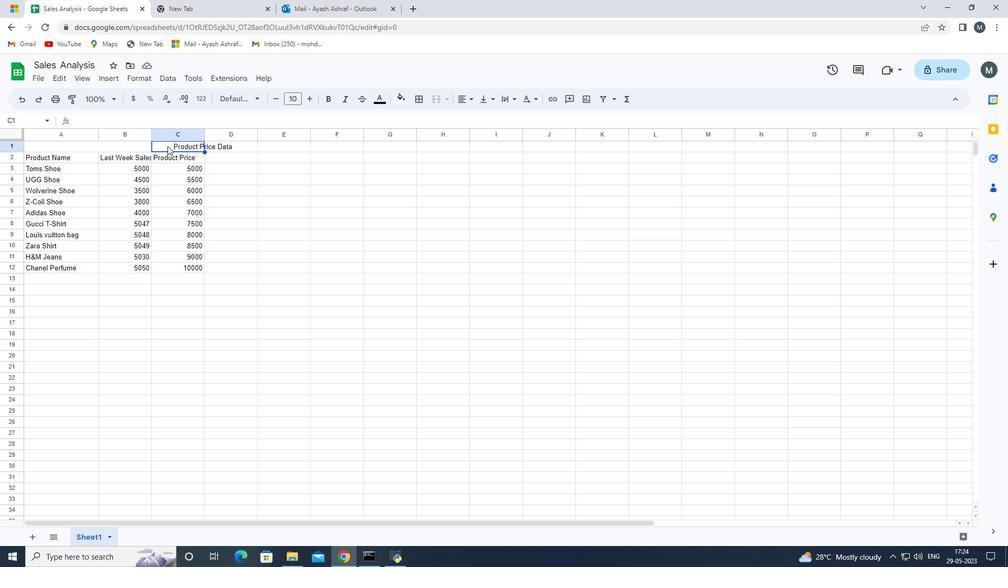 
Action: Mouse pressed left at (167, 145)
Screenshot: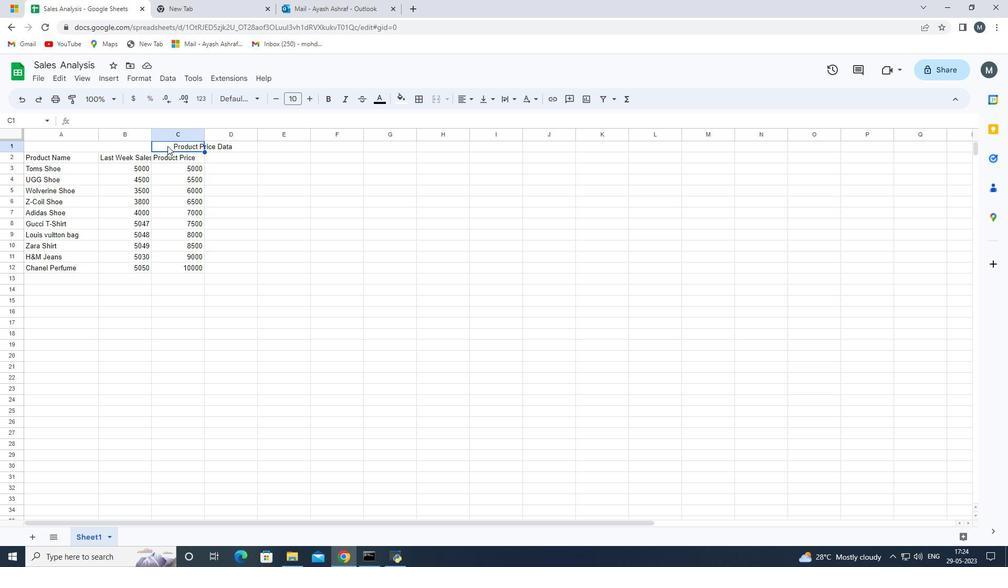 
Action: Mouse moved to (17, 145)
Screenshot: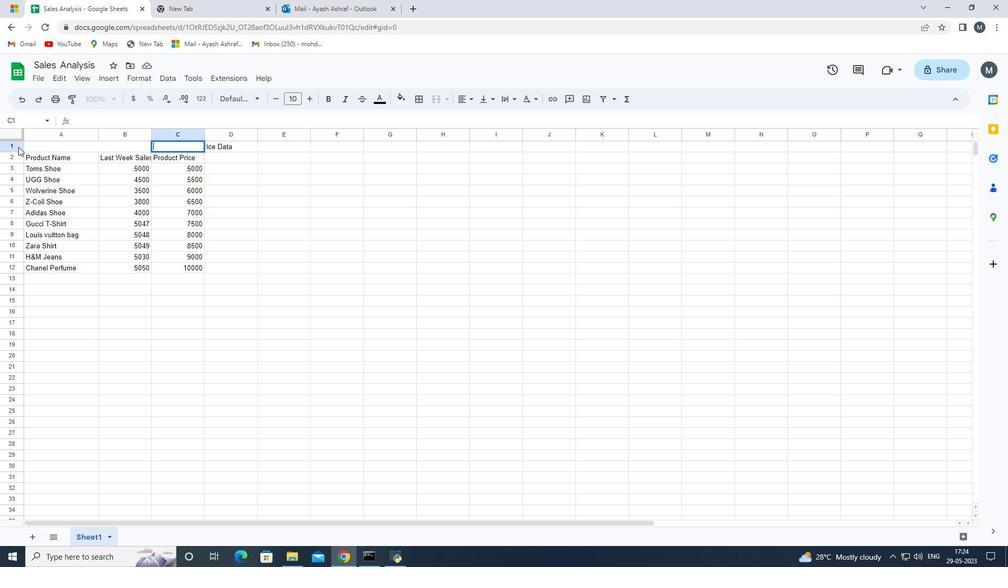 
Action: Mouse pressed left at (17, 145)
Screenshot: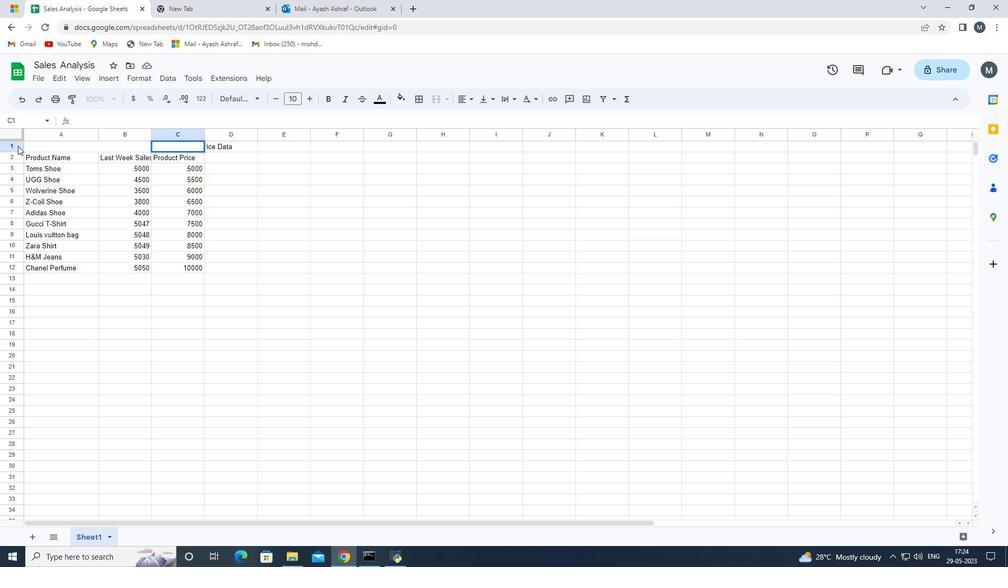 
Action: Mouse moved to (161, 148)
Screenshot: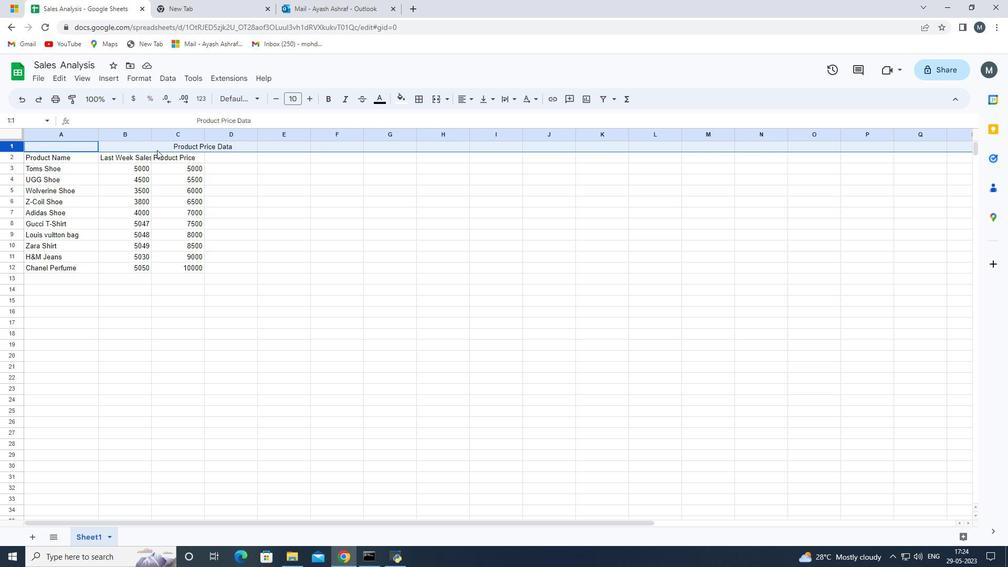
Action: Mouse pressed left at (161, 148)
Screenshot: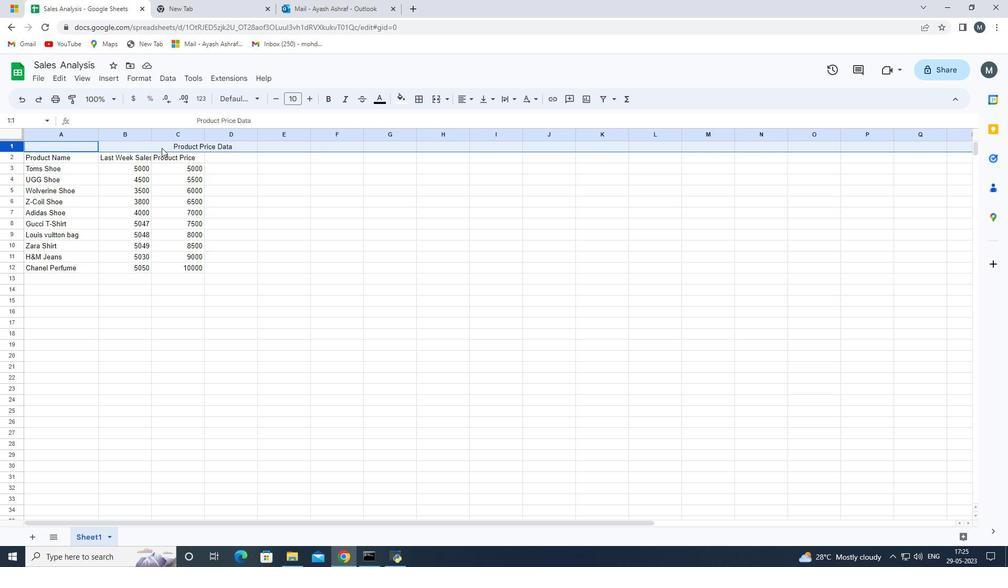 
Action: Mouse moved to (11, 144)
Screenshot: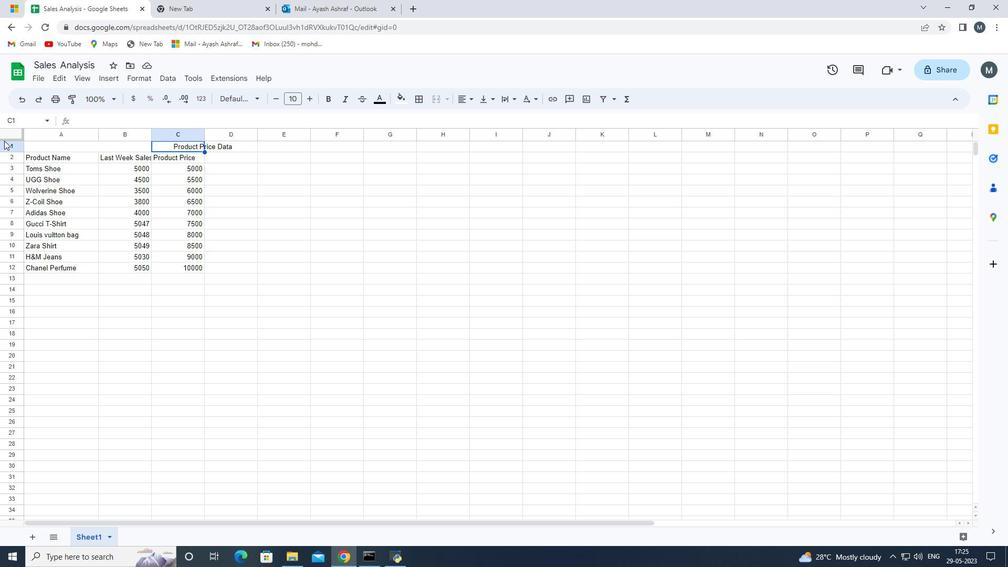 
Action: Mouse pressed left at (11, 144)
Screenshot: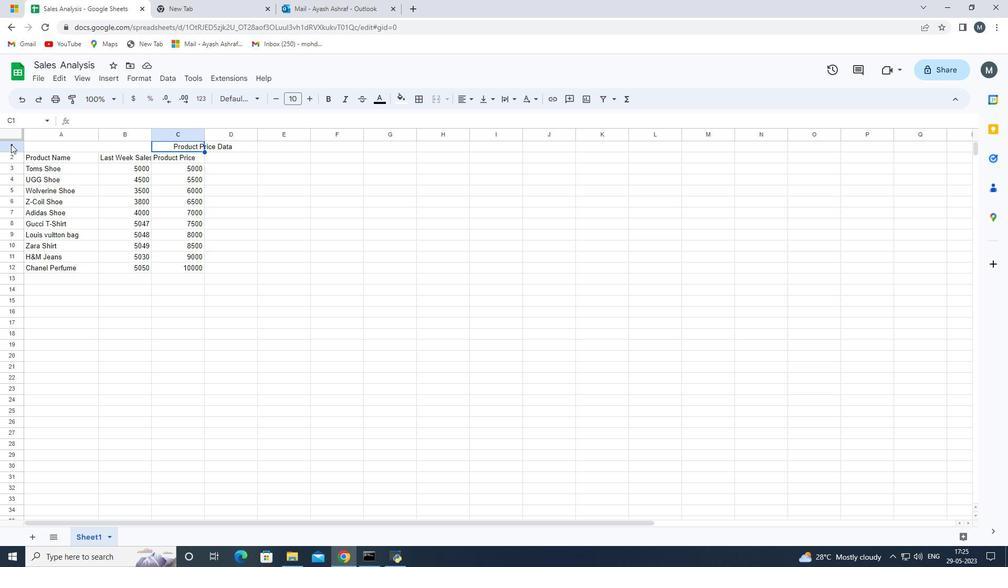 
Action: Mouse moved to (195, 120)
Screenshot: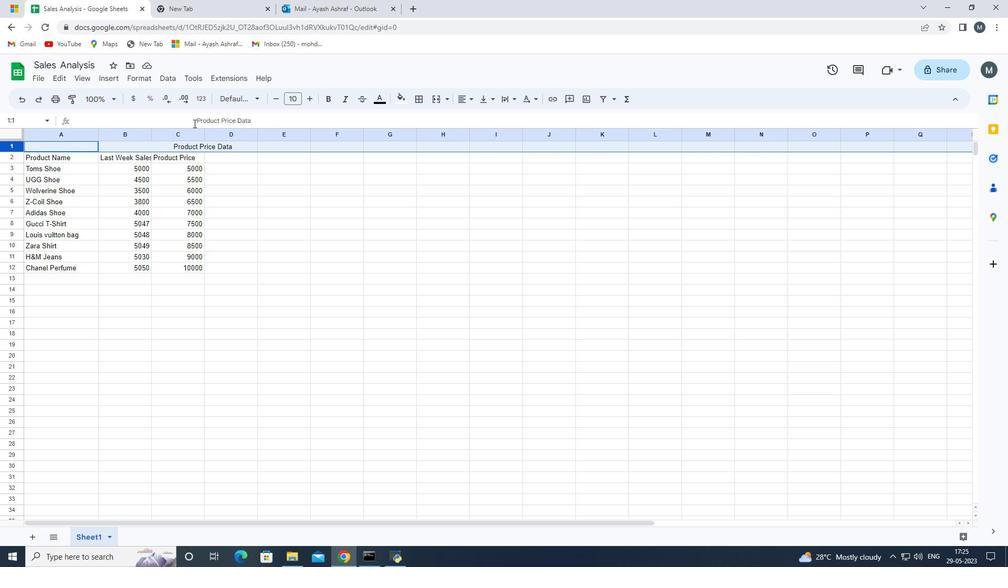 
Action: Mouse pressed left at (195, 120)
Screenshot: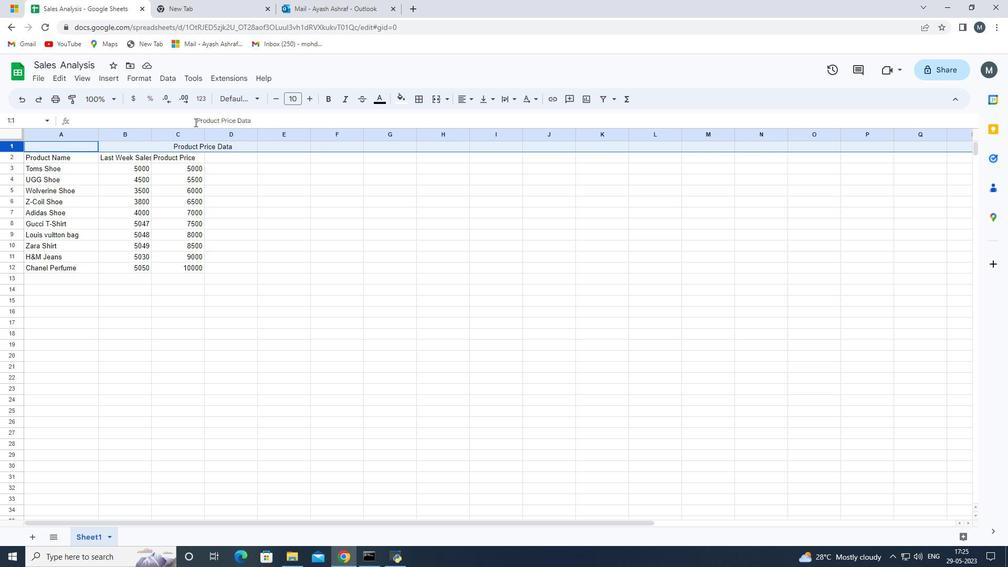 
Action: Mouse moved to (202, 121)
Screenshot: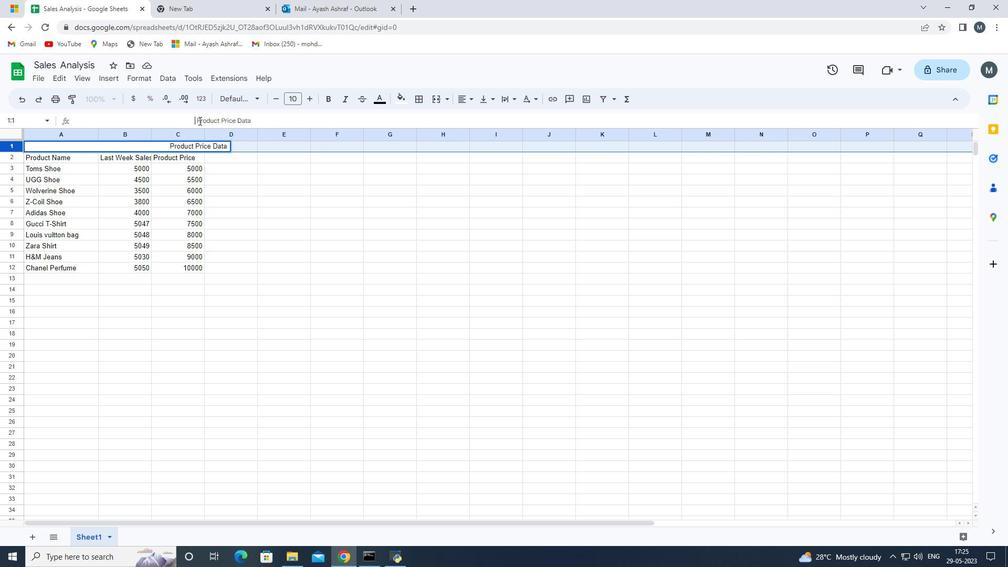 
Action: Key pressed <Key.backspace>
Screenshot: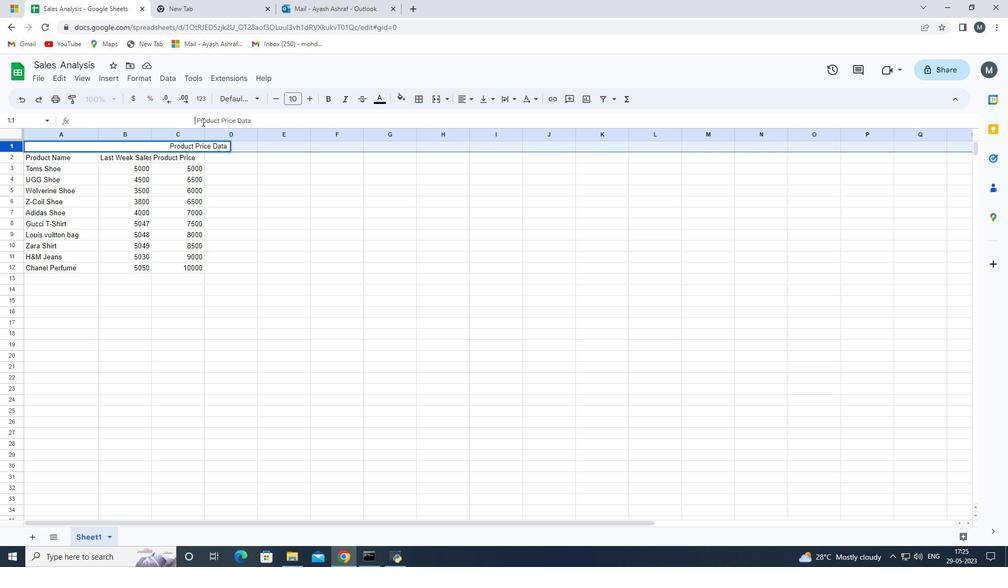 
Action: Mouse moved to (202, 121)
Screenshot: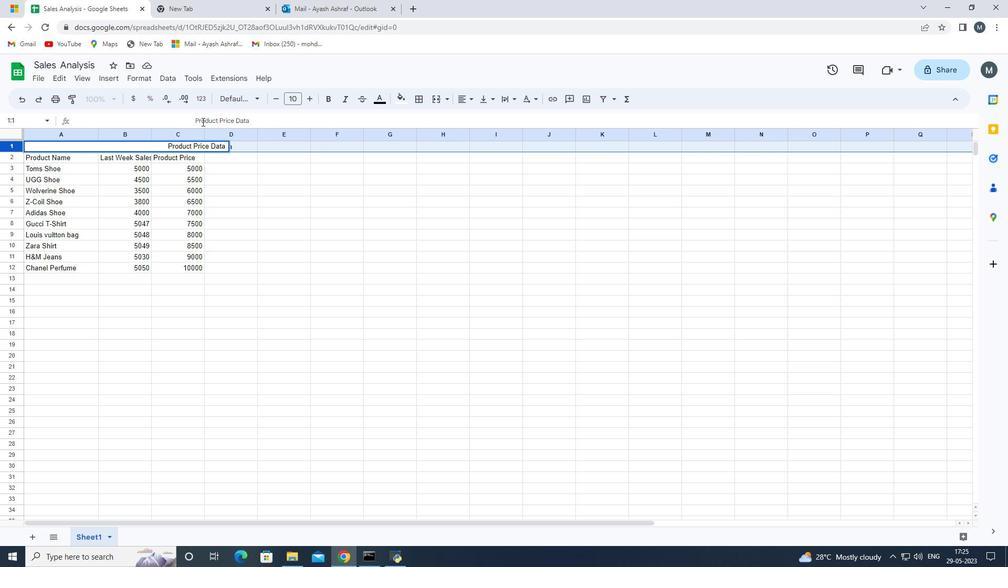 
Action: Key pressed <Key.backspace><Key.backspace><Key.backspace><Key.backspace><Key.backspace><Key.backspace><Key.backspace><Key.backspace><Key.backspace><Key.backspace><Key.backspace><Key.backspace><Key.backspace><Key.backspace><Key.backspace><Key.backspace><Key.backspace><Key.backspace><Key.backspace><Key.backspace><Key.backspace><Key.backspace><Key.backspace><Key.backspace><Key.backspace><Key.backspace><Key.backspace><Key.backspace><Key.backspace>
Screenshot: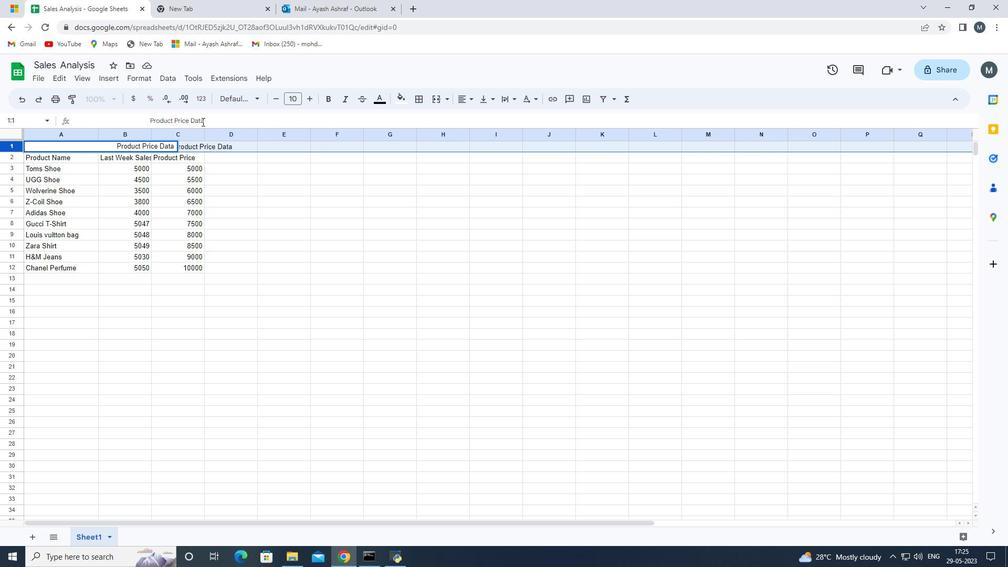 
Action: Mouse moved to (183, 291)
Screenshot: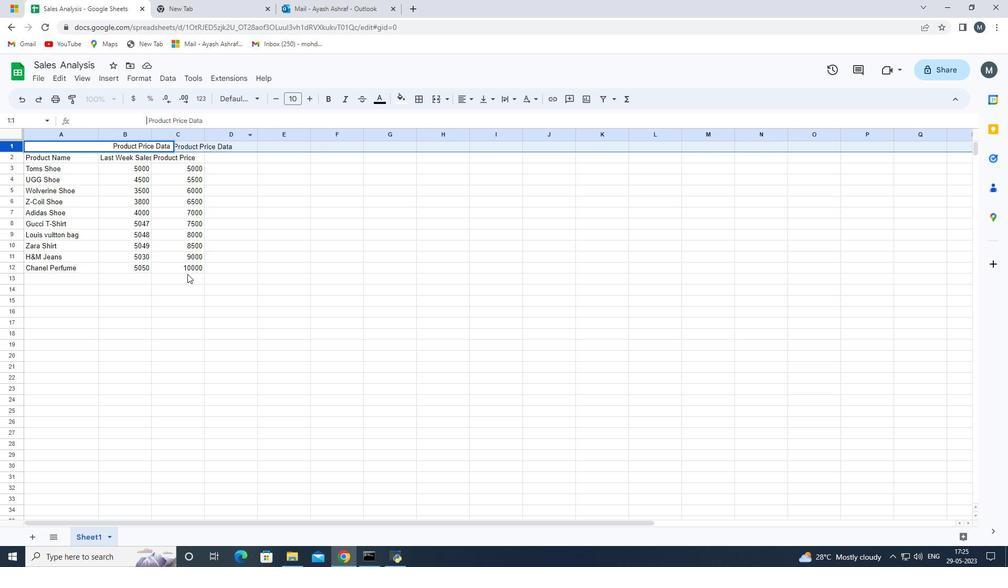 
Action: Key pressed <Key.backspace>
Screenshot: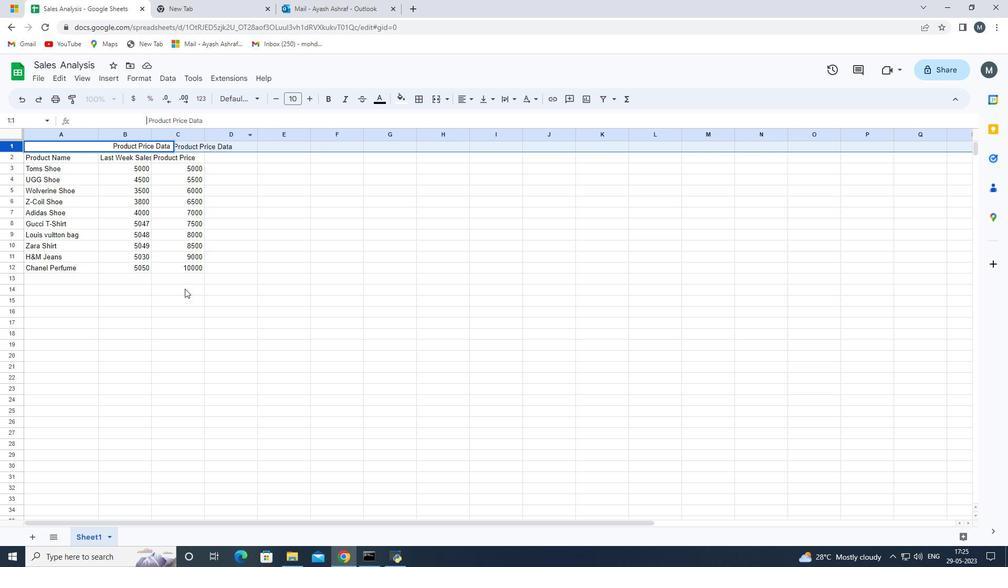 
Action: Mouse pressed left at (183, 291)
Screenshot: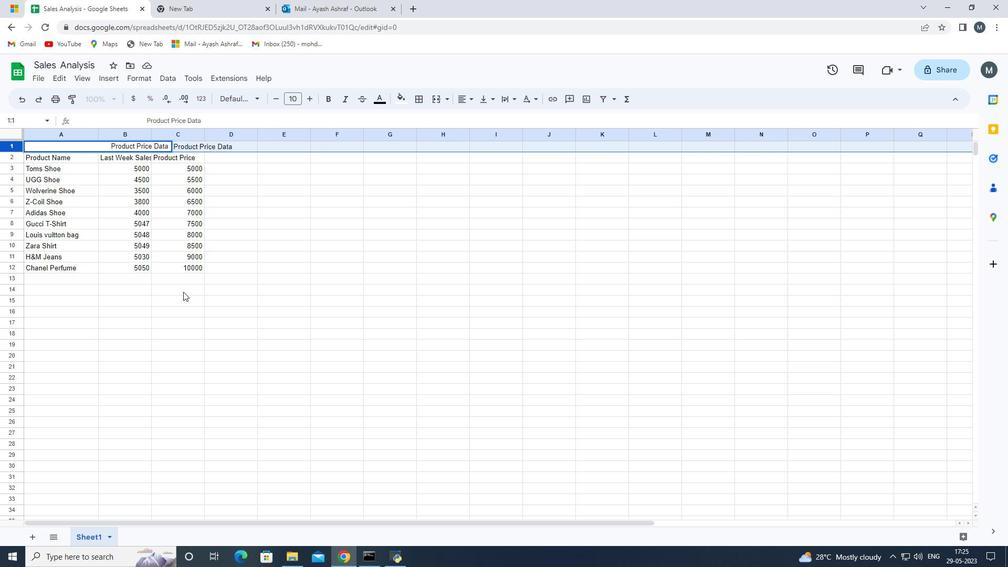 
Action: Mouse moved to (164, 379)
Screenshot: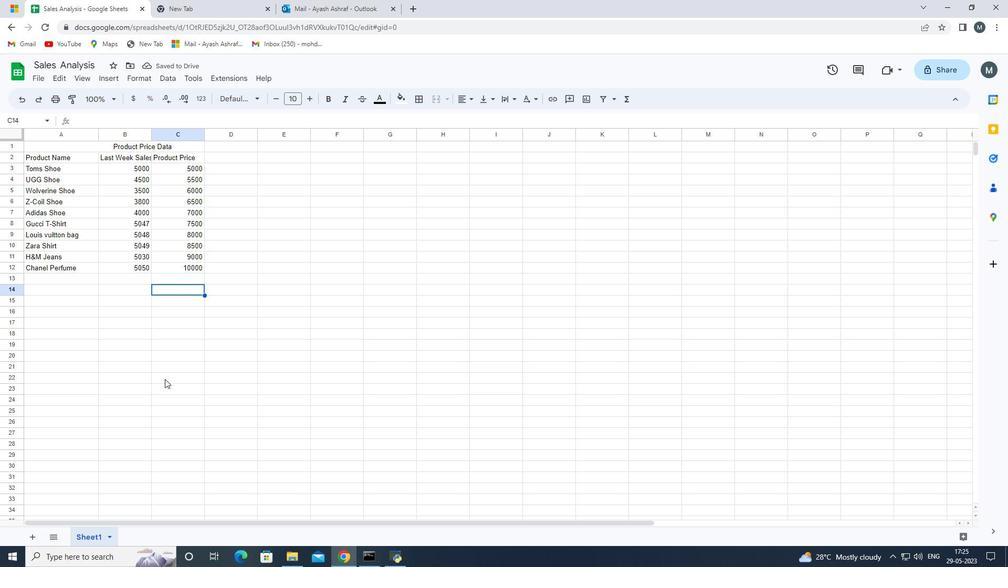 
